 Task: Find the shortest route from Santa Barbara to Channel Islands National Park.
Action: Mouse moved to (193, 69)
Screenshot: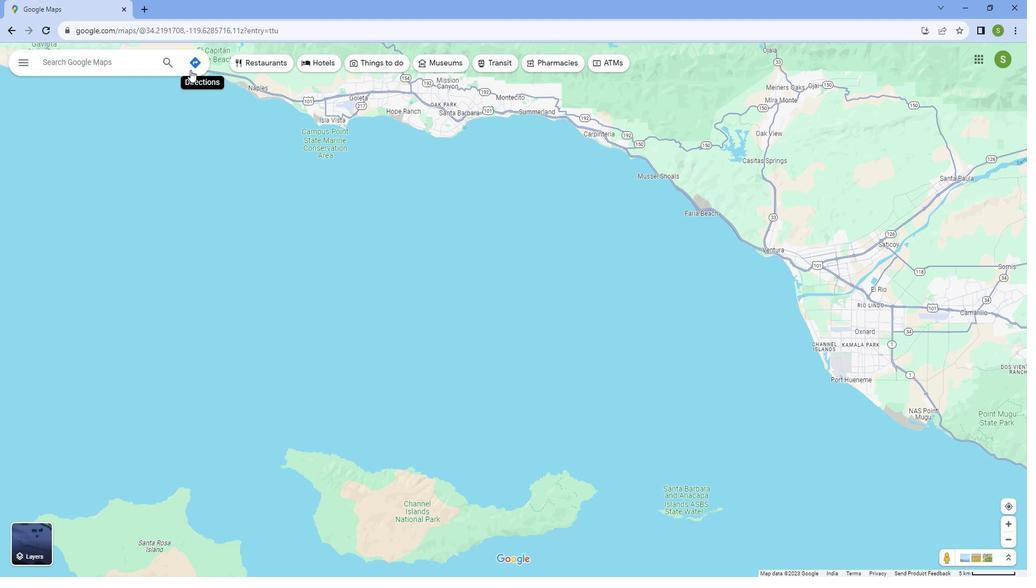 
Action: Mouse pressed left at (193, 69)
Screenshot: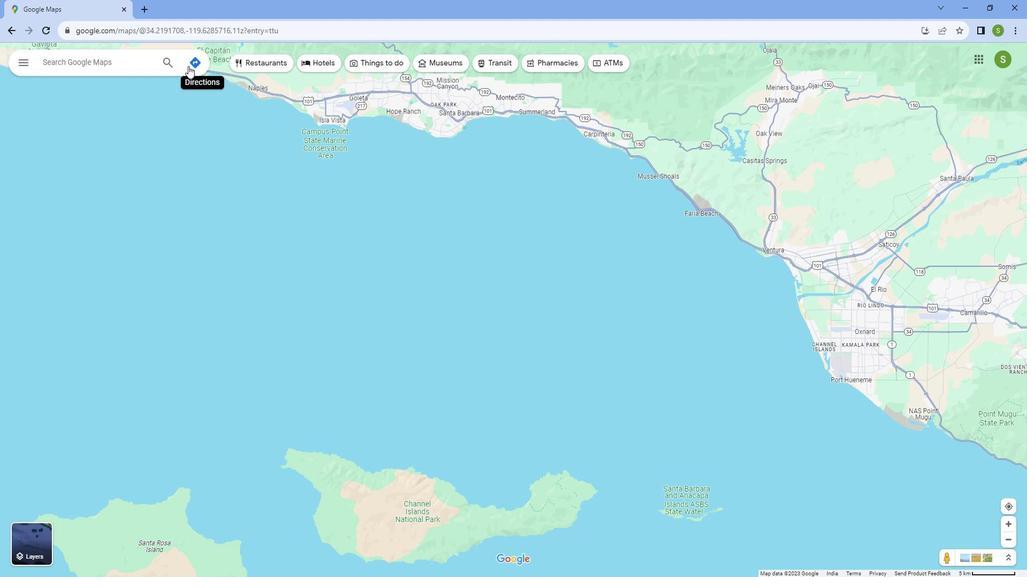 
Action: Mouse moved to (120, 91)
Screenshot: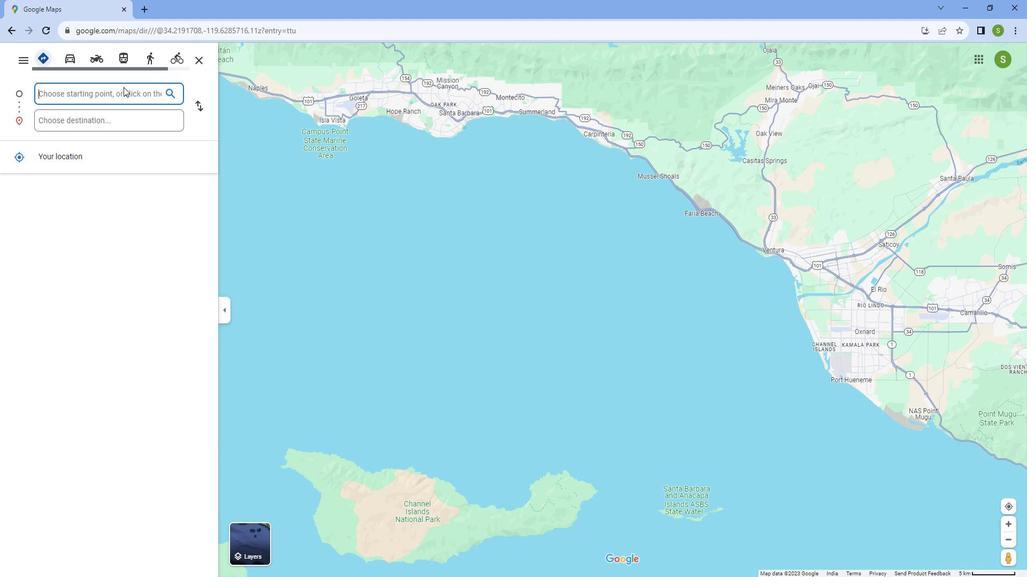 
Action: Mouse pressed left at (120, 91)
Screenshot: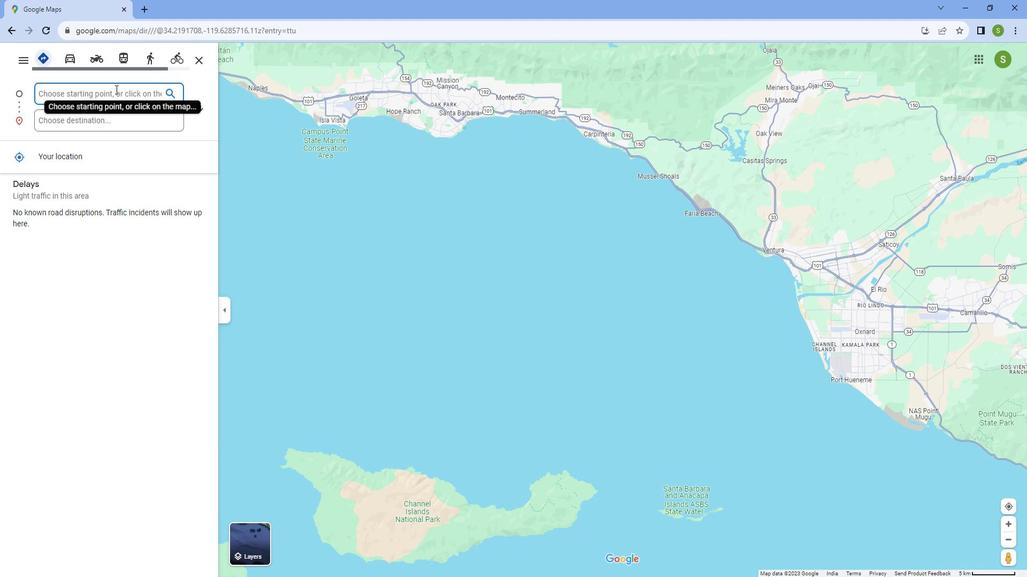 
Action: Mouse moved to (125, 90)
Screenshot: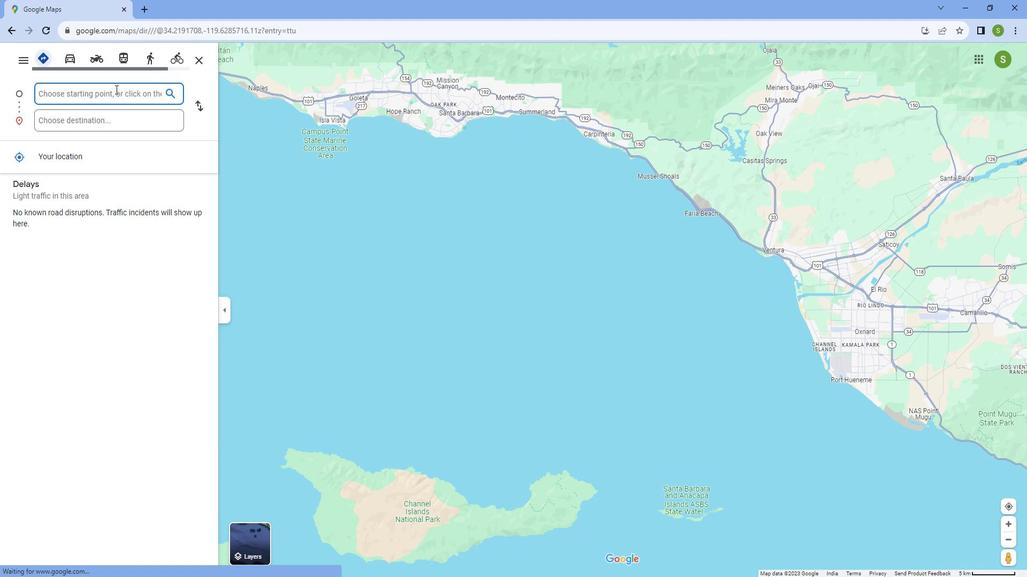 
Action: Key pressed <Key.caps_lock>S<Key.caps_lock>anat<Key.space><Key.backspace><Key.backspace><Key.backspace>ta<Key.space><Key.caps_lock>B<Key.caps_lock>arbare<Key.backspace>a
Screenshot: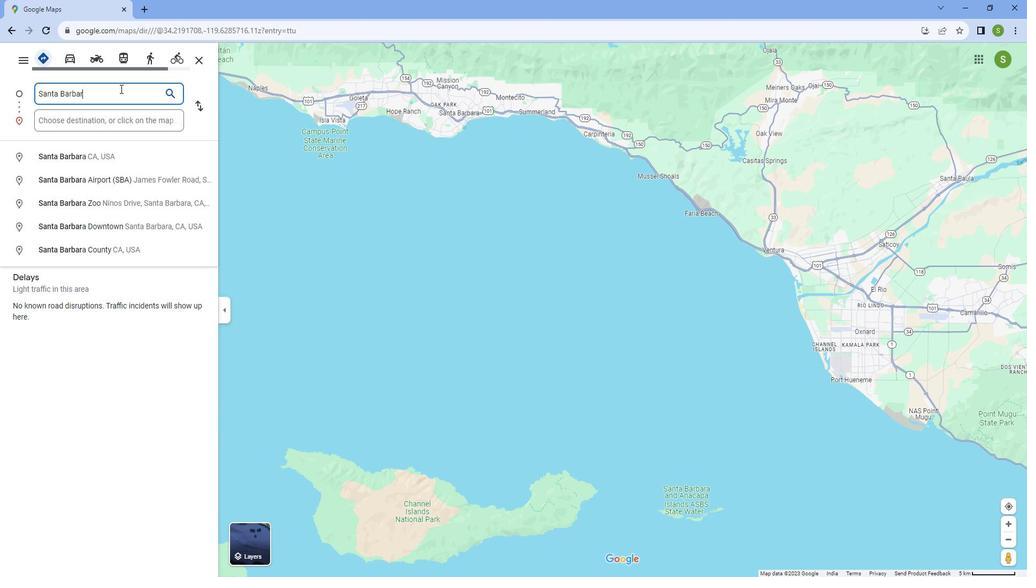
Action: Mouse moved to (112, 154)
Screenshot: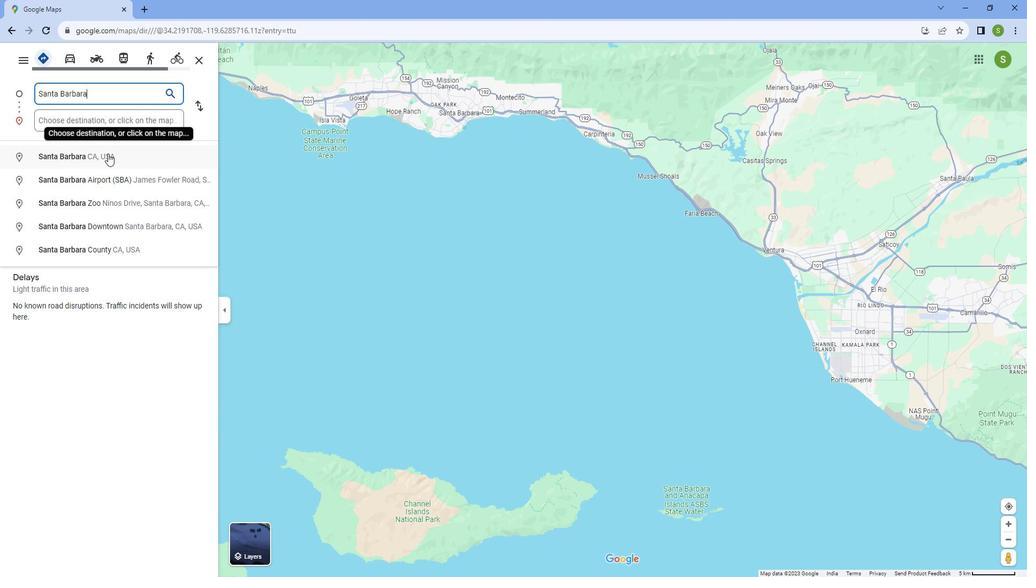
Action: Mouse pressed left at (112, 154)
Screenshot: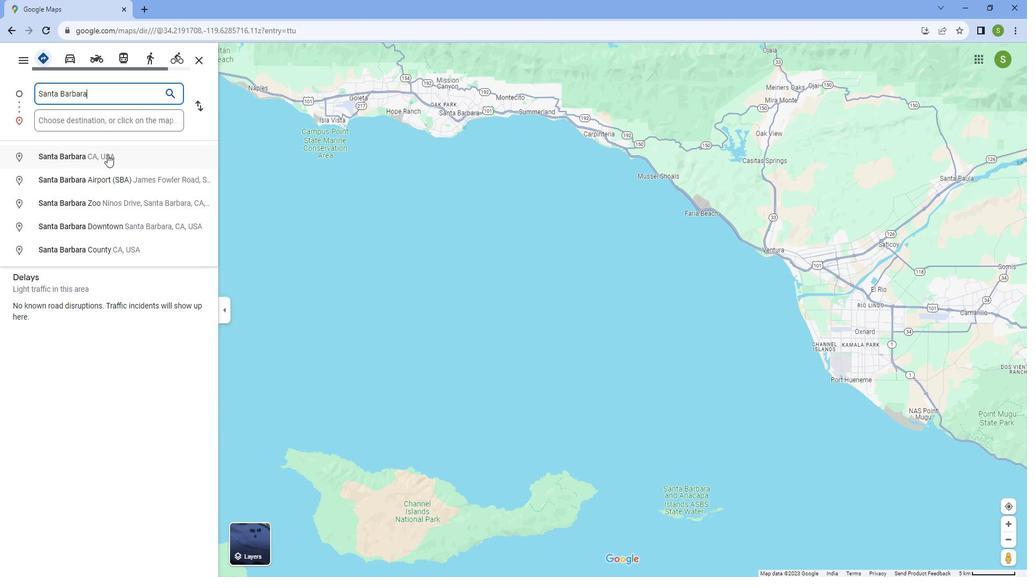 
Action: Mouse moved to (109, 124)
Screenshot: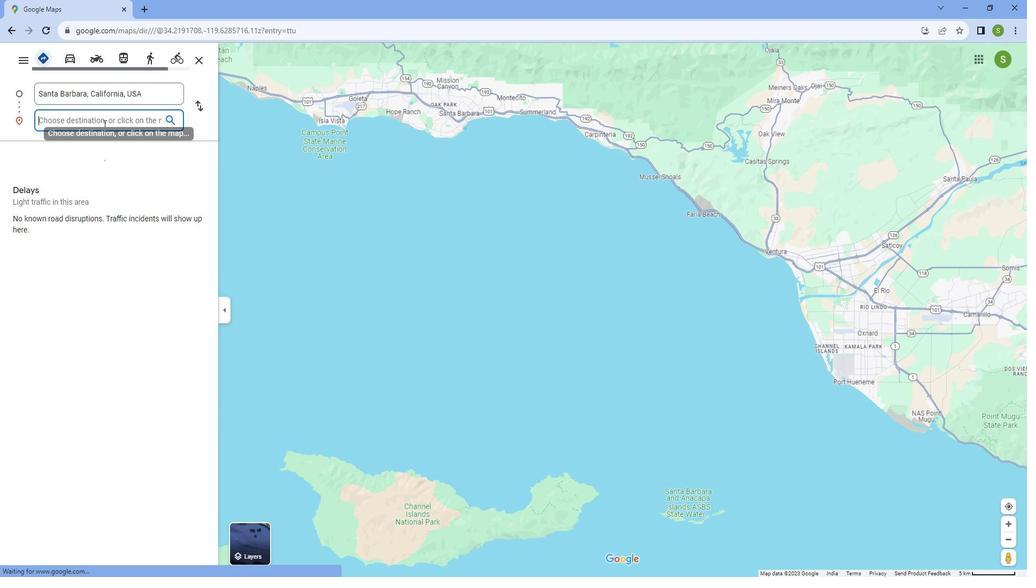 
Action: Mouse pressed left at (109, 124)
Screenshot: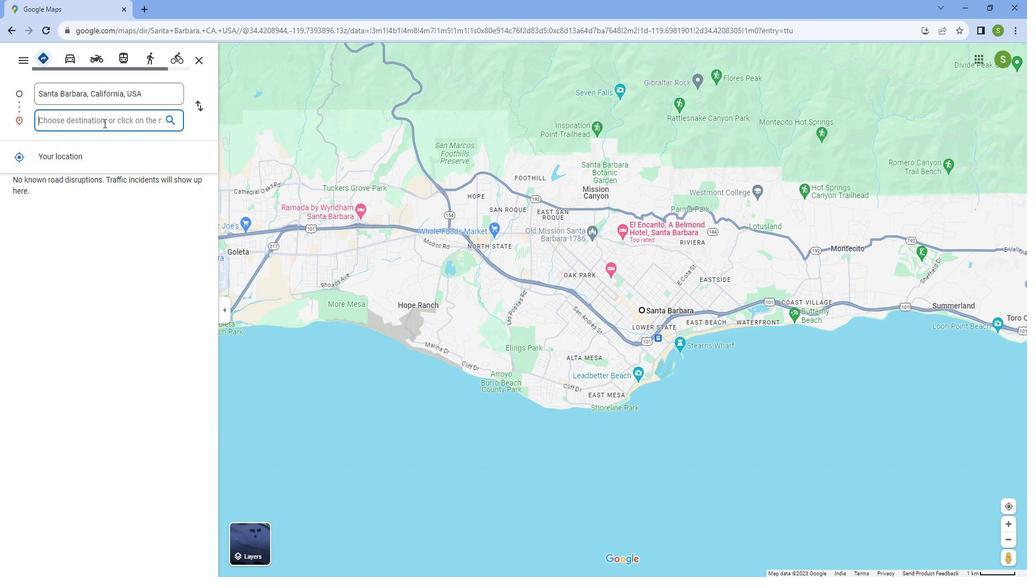 
Action: Key pressed <Key.caps_lock>C<Key.caps_lock>hannel<Key.space><Key.caps_lock>I<Key.caps_lock>slands<Key.space><Key.caps_lock>N<Key.caps_lock>ational<Key.space><Key.caps_lock>P<Key.caps_lock>ark
Screenshot: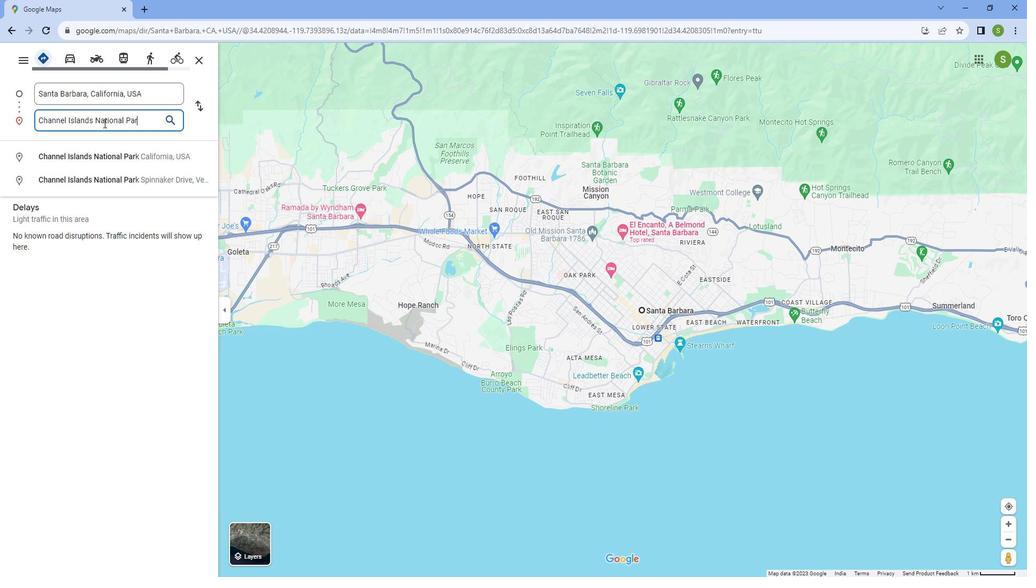 
Action: Mouse moved to (119, 149)
Screenshot: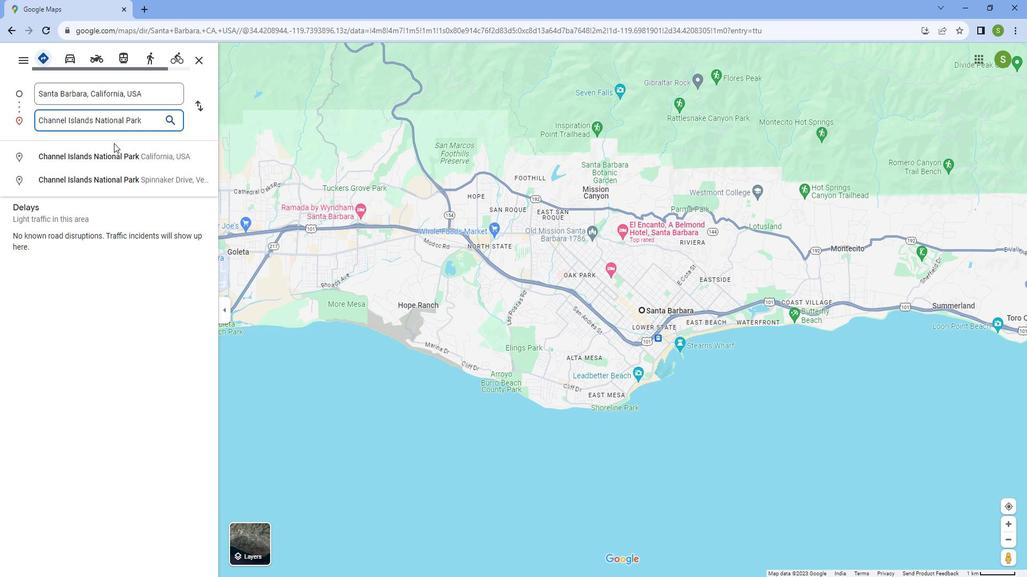 
Action: Mouse pressed left at (119, 149)
Screenshot: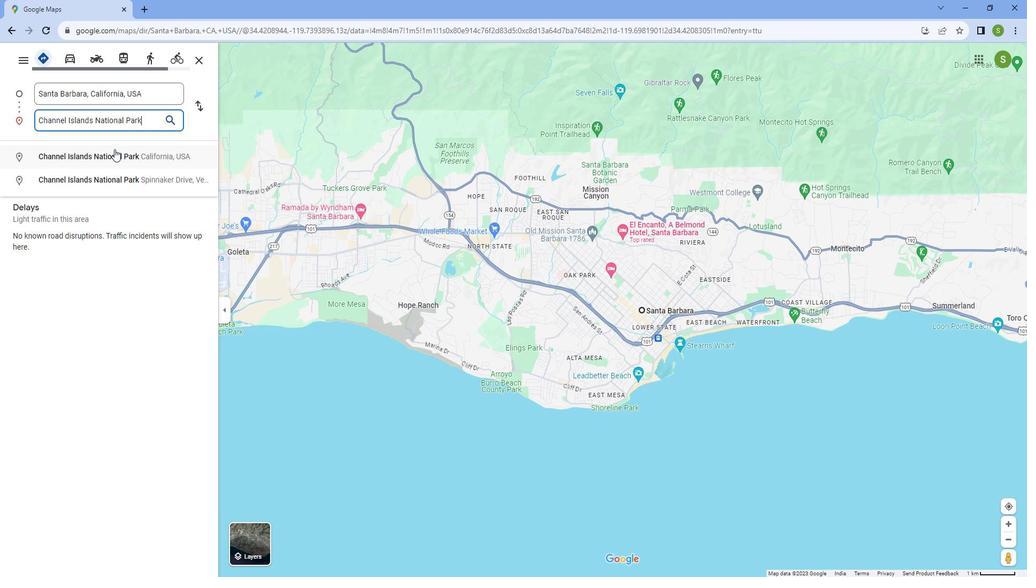 
Action: Mouse moved to (73, 76)
Screenshot: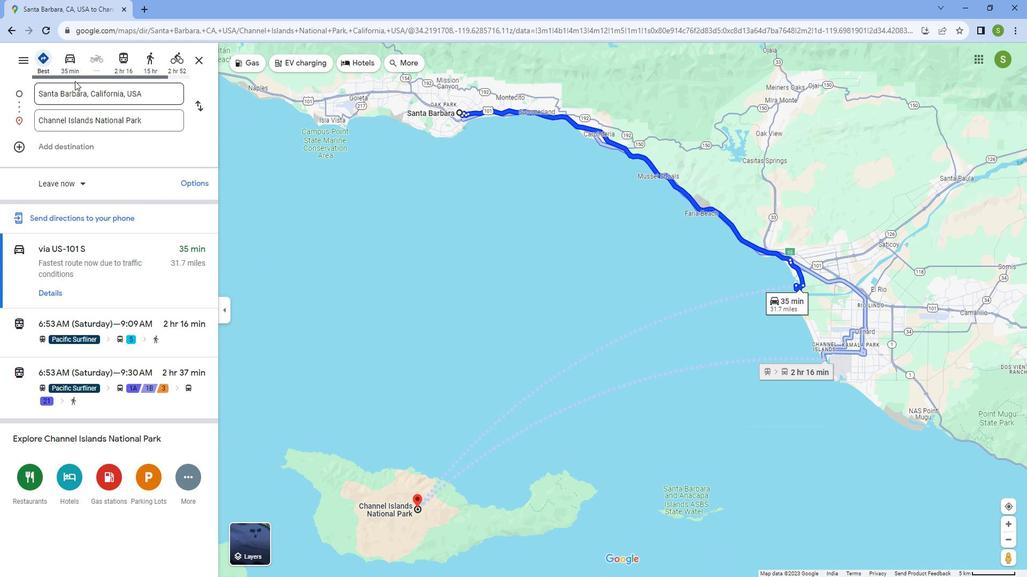 
Action: Mouse pressed left at (73, 76)
Screenshot: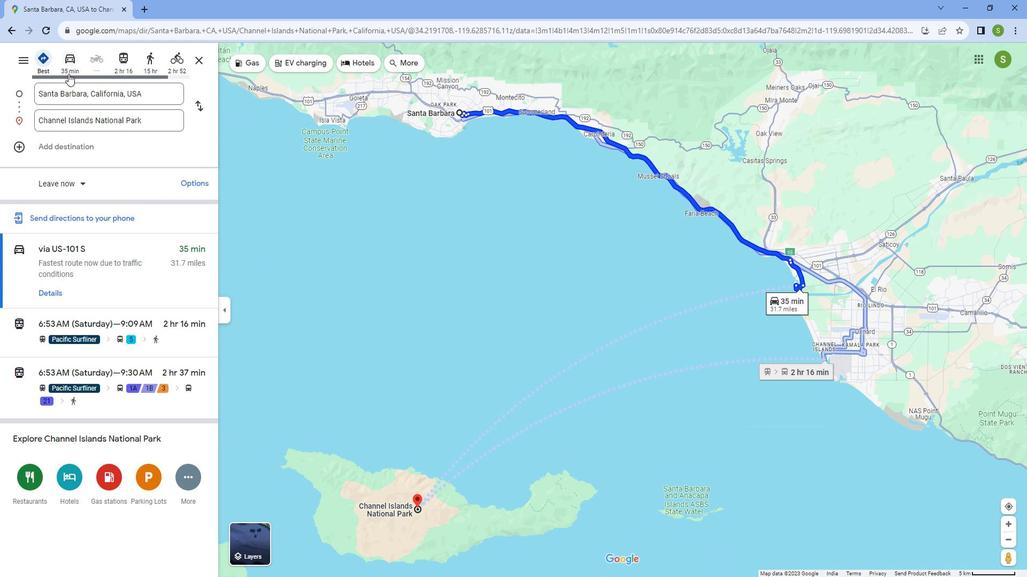 
Action: Mouse moved to (47, 289)
Screenshot: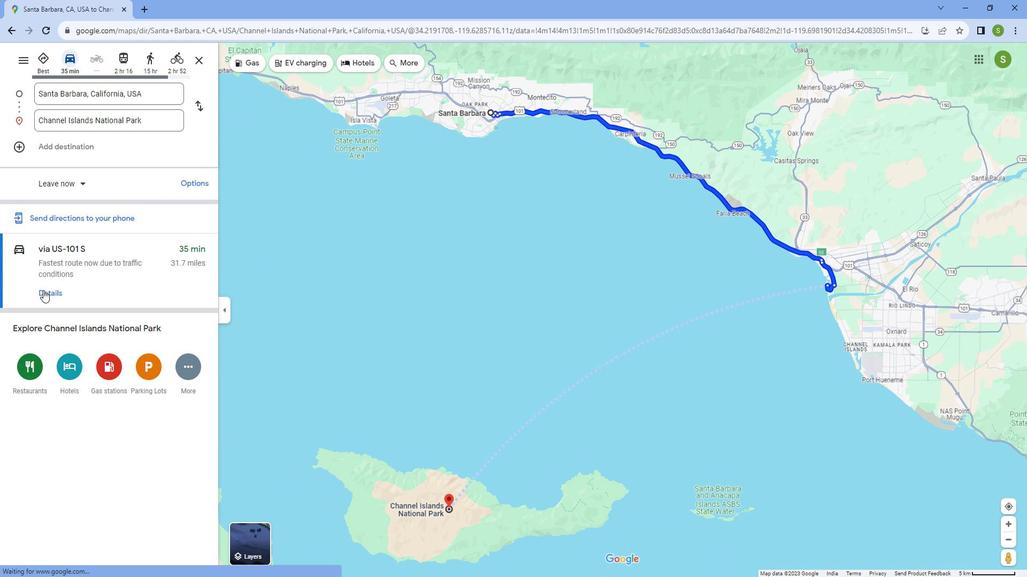 
Action: Mouse pressed left at (47, 289)
Screenshot: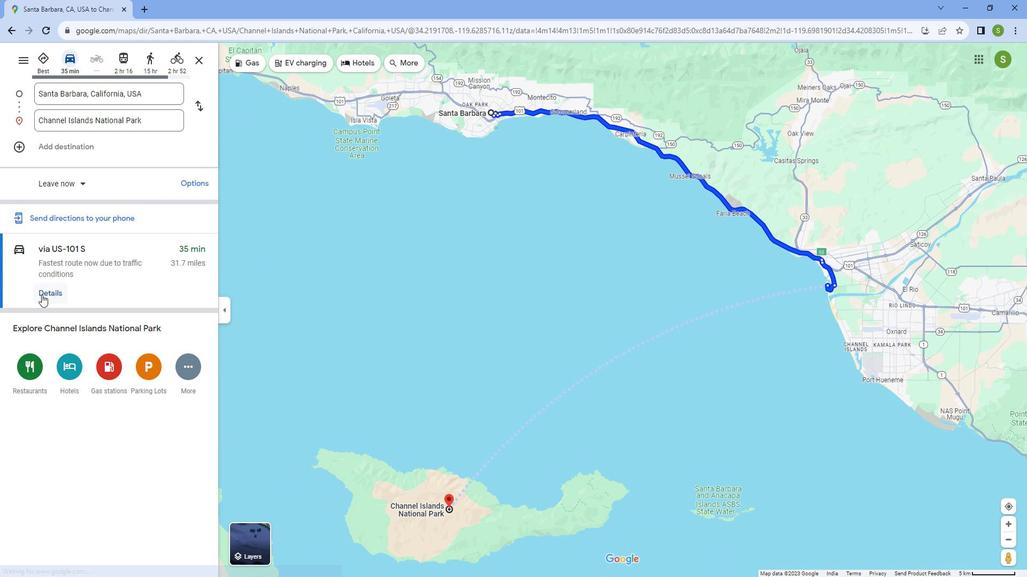 
Action: Mouse moved to (805, 231)
Screenshot: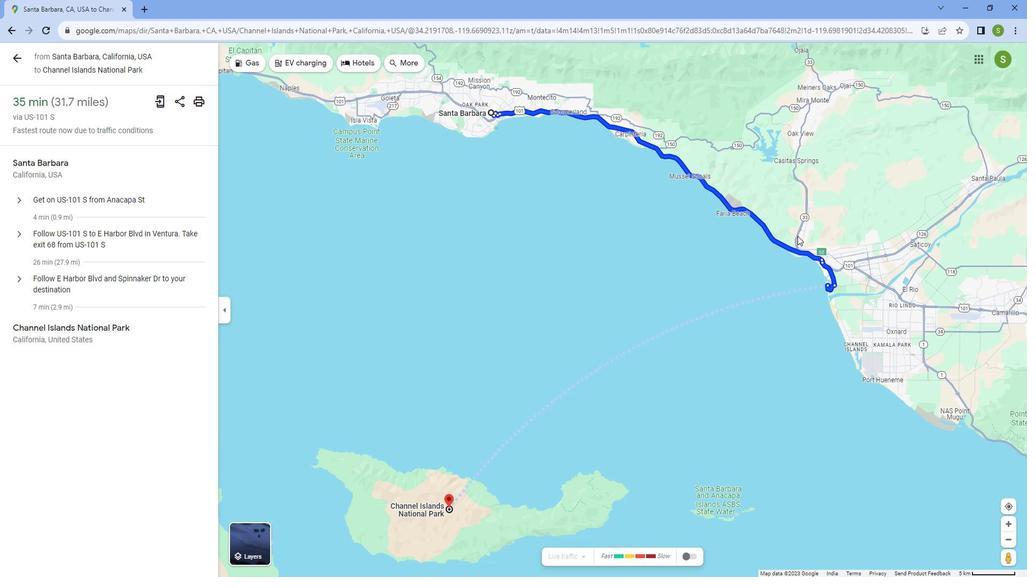 
Action: Mouse scrolled (805, 232) with delta (0, 0)
Screenshot: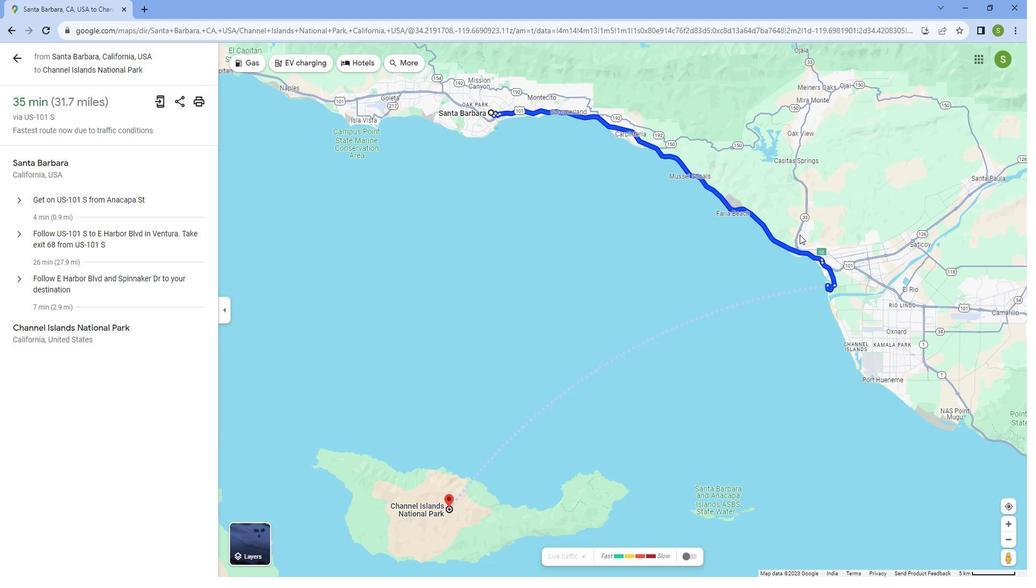 
Action: Mouse scrolled (805, 232) with delta (0, 0)
Screenshot: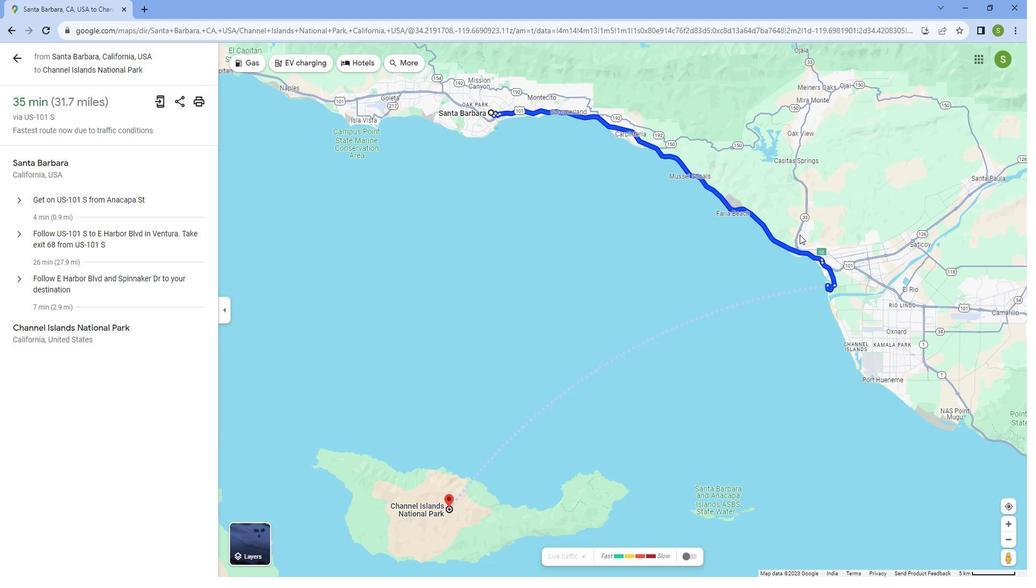 
Action: Mouse scrolled (805, 232) with delta (0, 0)
Screenshot: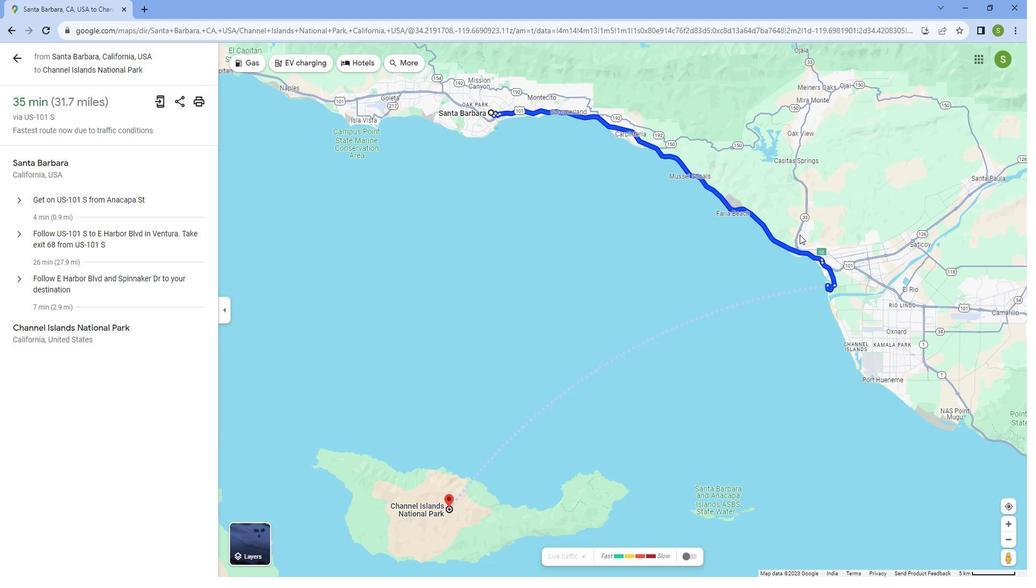 
Action: Mouse scrolled (805, 232) with delta (0, 0)
Screenshot: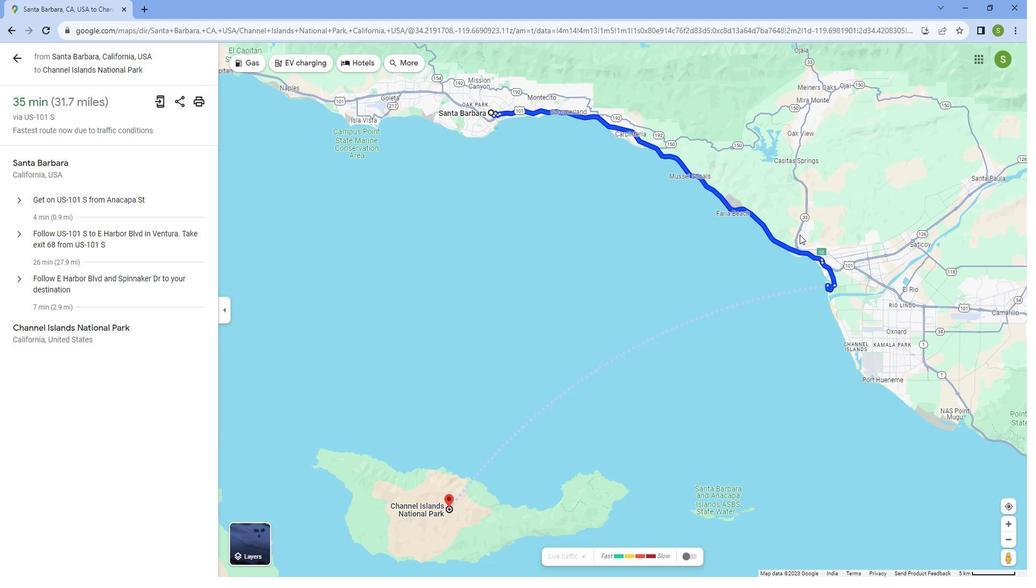
Action: Mouse scrolled (805, 232) with delta (0, 0)
Screenshot: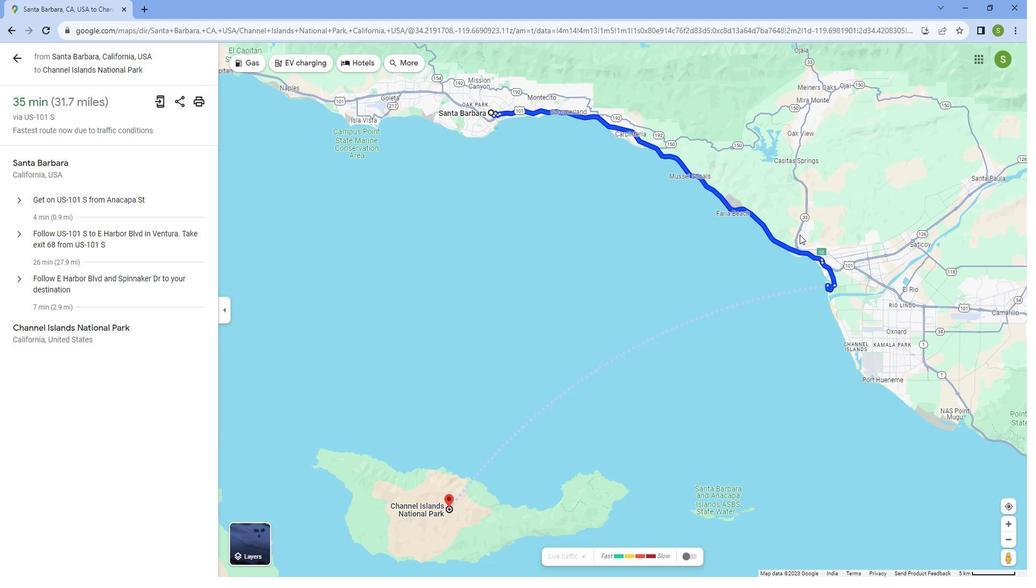 
Action: Mouse scrolled (805, 232) with delta (0, 0)
Screenshot: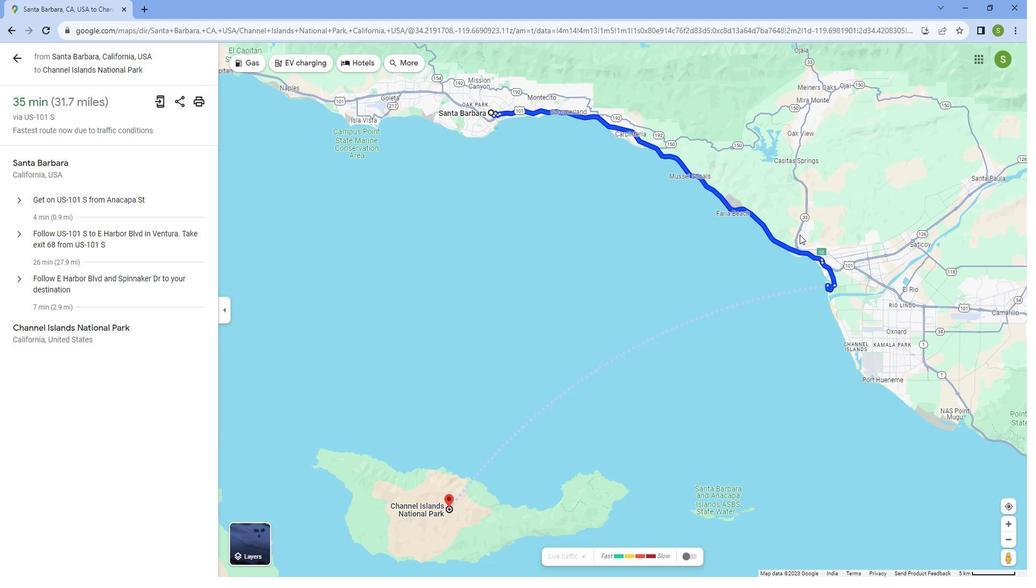 
Action: Mouse scrolled (805, 232) with delta (0, 0)
Screenshot: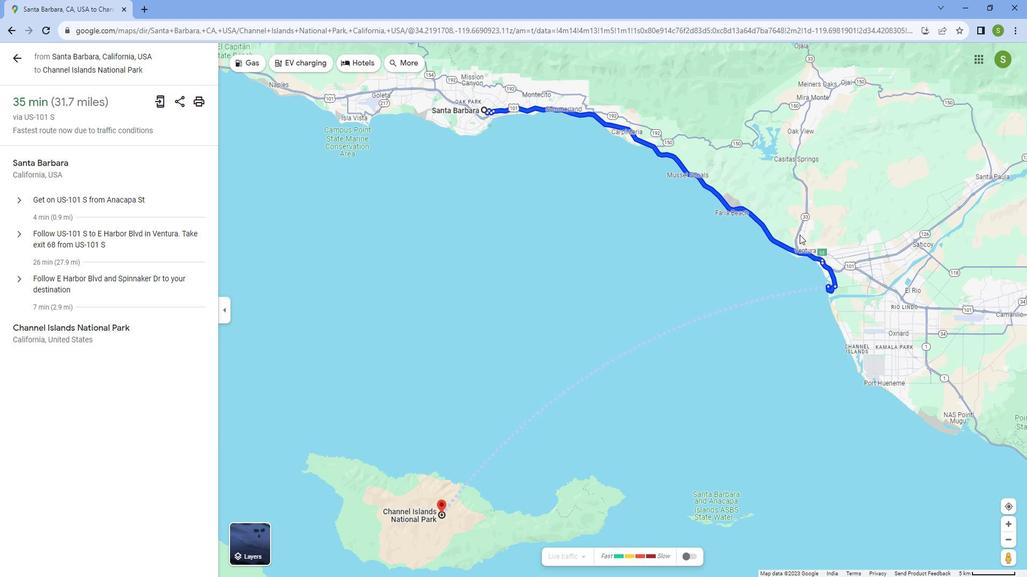 
Action: Mouse scrolled (805, 231) with delta (0, 0)
Screenshot: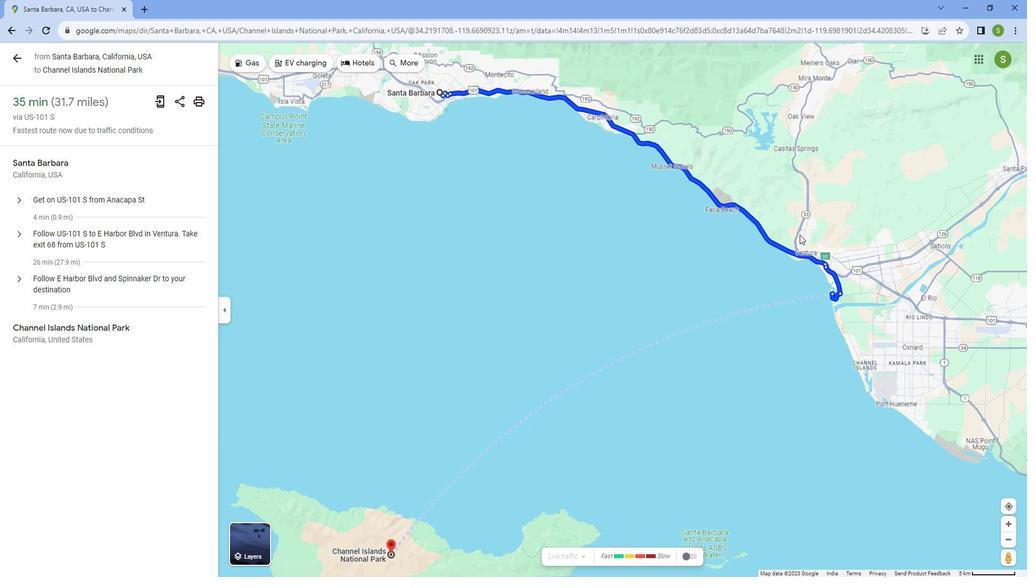 
Action: Mouse scrolled (805, 232) with delta (0, 0)
Screenshot: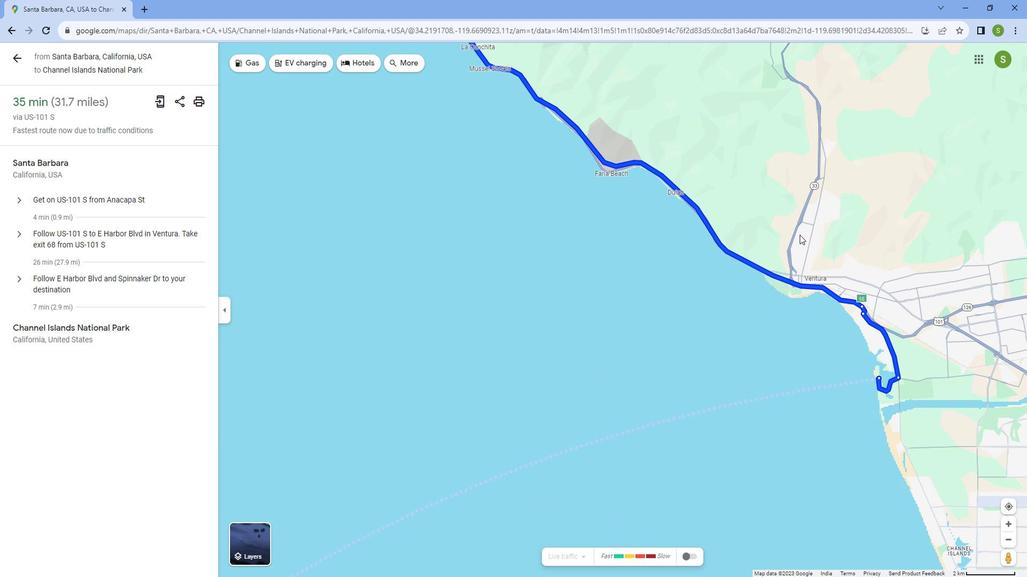 
Action: Mouse scrolled (805, 232) with delta (0, 0)
Screenshot: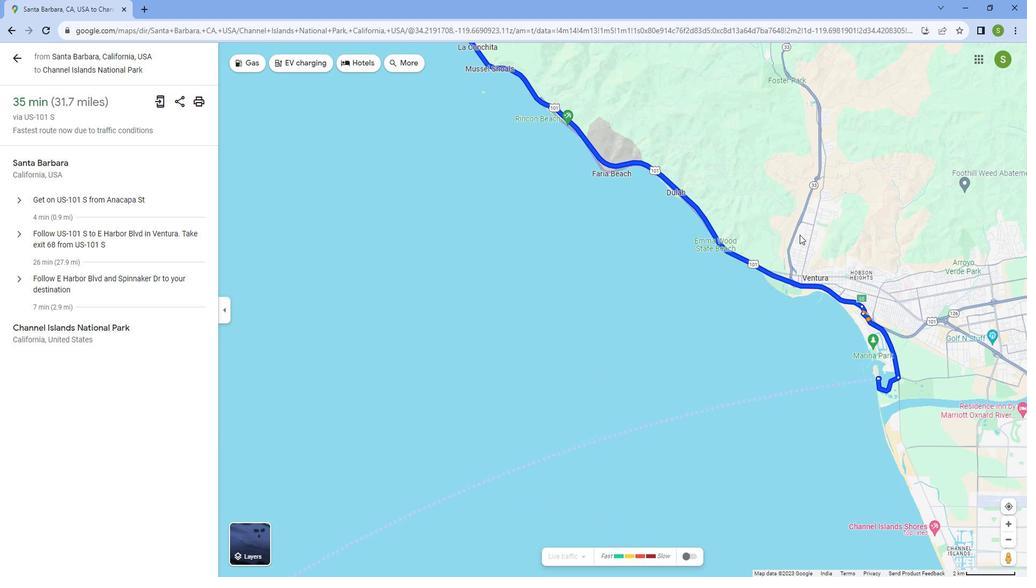 
Action: Mouse scrolled (805, 232) with delta (0, 0)
Screenshot: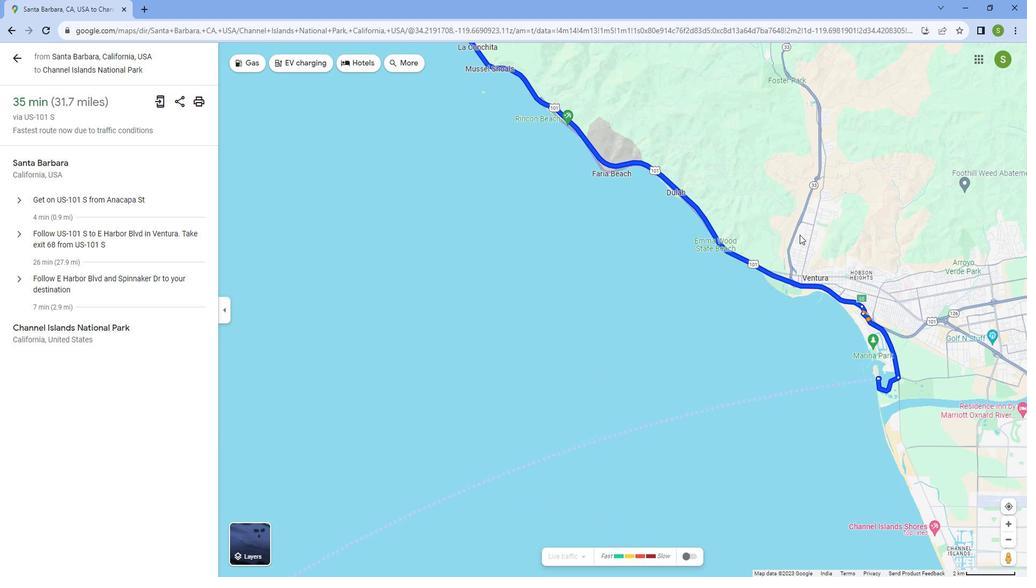 
Action: Mouse scrolled (805, 232) with delta (0, 0)
Screenshot: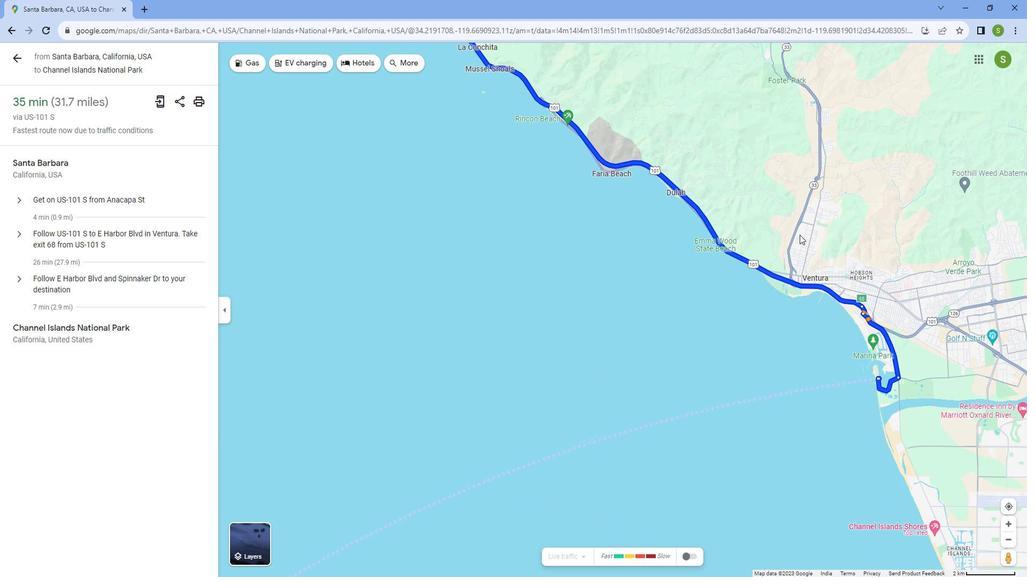 
Action: Mouse scrolled (805, 232) with delta (0, 0)
Screenshot: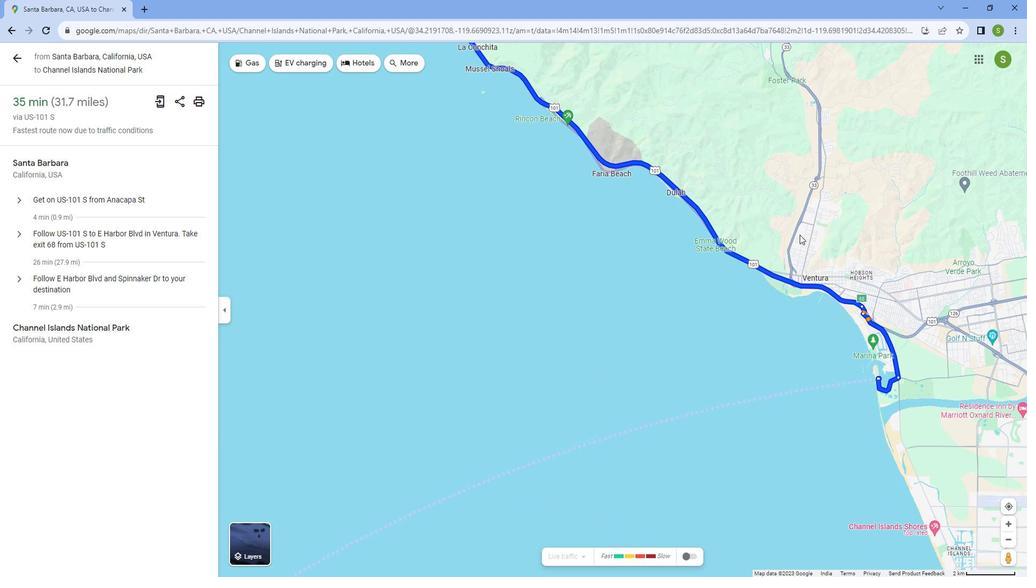 
Action: Mouse scrolled (805, 231) with delta (0, 0)
Screenshot: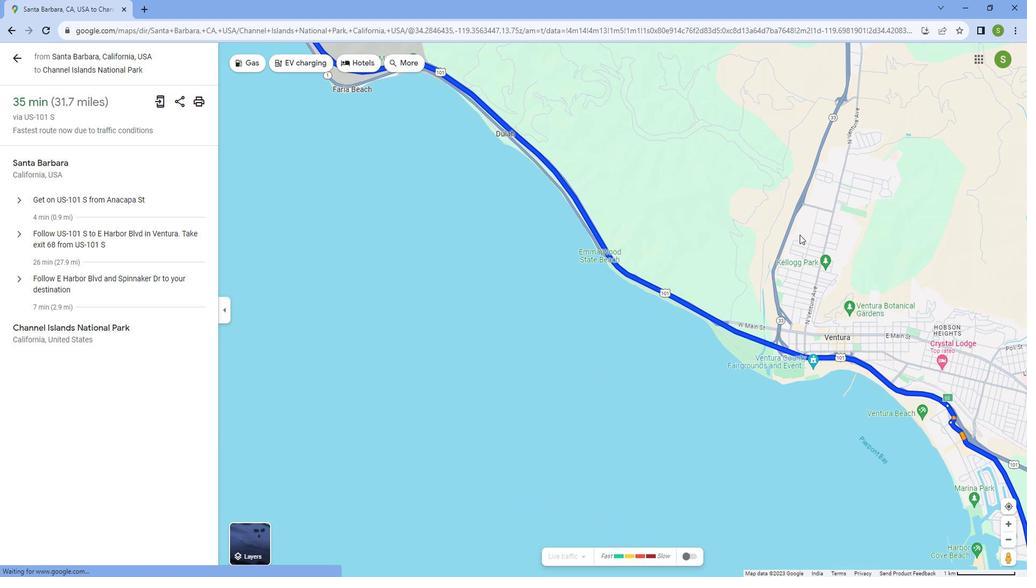 
Action: Mouse scrolled (805, 231) with delta (0, 0)
Screenshot: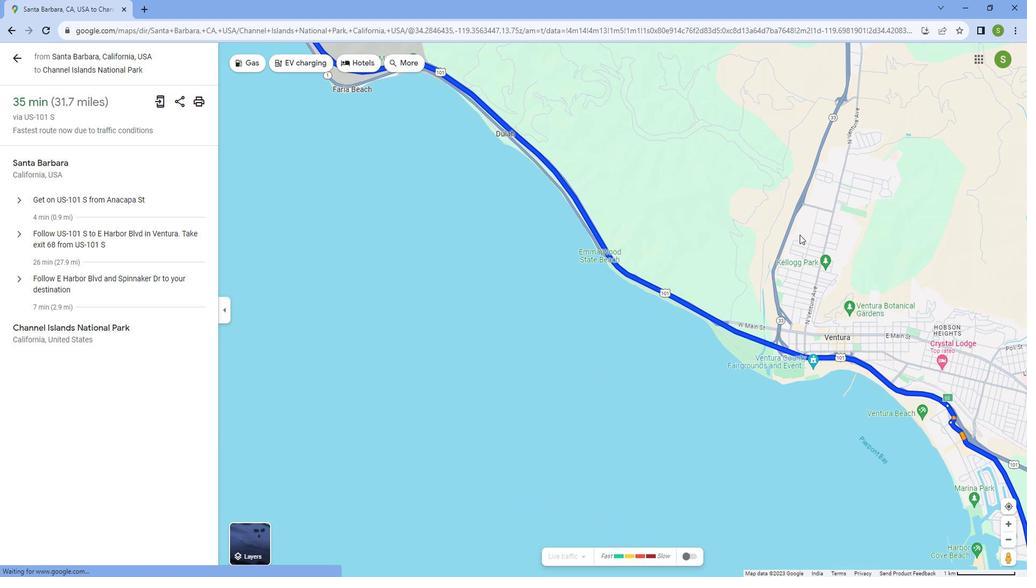 
Action: Mouse scrolled (805, 231) with delta (0, 0)
Screenshot: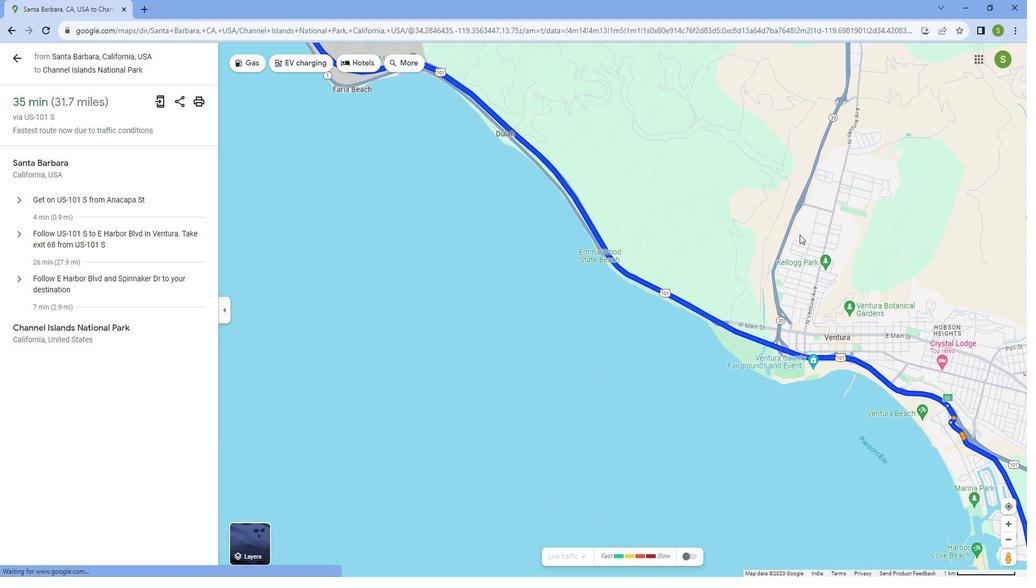 
Action: Mouse scrolled (805, 231) with delta (0, 0)
Screenshot: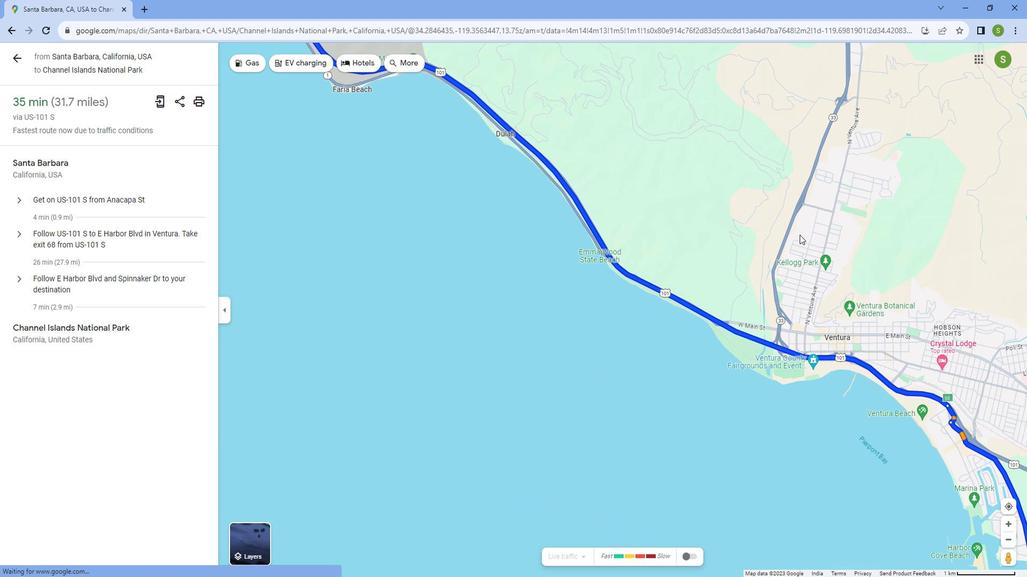 
Action: Mouse scrolled (805, 232) with delta (0, 0)
Screenshot: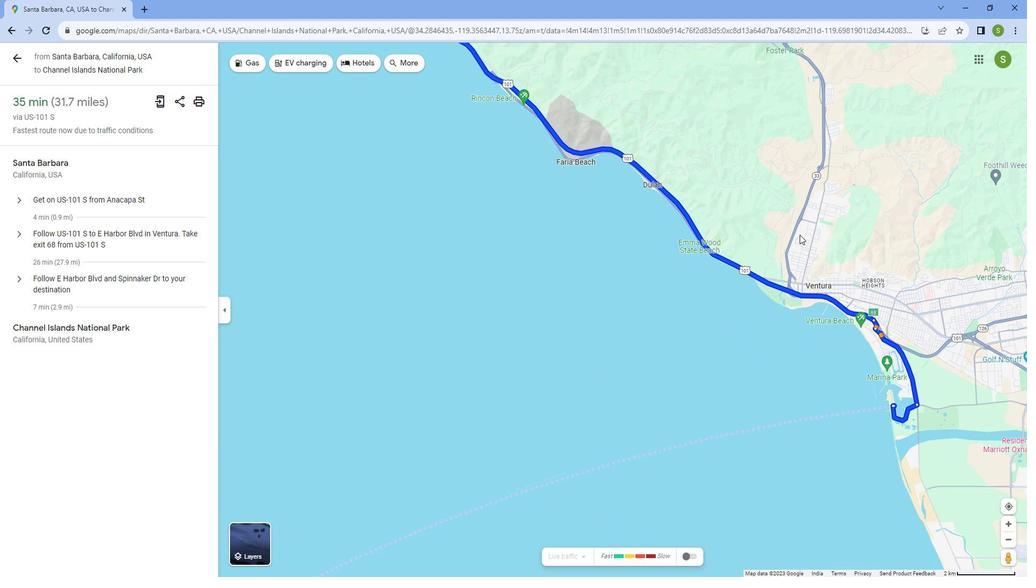
Action: Mouse scrolled (805, 231) with delta (0, 0)
Screenshot: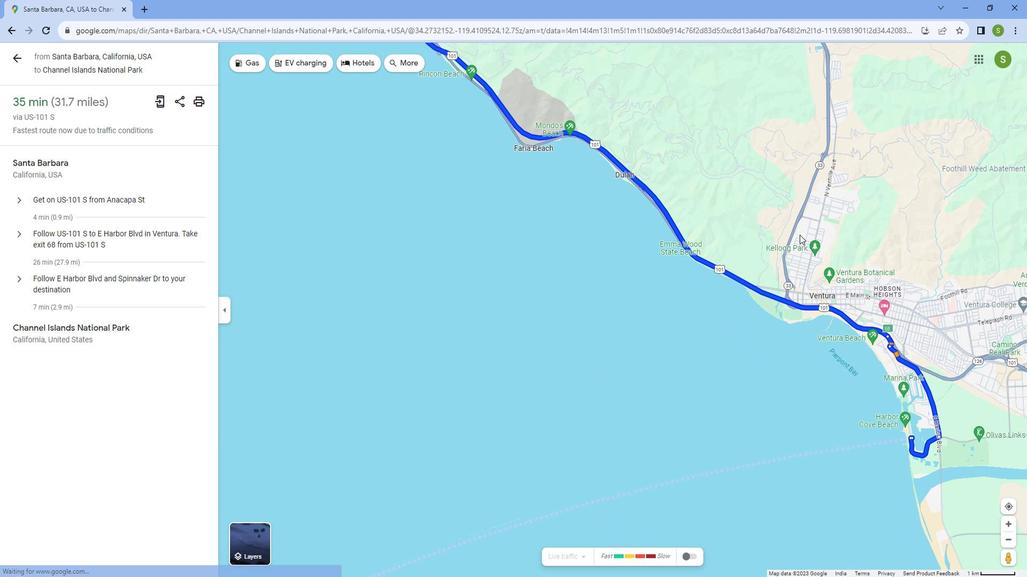 
Action: Mouse scrolled (805, 231) with delta (0, 0)
Screenshot: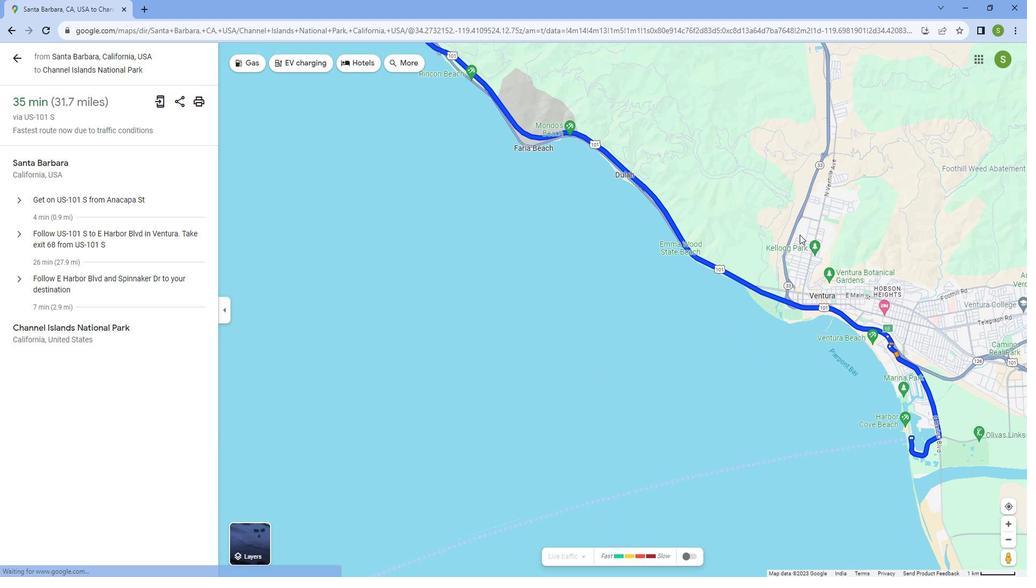 
Action: Mouse scrolled (805, 231) with delta (0, 0)
Screenshot: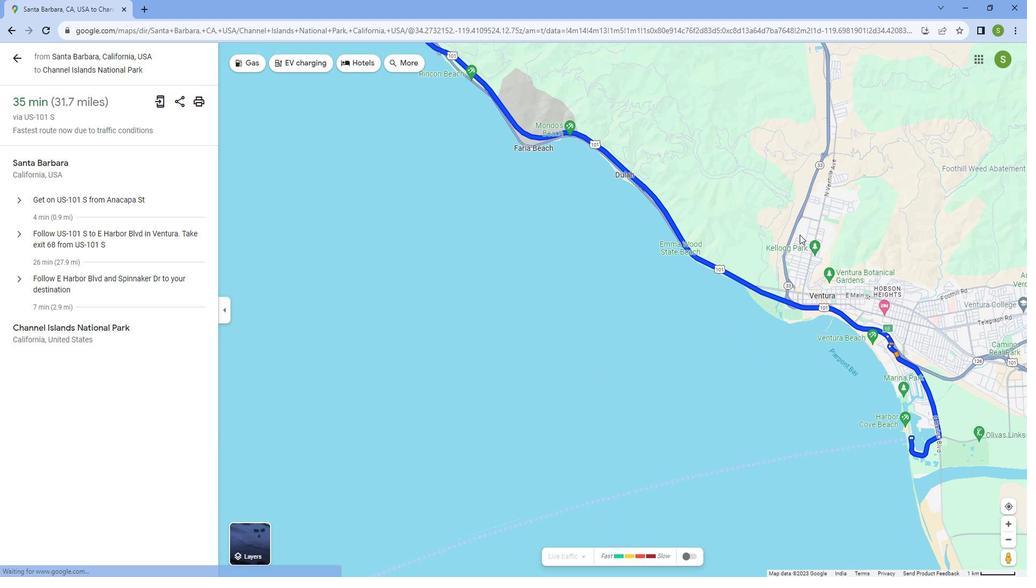 
Action: Mouse scrolled (805, 231) with delta (0, 0)
Screenshot: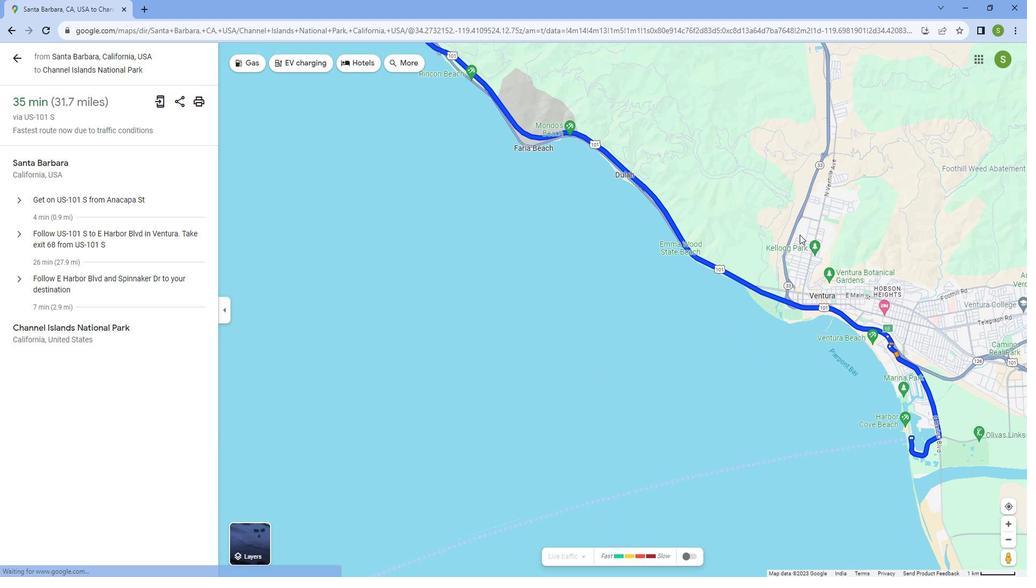 
Action: Mouse scrolled (805, 231) with delta (0, 0)
Screenshot: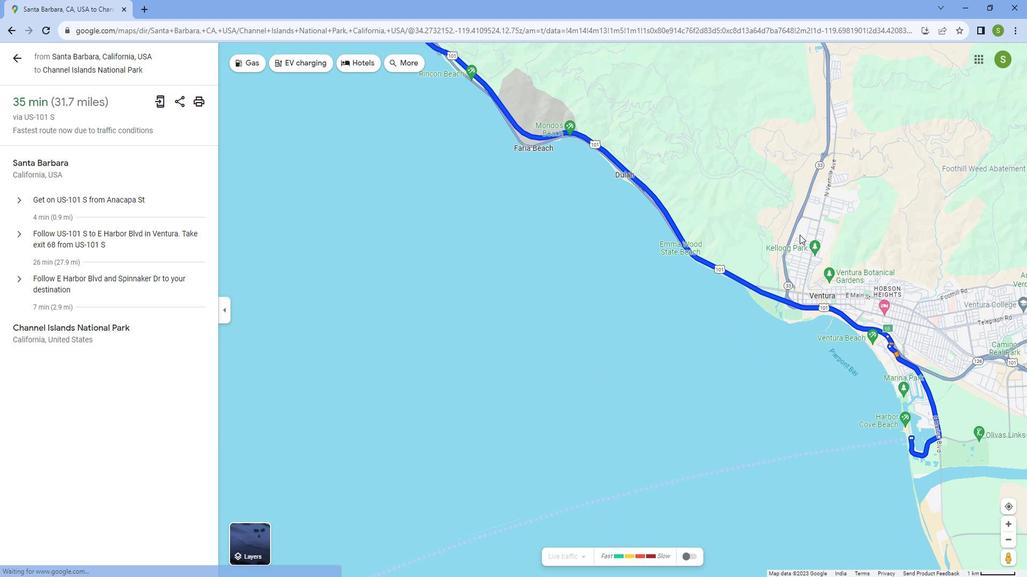 
Action: Mouse scrolled (805, 231) with delta (0, 0)
Screenshot: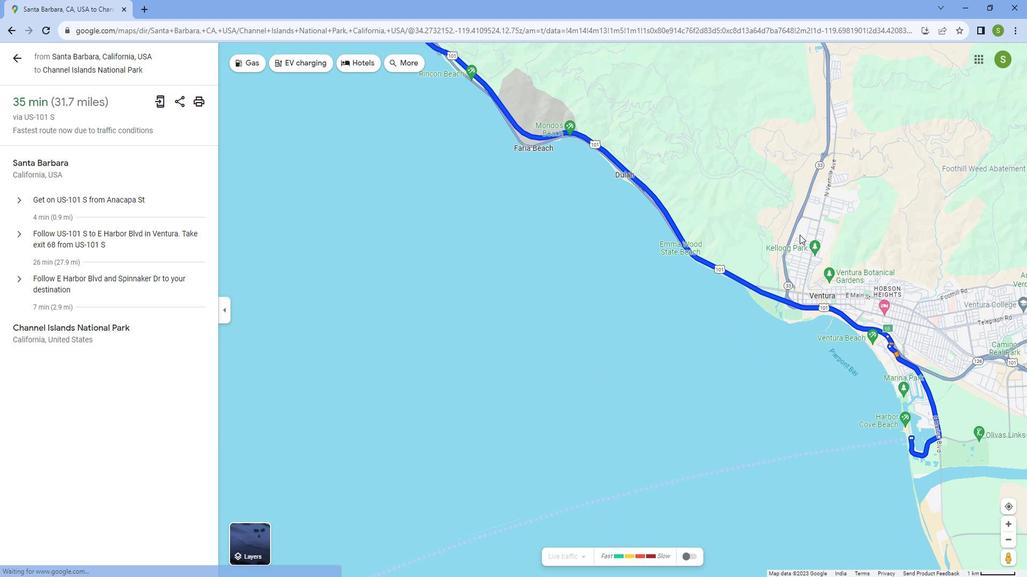 
Action: Mouse scrolled (805, 231) with delta (0, 0)
Screenshot: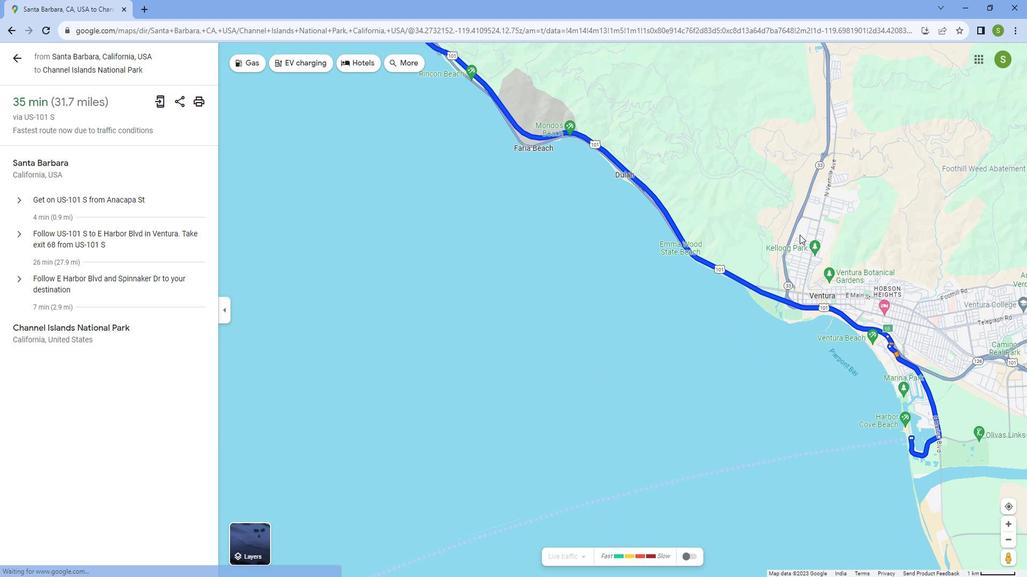 
Action: Mouse moved to (705, 190)
Screenshot: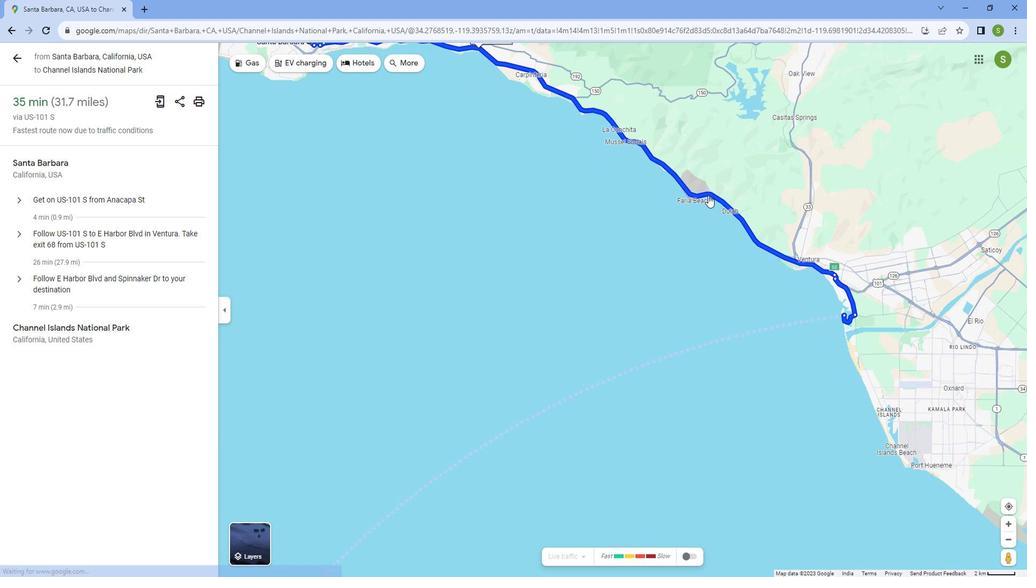 
Action: Mouse scrolled (705, 191) with delta (0, 0)
Screenshot: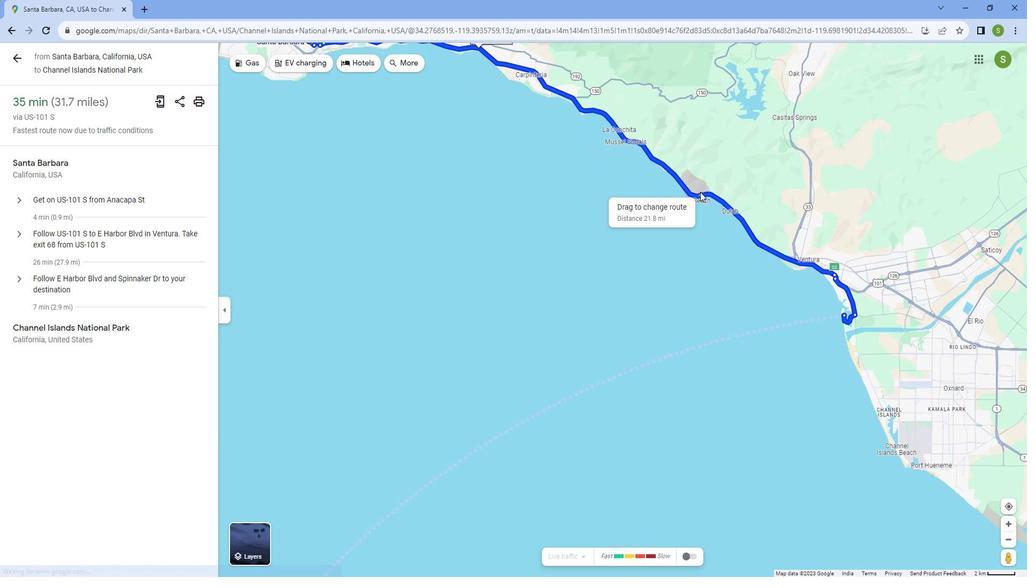 
Action: Mouse scrolled (705, 189) with delta (0, 0)
Screenshot: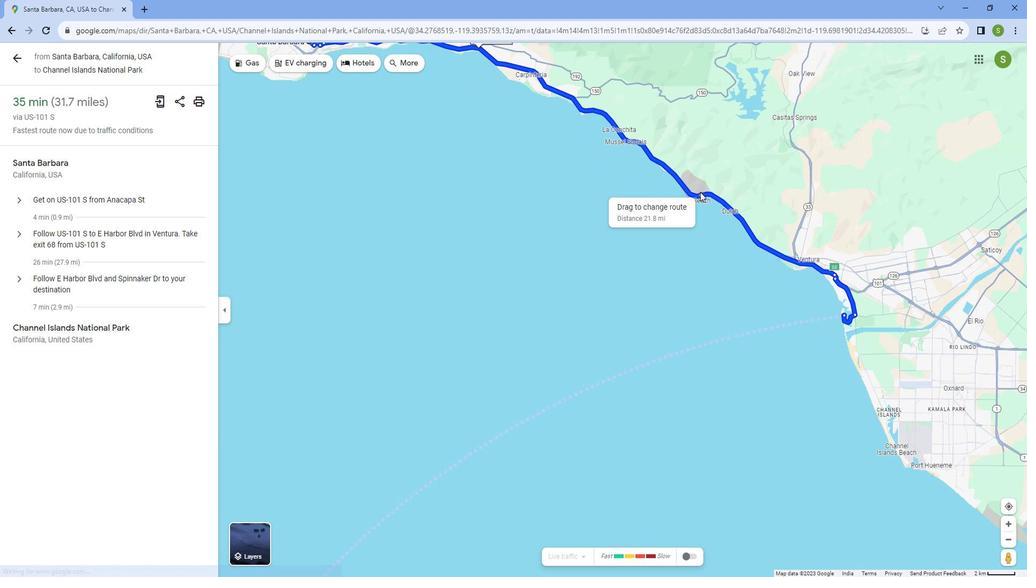 
Action: Mouse moved to (705, 190)
Screenshot: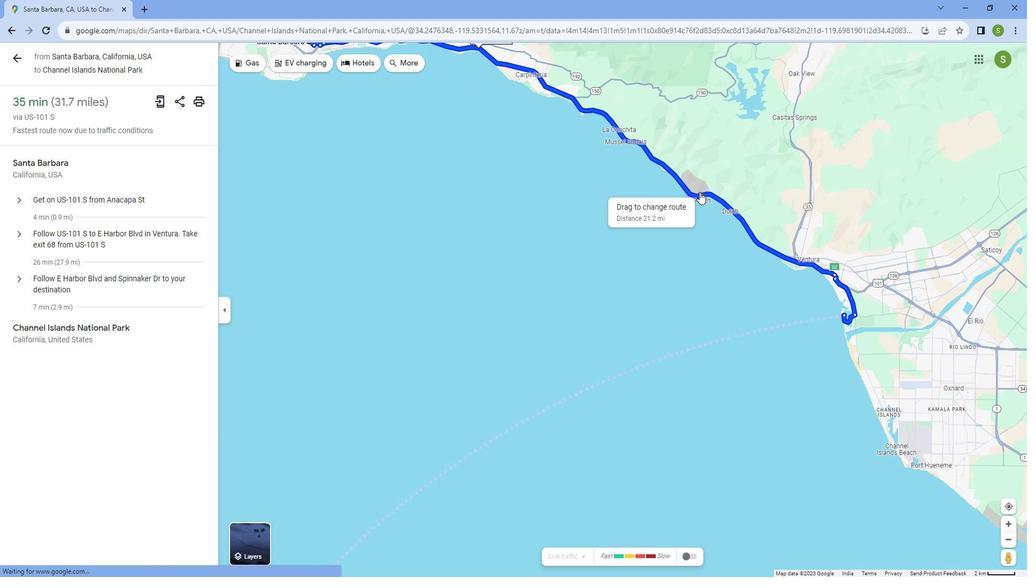 
Action: Mouse scrolled (705, 189) with delta (0, 0)
Screenshot: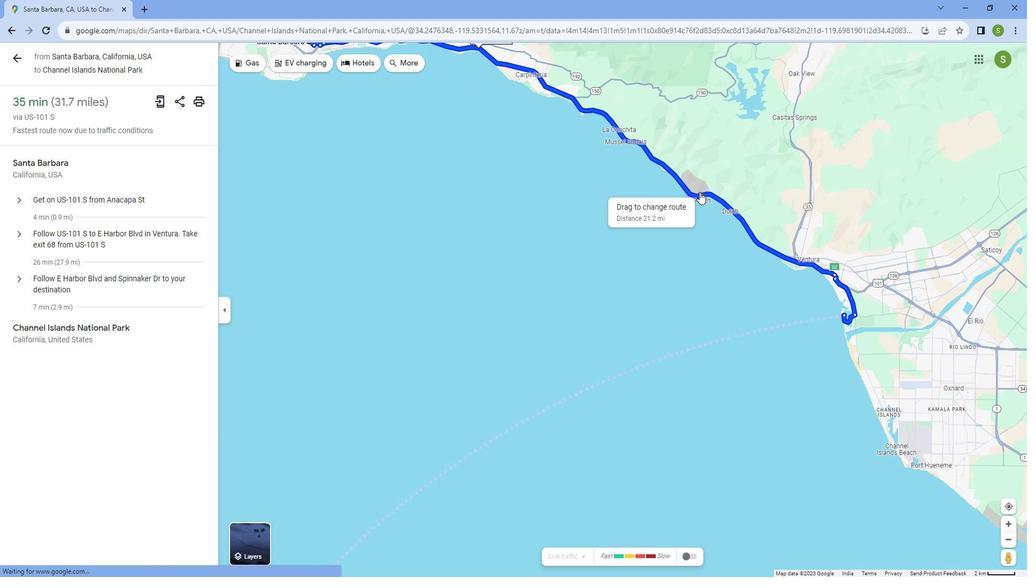 
Action: Mouse moved to (704, 190)
Screenshot: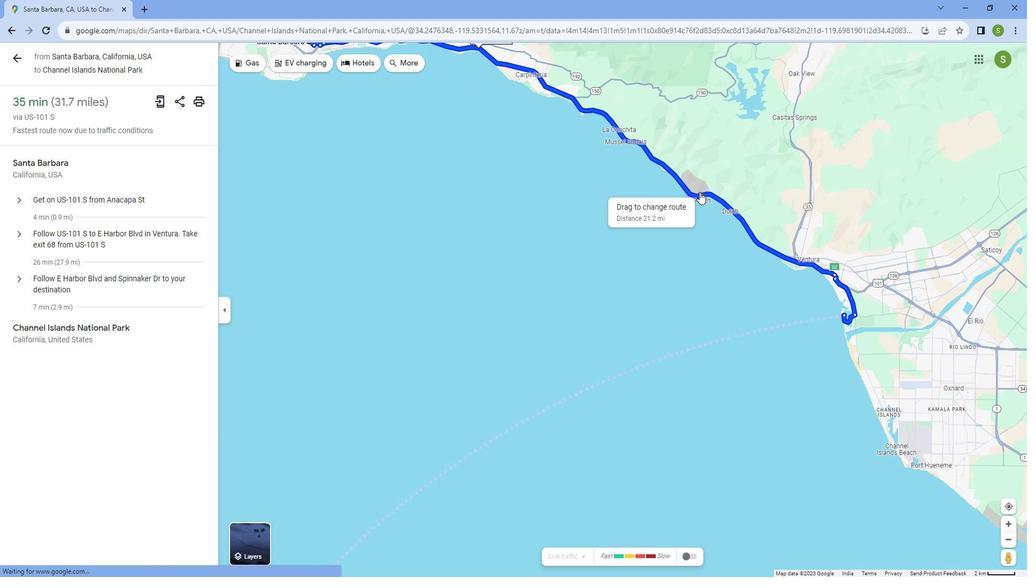 
Action: Mouse scrolled (704, 189) with delta (0, 0)
Screenshot: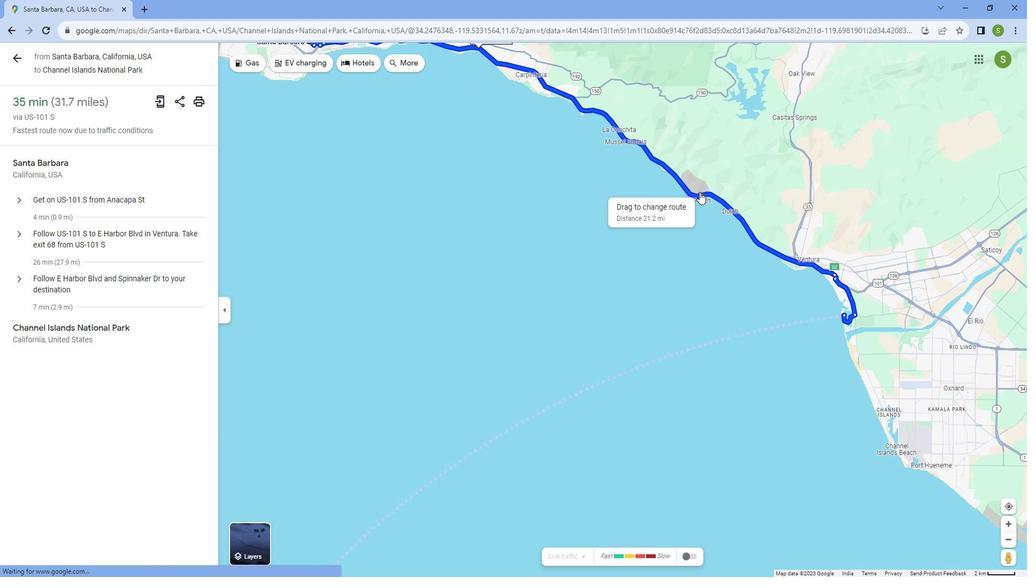 
Action: Mouse scrolled (704, 189) with delta (0, 0)
Screenshot: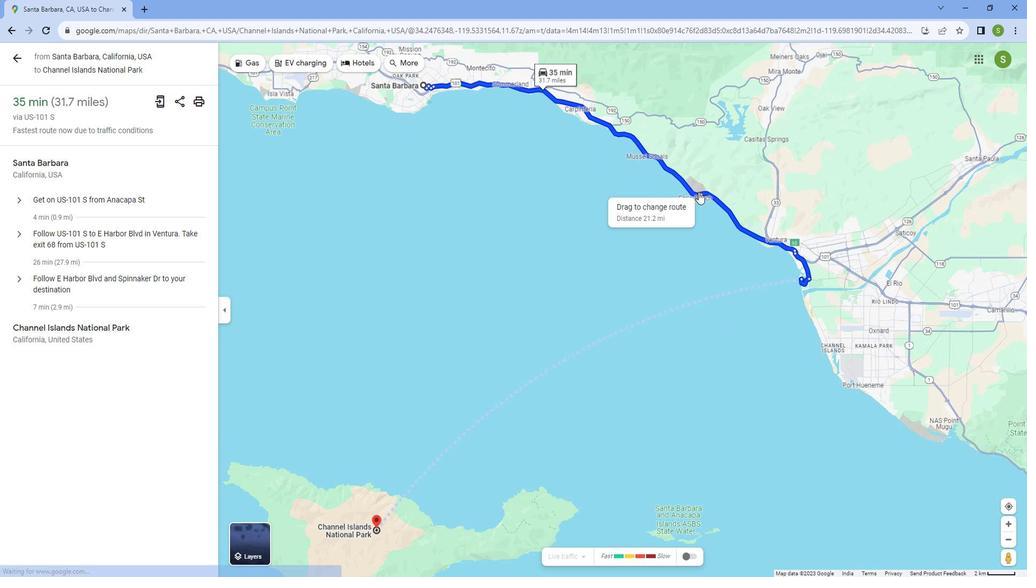 
Action: Mouse scrolled (704, 189) with delta (0, 0)
Screenshot: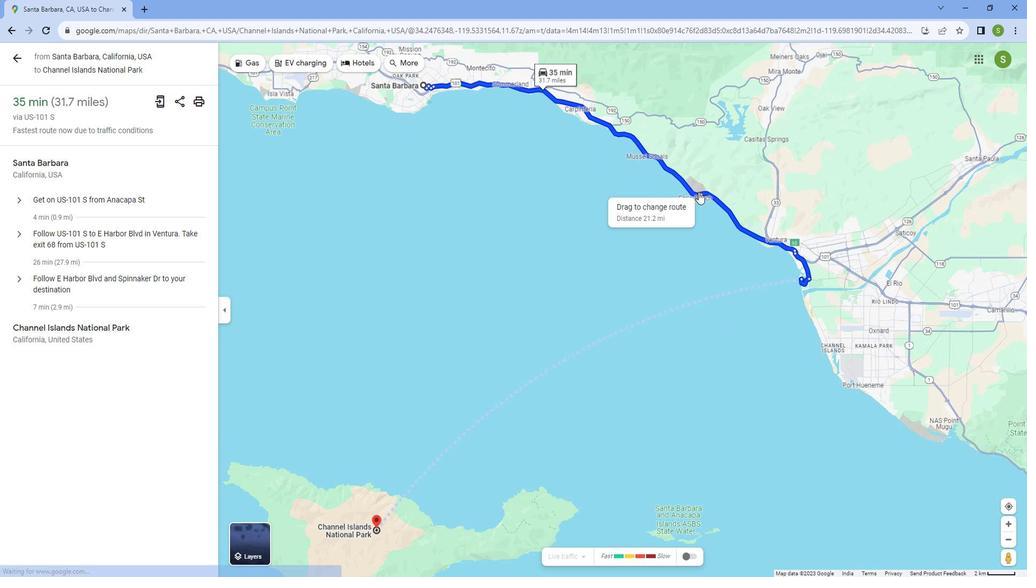 
Action: Mouse scrolled (704, 189) with delta (0, 0)
Screenshot: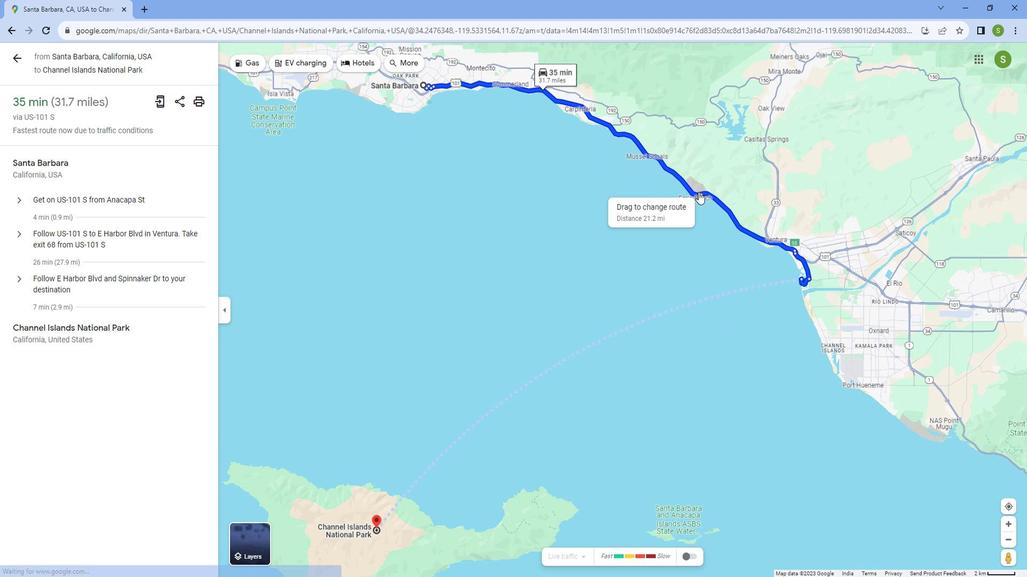 
Action: Mouse scrolled (704, 189) with delta (0, 0)
Screenshot: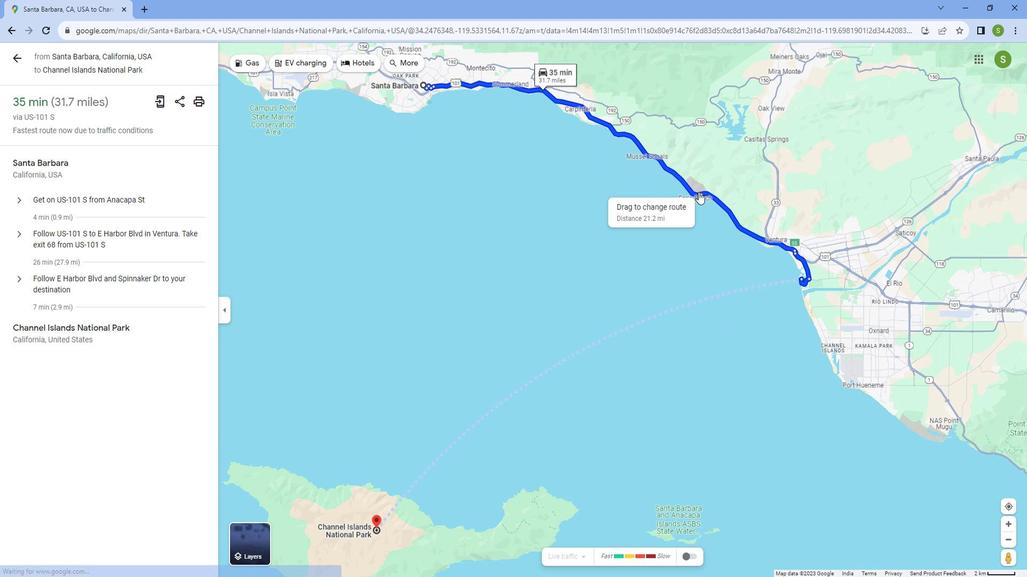 
Action: Mouse moved to (519, 97)
Screenshot: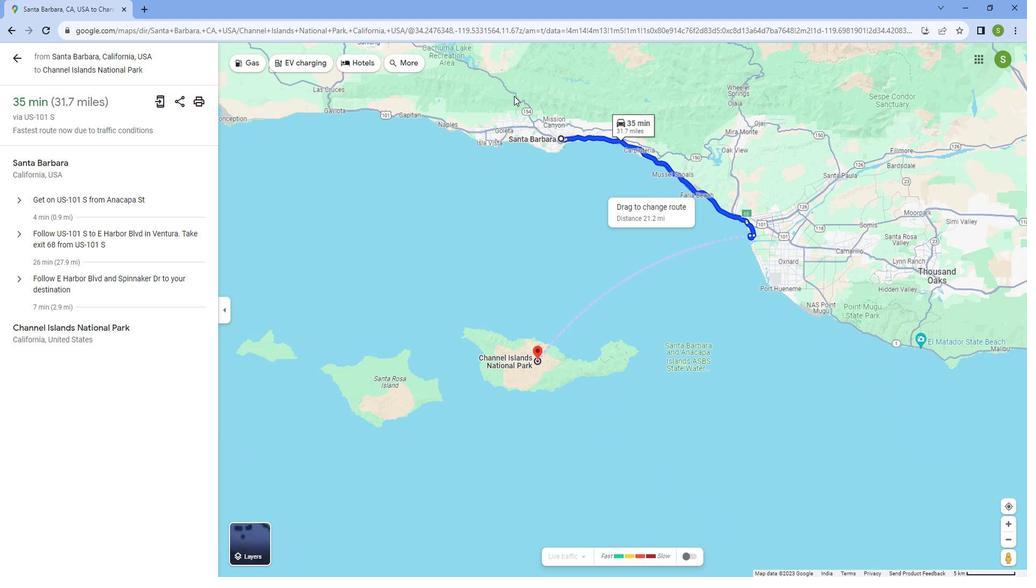 
Action: Mouse scrolled (519, 98) with delta (0, 0)
Screenshot: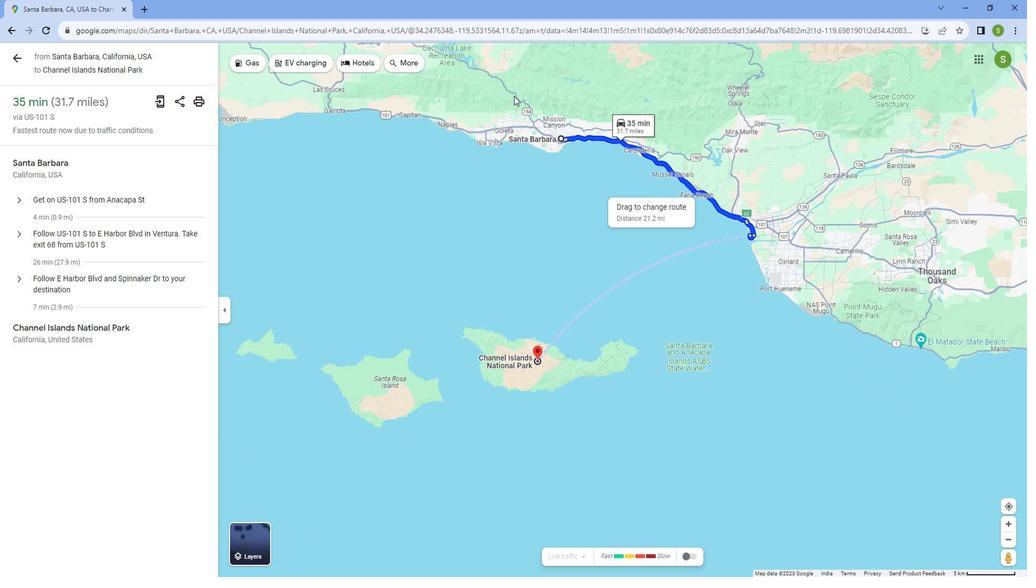 
Action: Mouse moved to (519, 97)
Screenshot: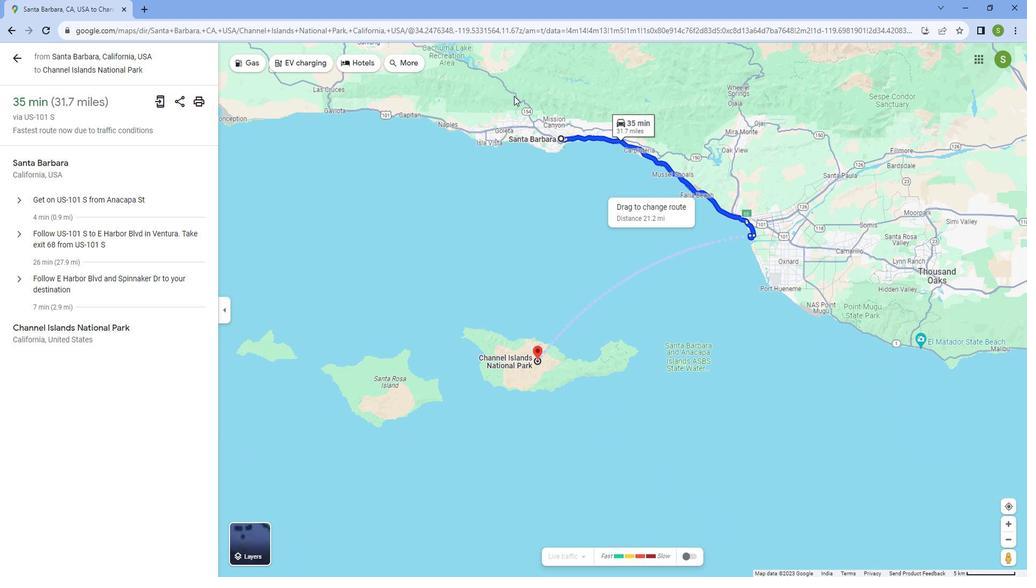 
Action: Mouse scrolled (519, 98) with delta (0, 0)
Screenshot: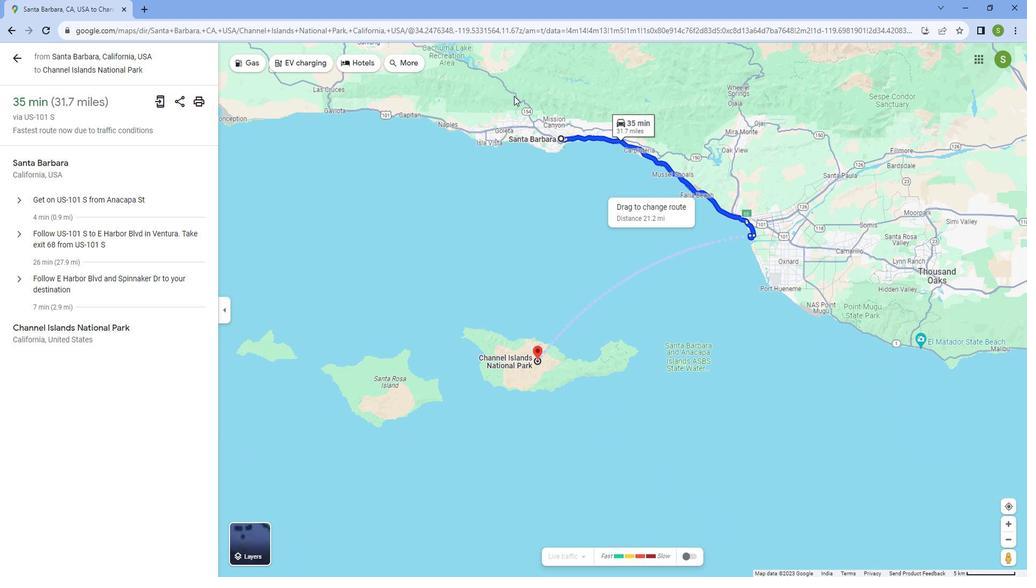 
Action: Mouse scrolled (519, 98) with delta (0, 0)
Screenshot: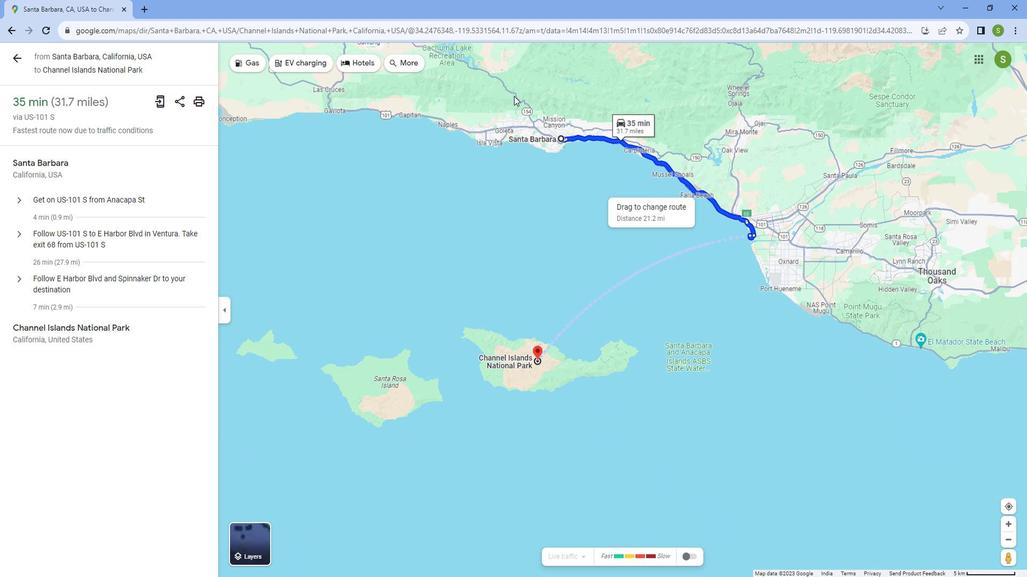 
Action: Mouse scrolled (519, 98) with delta (0, 0)
Screenshot: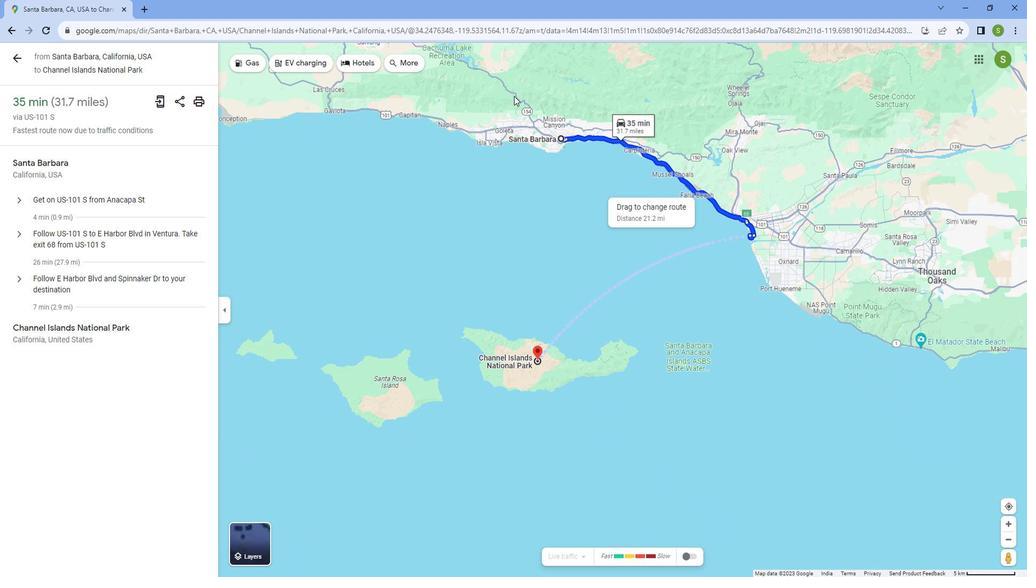 
Action: Mouse moved to (628, 135)
Screenshot: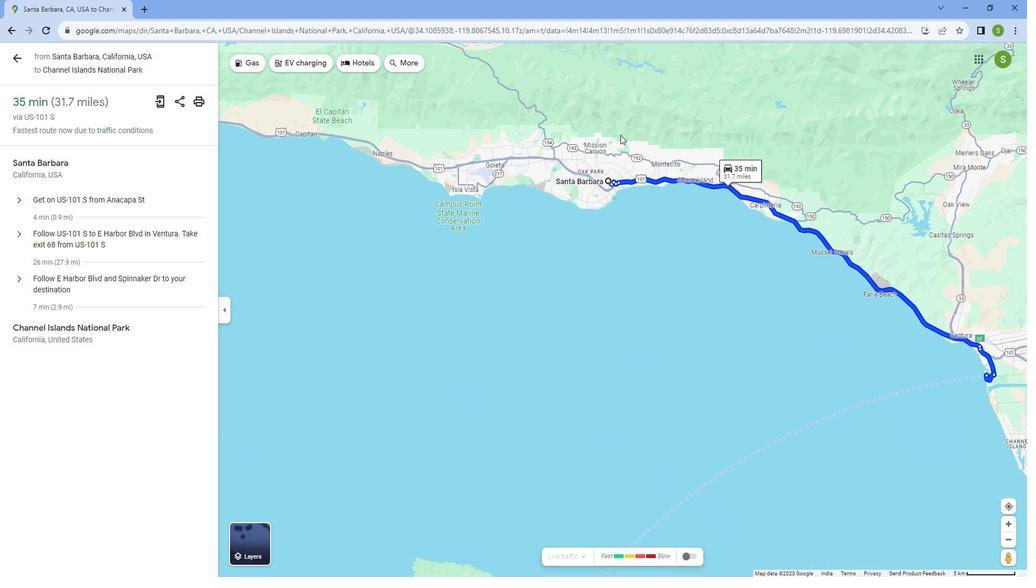 
Action: Mouse scrolled (628, 135) with delta (0, 0)
Screenshot: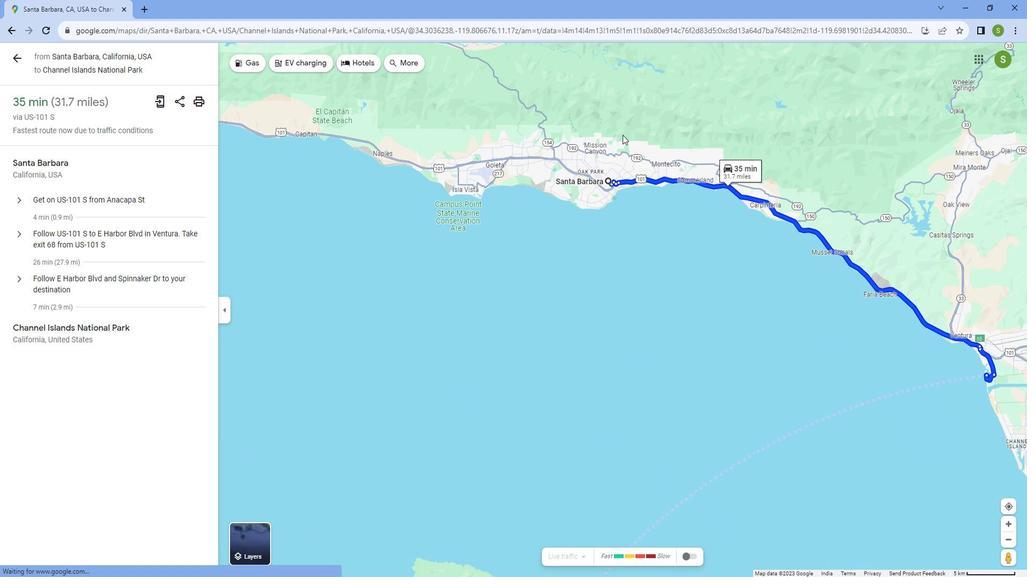 
Action: Mouse moved to (627, 135)
Screenshot: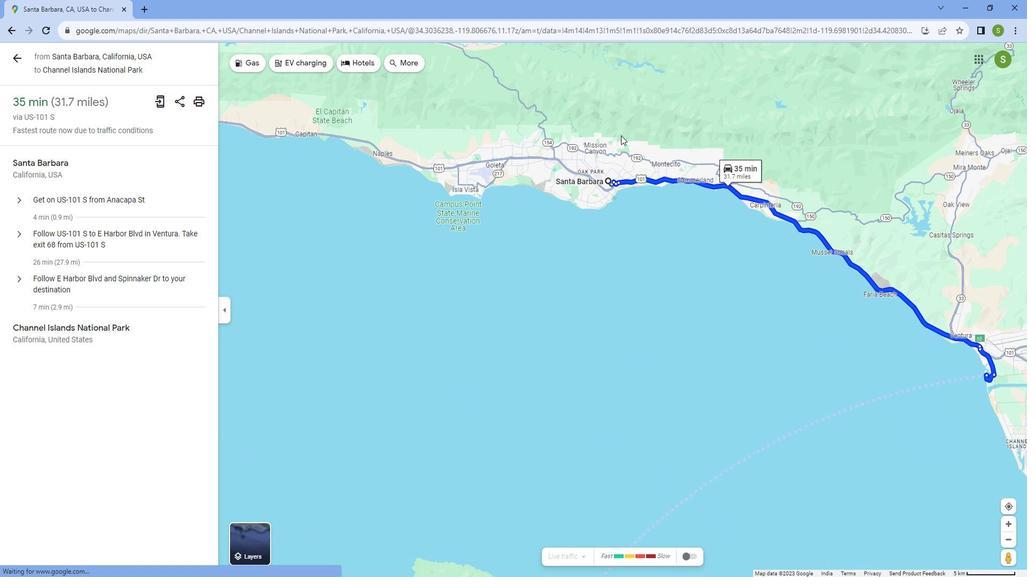 
Action: Mouse scrolled (627, 135) with delta (0, 0)
Screenshot: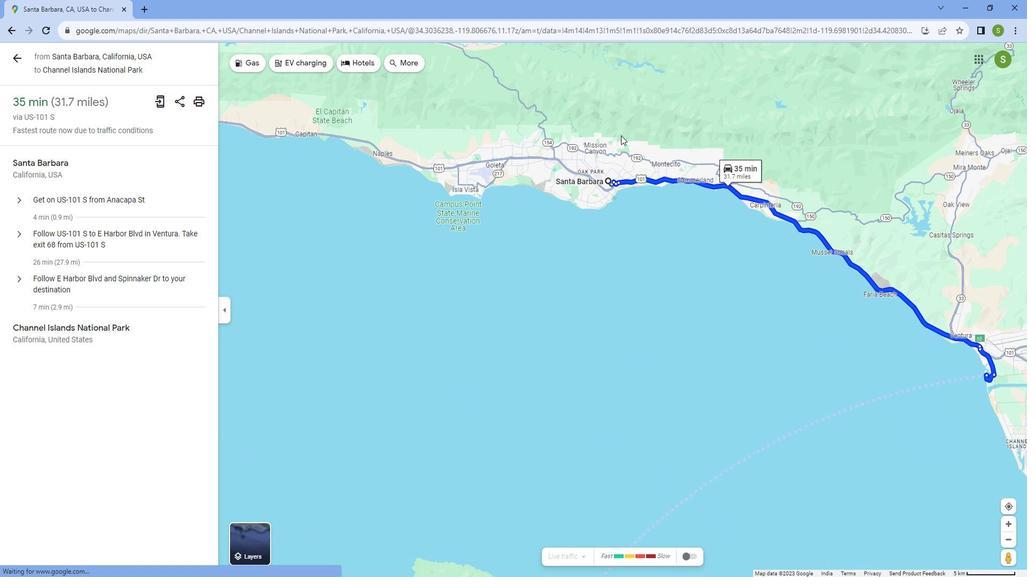 
Action: Mouse moved to (624, 137)
Screenshot: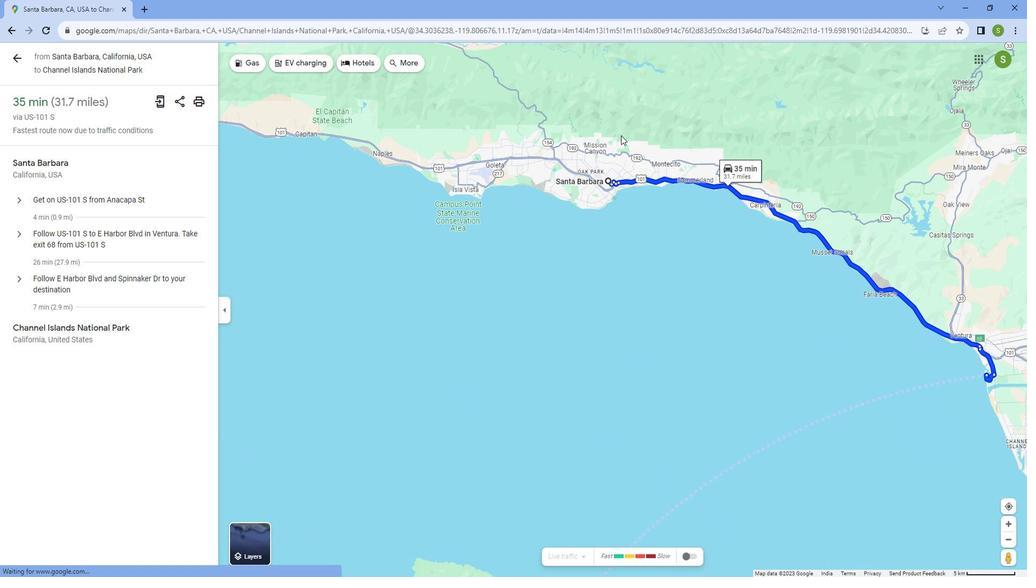 
Action: Mouse scrolled (624, 137) with delta (0, 0)
Screenshot: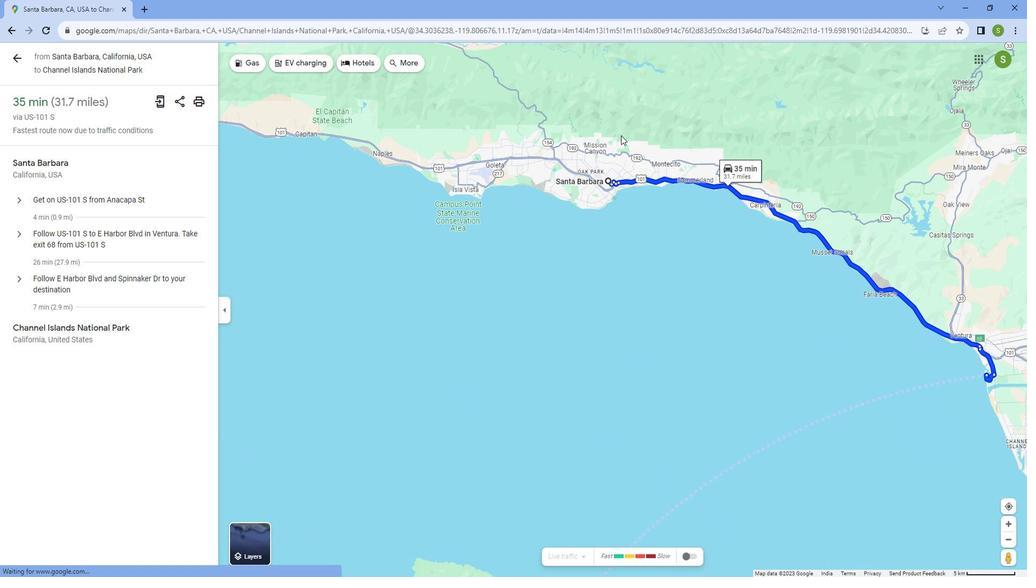 
Action: Mouse moved to (621, 137)
Screenshot: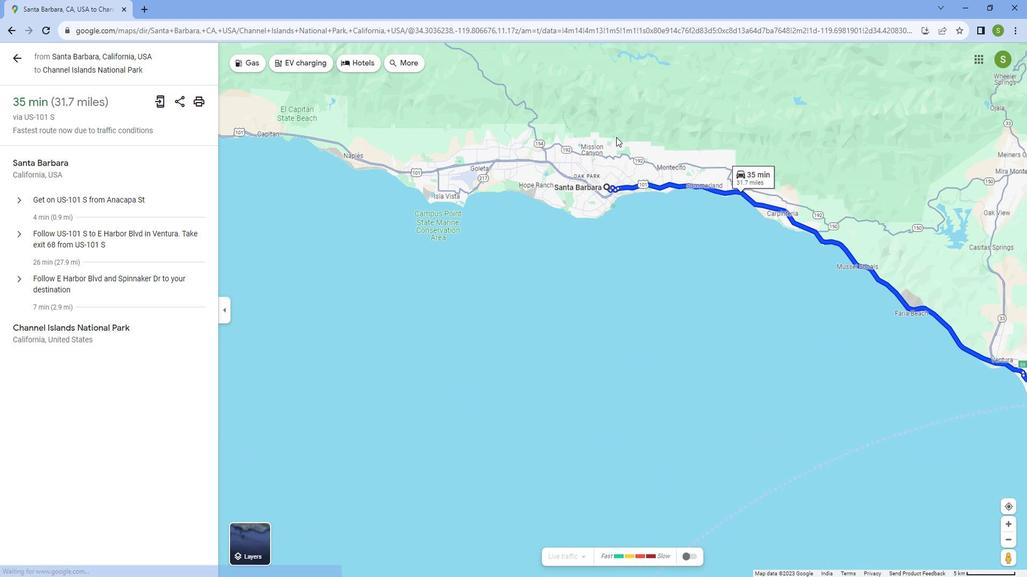 
Action: Mouse scrolled (621, 137) with delta (0, 0)
Screenshot: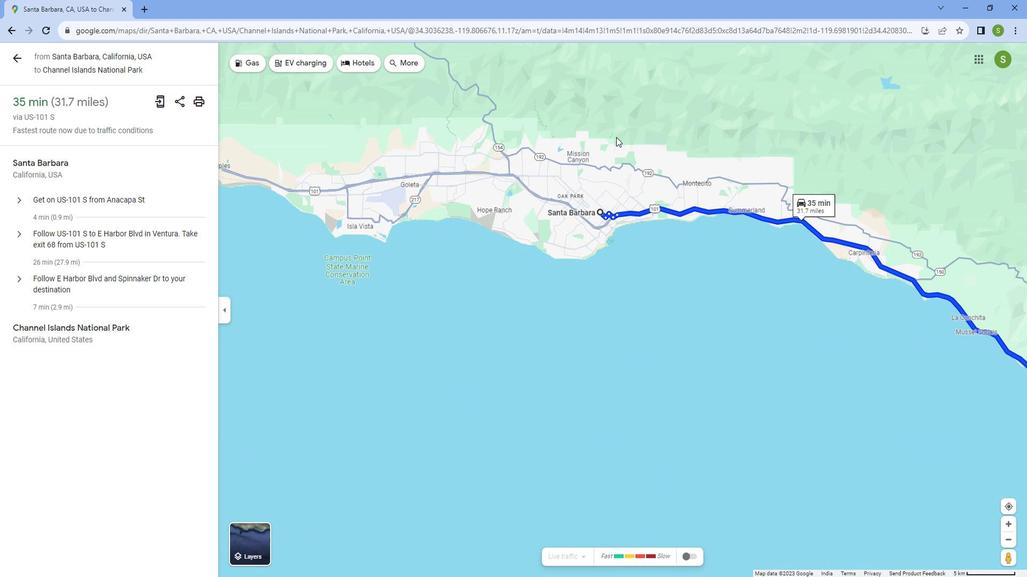
Action: Mouse scrolled (621, 137) with delta (0, 0)
Screenshot: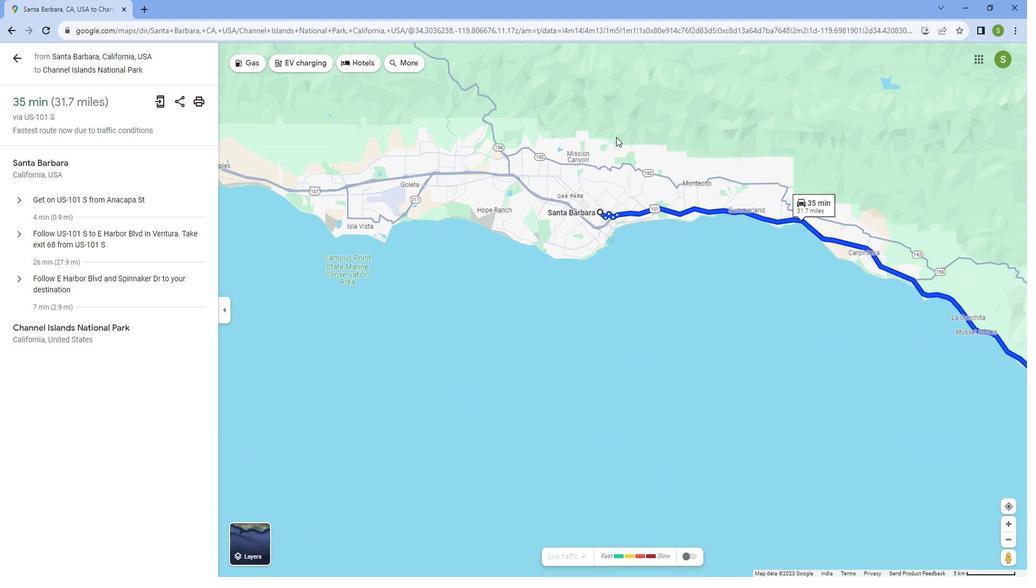 
Action: Mouse scrolled (621, 137) with delta (0, 0)
Screenshot: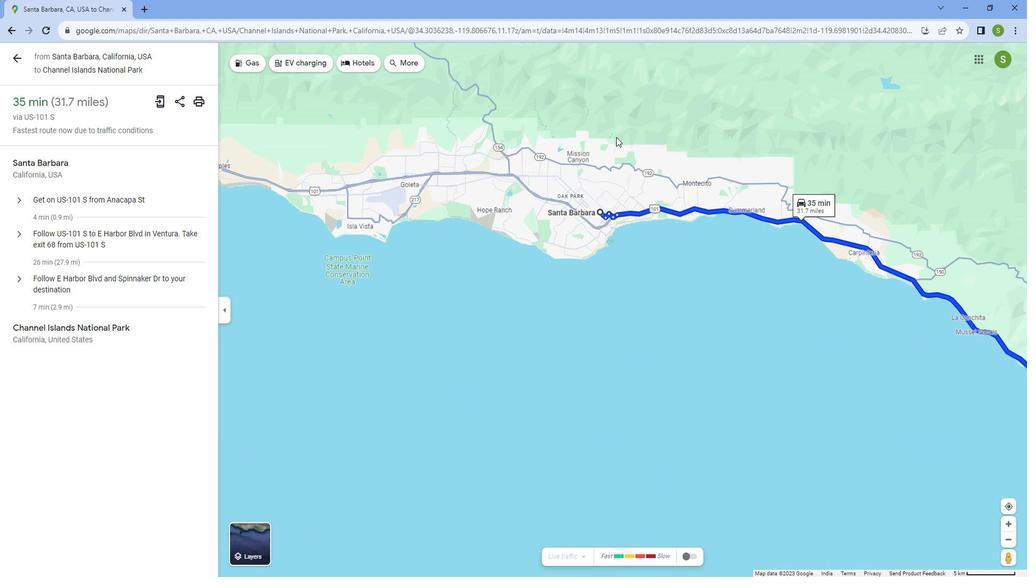 
Action: Mouse scrolled (621, 137) with delta (0, 0)
Screenshot: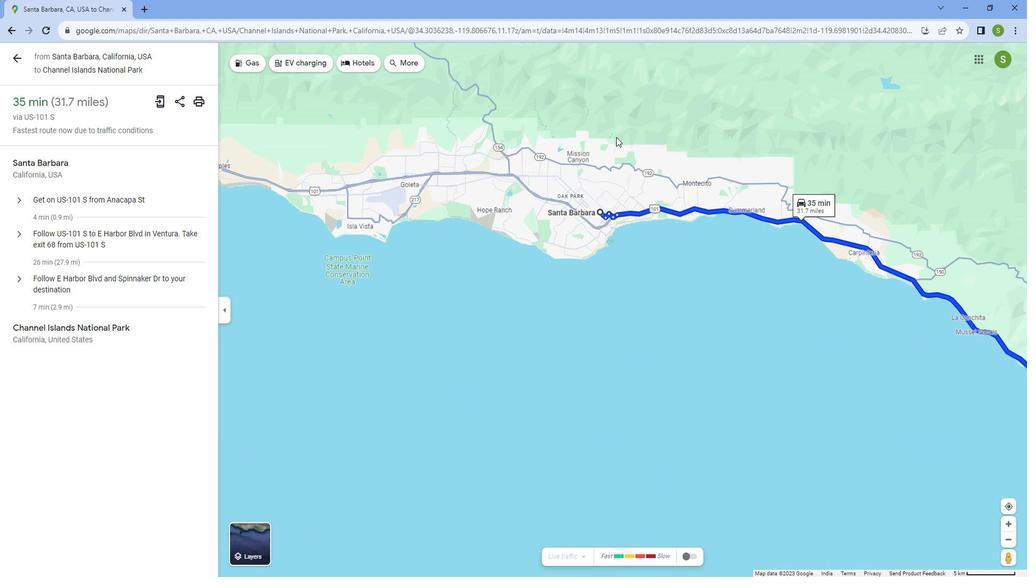 
Action: Mouse scrolled (621, 137) with delta (0, 0)
Screenshot: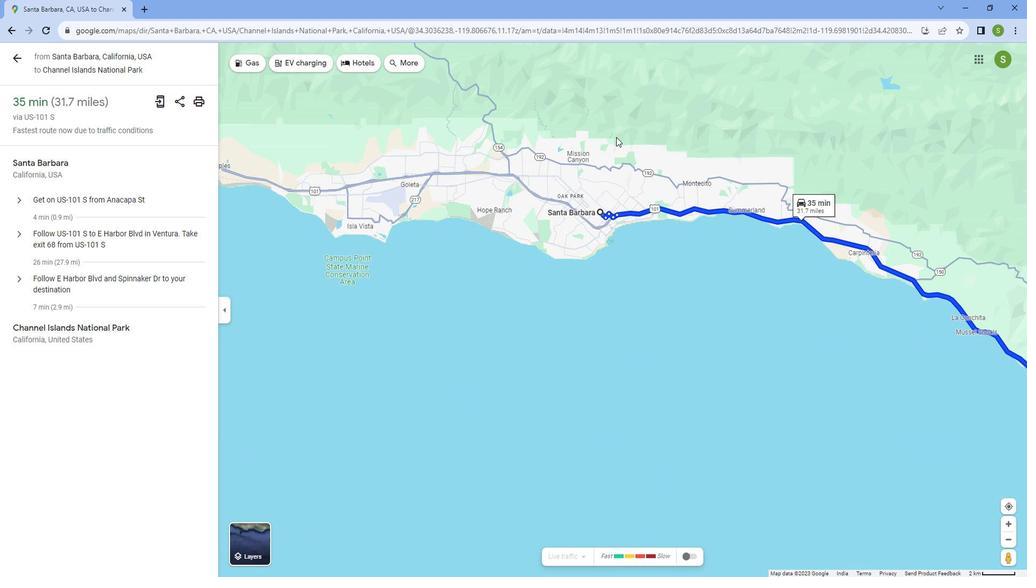 
Action: Mouse scrolled (621, 137) with delta (0, 0)
Screenshot: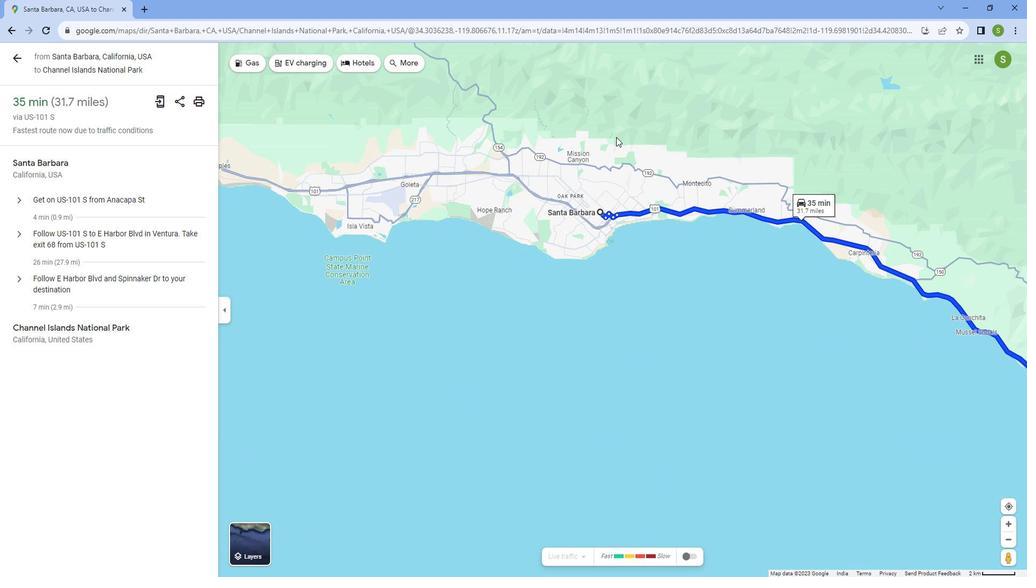 
Action: Mouse moved to (875, 253)
Screenshot: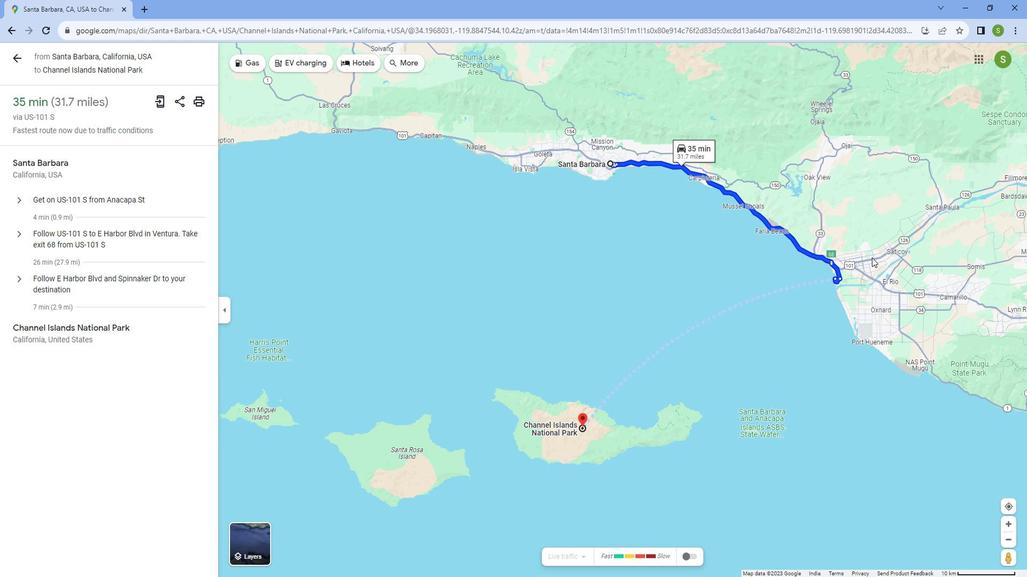 
Action: Mouse scrolled (875, 254) with delta (0, 0)
Screenshot: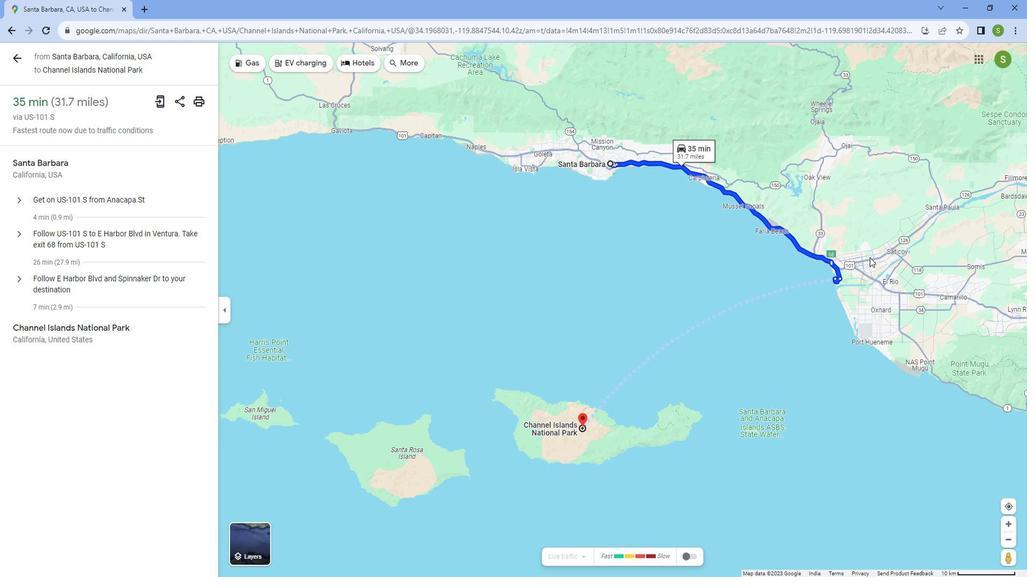
Action: Mouse scrolled (875, 254) with delta (0, 0)
Screenshot: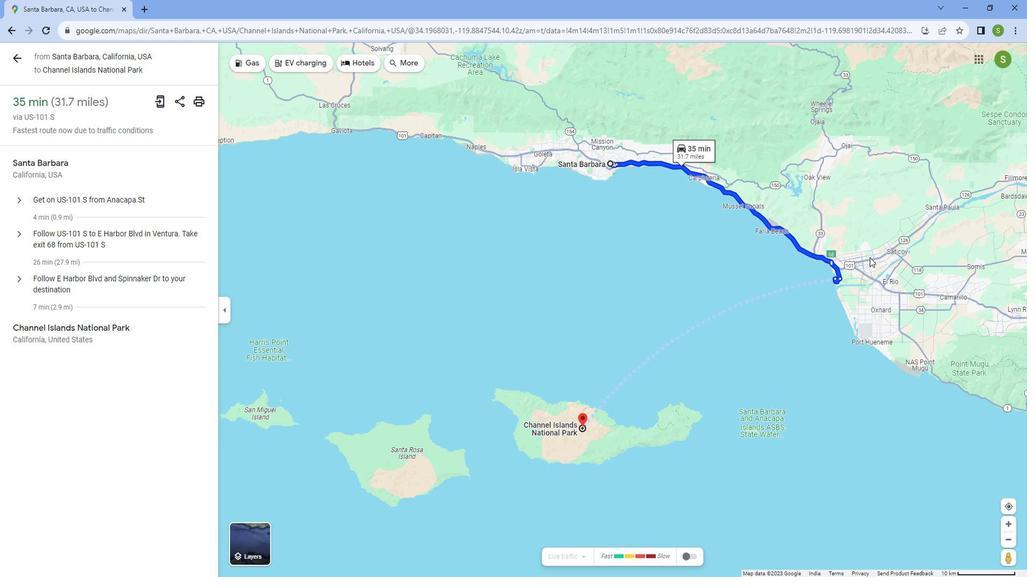 
Action: Mouse scrolled (875, 254) with delta (0, 0)
Screenshot: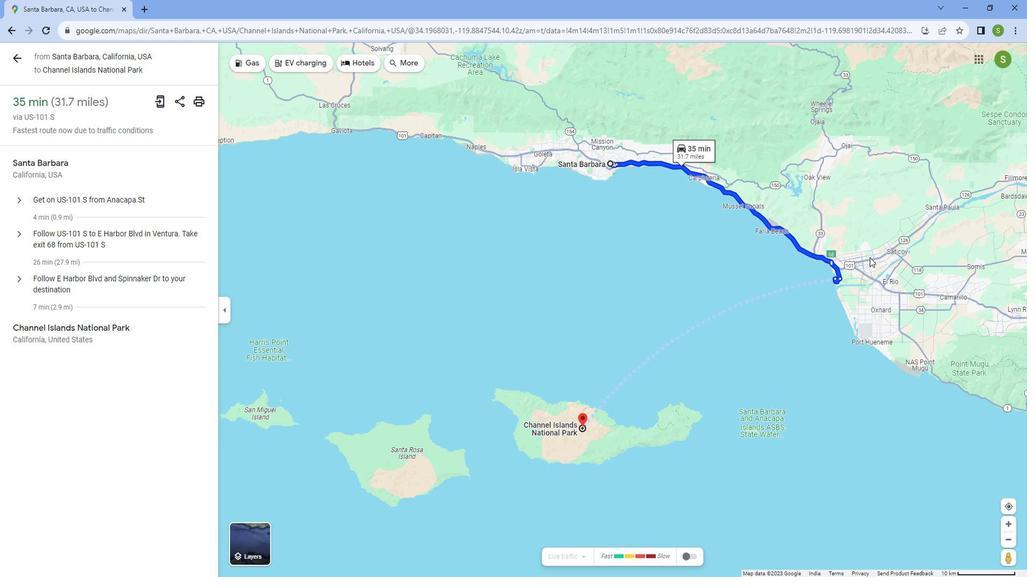 
Action: Mouse scrolled (875, 254) with delta (0, 0)
Screenshot: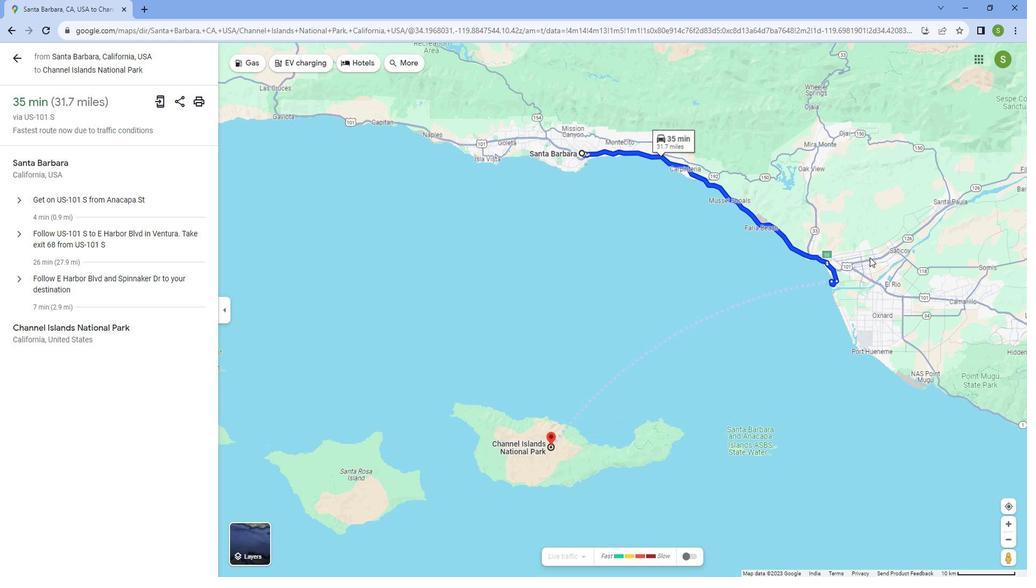 
Action: Mouse scrolled (875, 254) with delta (0, 0)
Screenshot: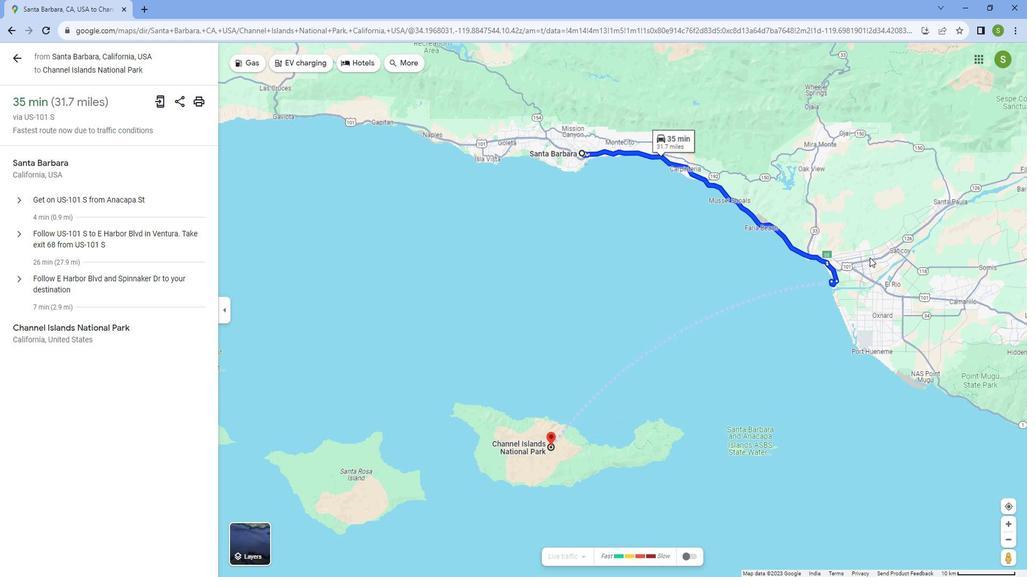 
Action: Mouse scrolled (875, 254) with delta (0, 0)
Screenshot: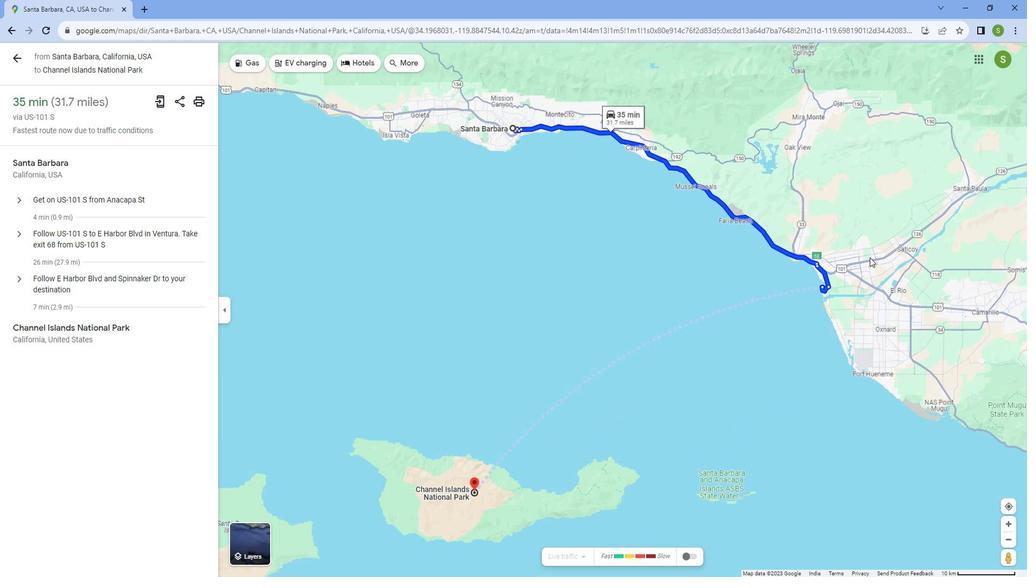
Action: Mouse moved to (874, 253)
Screenshot: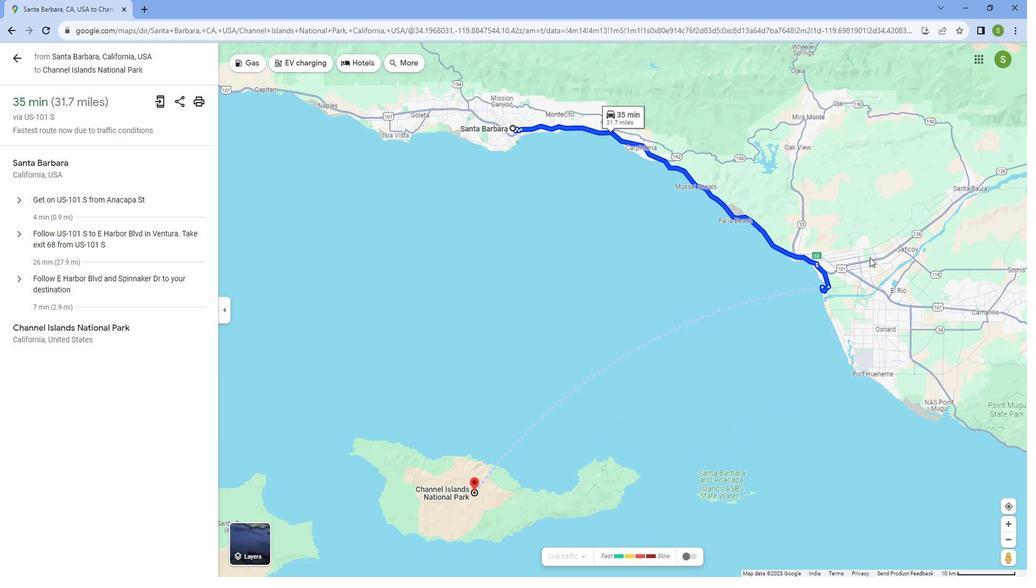 
Action: Mouse scrolled (874, 254) with delta (0, 0)
Screenshot: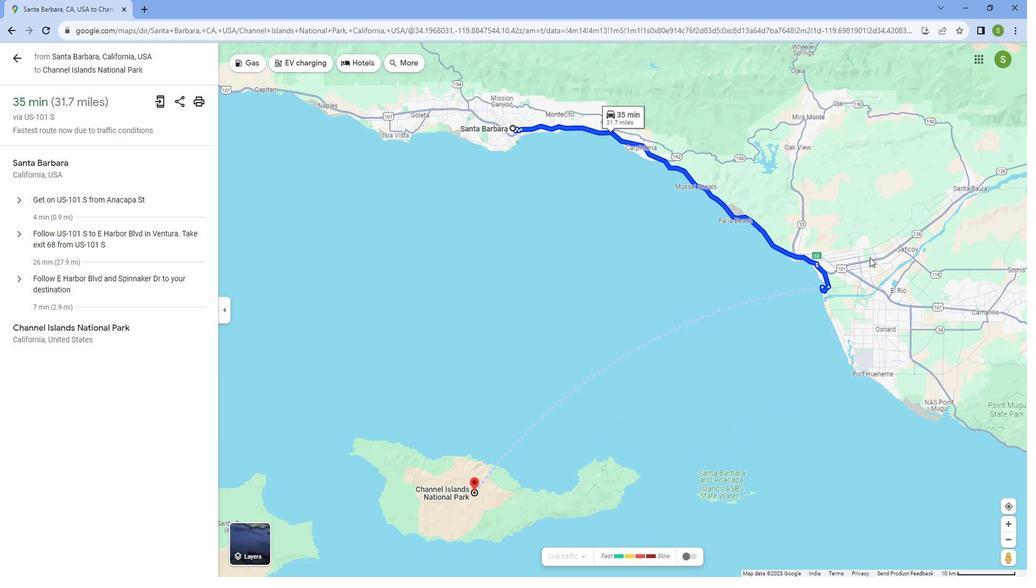 
Action: Mouse moved to (864, 255)
Screenshot: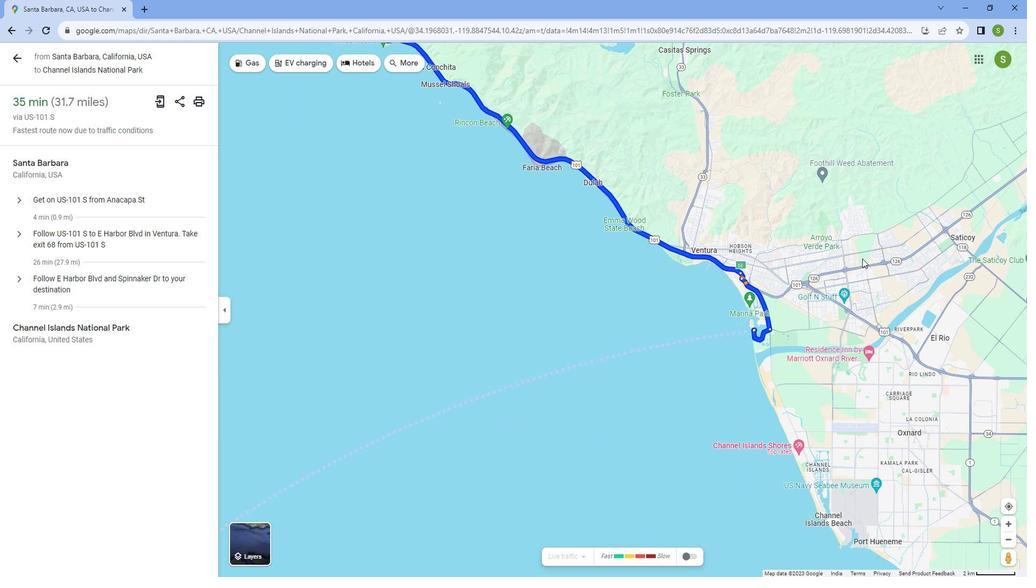 
Action: Mouse scrolled (864, 255) with delta (0, 0)
Screenshot: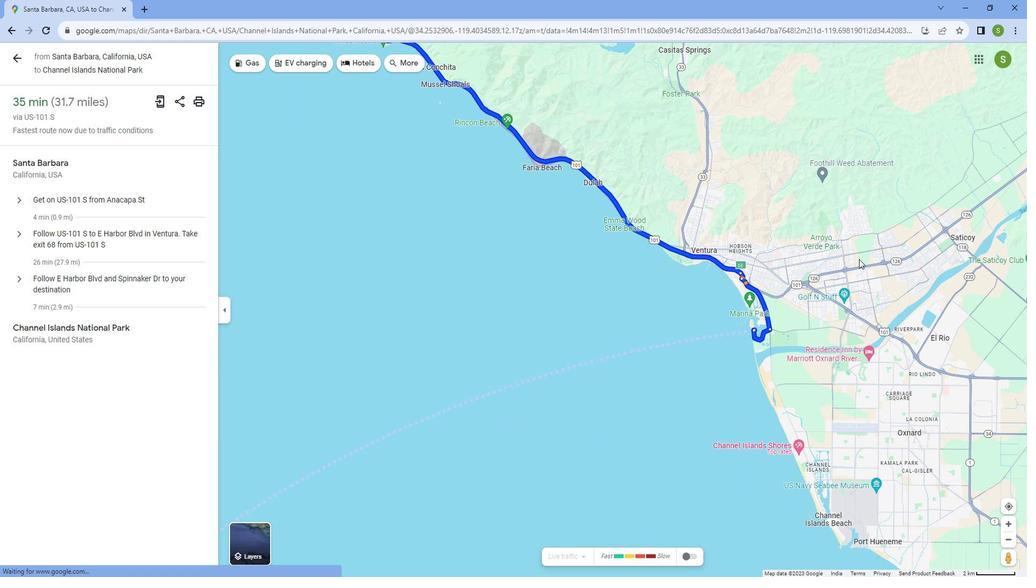
Action: Mouse scrolled (864, 255) with delta (0, 0)
Screenshot: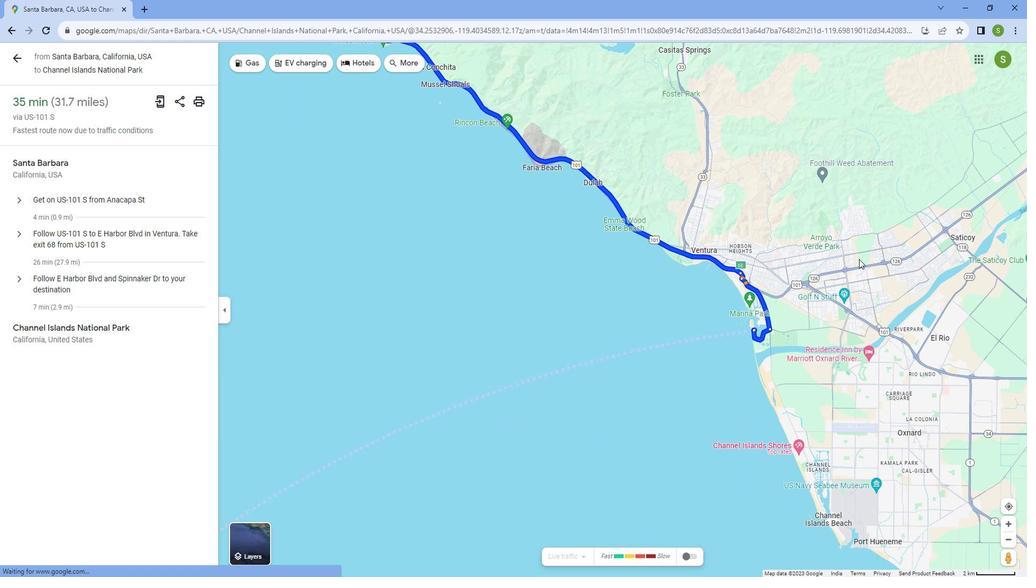 
Action: Mouse moved to (863, 255)
Screenshot: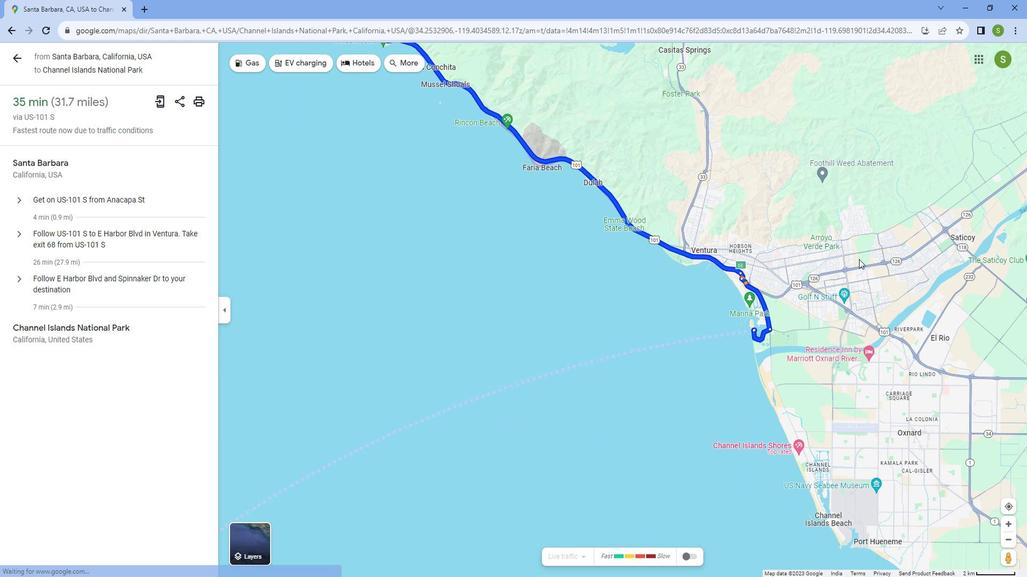 
Action: Mouse scrolled (863, 256) with delta (0, 0)
Screenshot: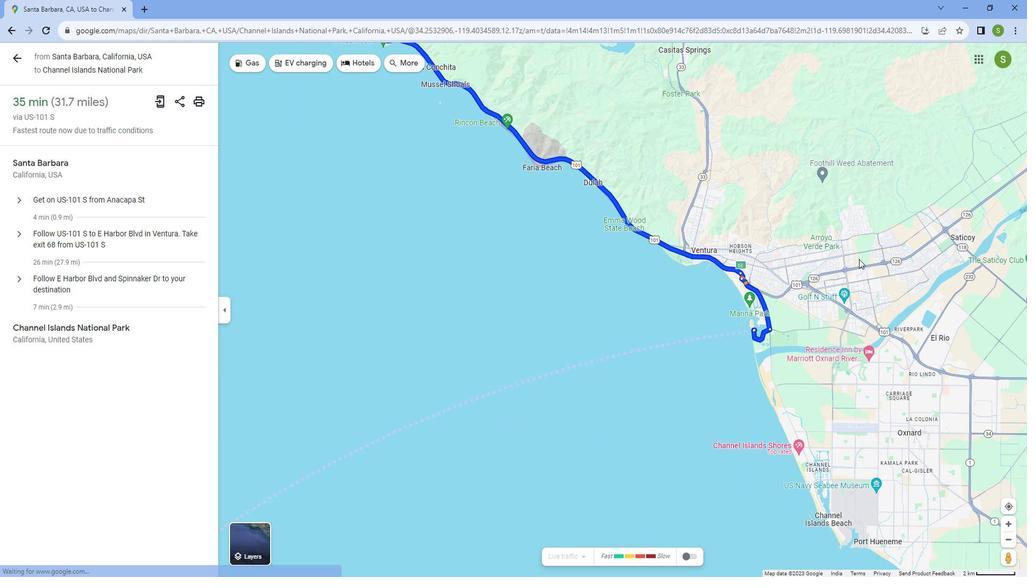 
Action: Mouse scrolled (863, 256) with delta (0, 0)
Screenshot: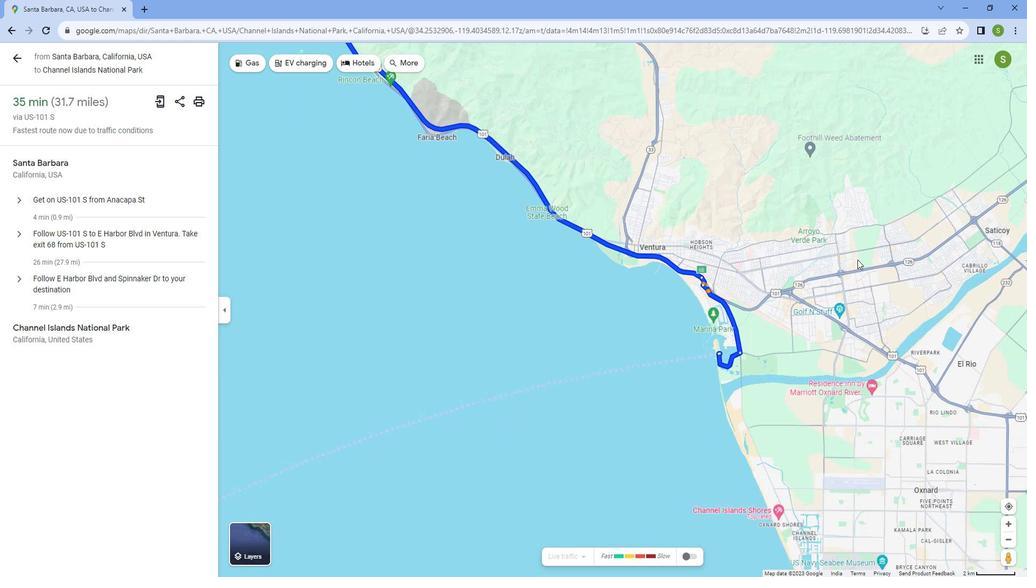 
Action: Mouse scrolled (863, 255) with delta (0, 0)
Screenshot: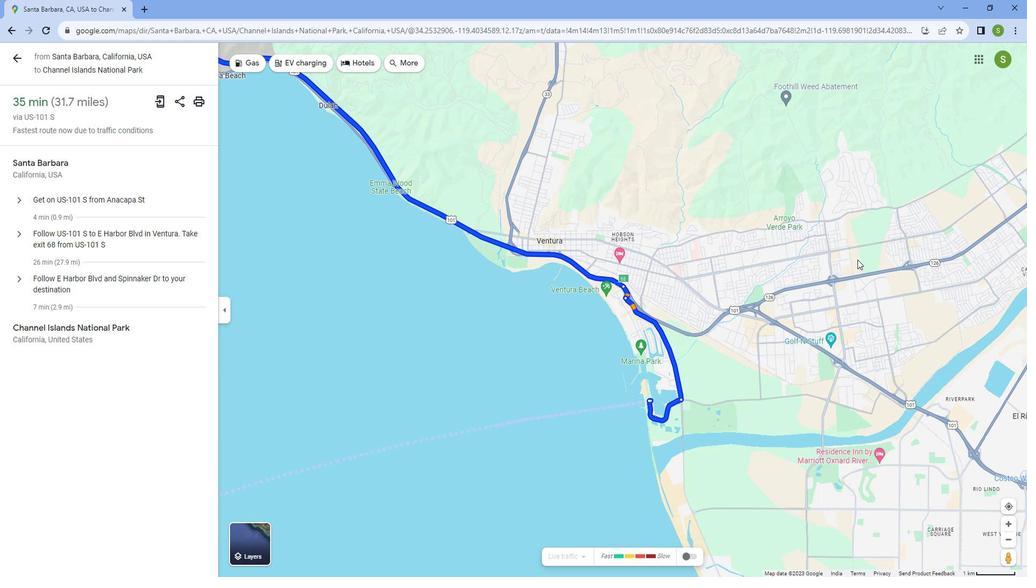 
Action: Mouse moved to (837, 260)
Screenshot: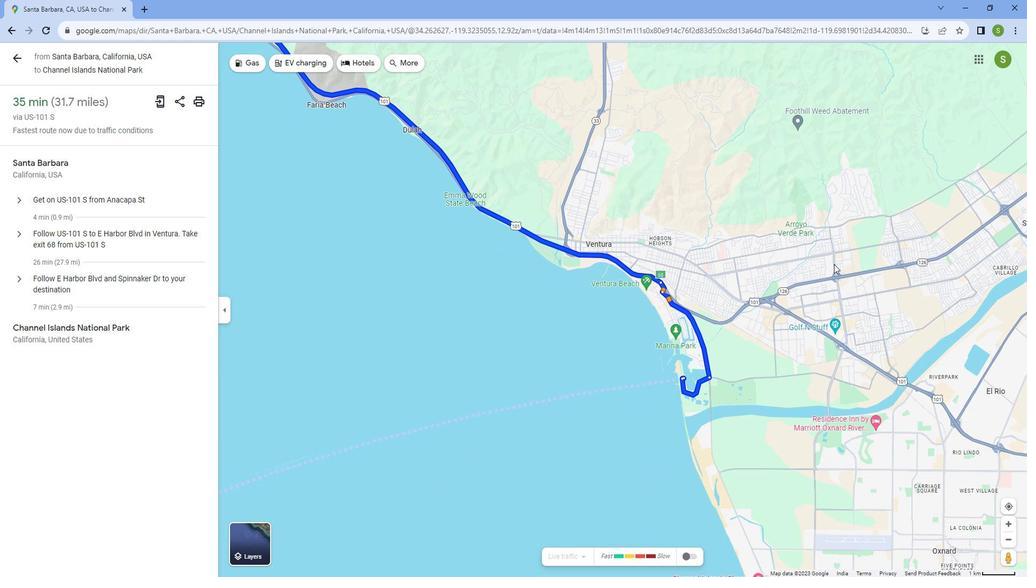 
Action: Mouse scrolled (837, 260) with delta (0, 0)
Screenshot: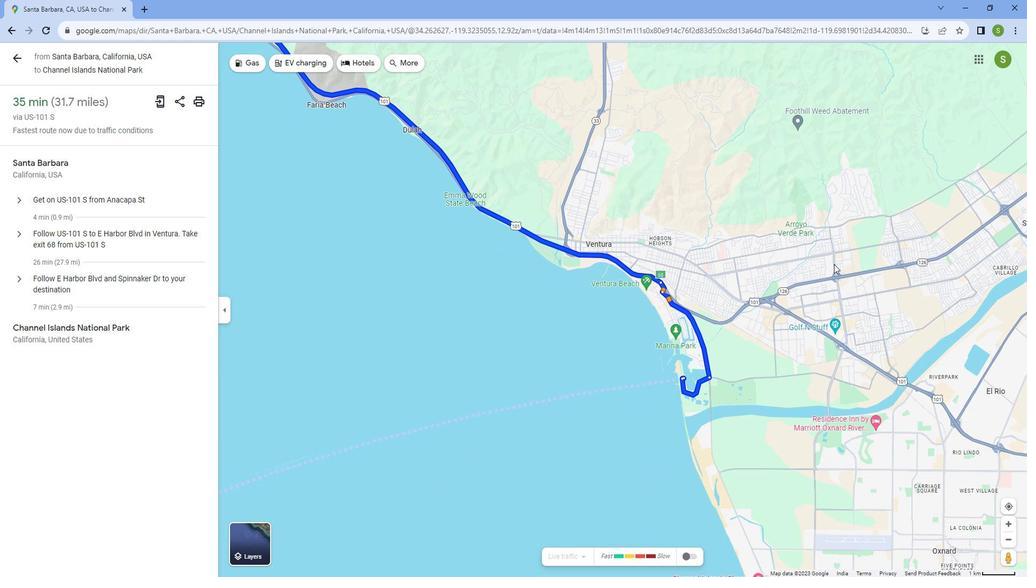 
Action: Mouse moved to (835, 260)
Screenshot: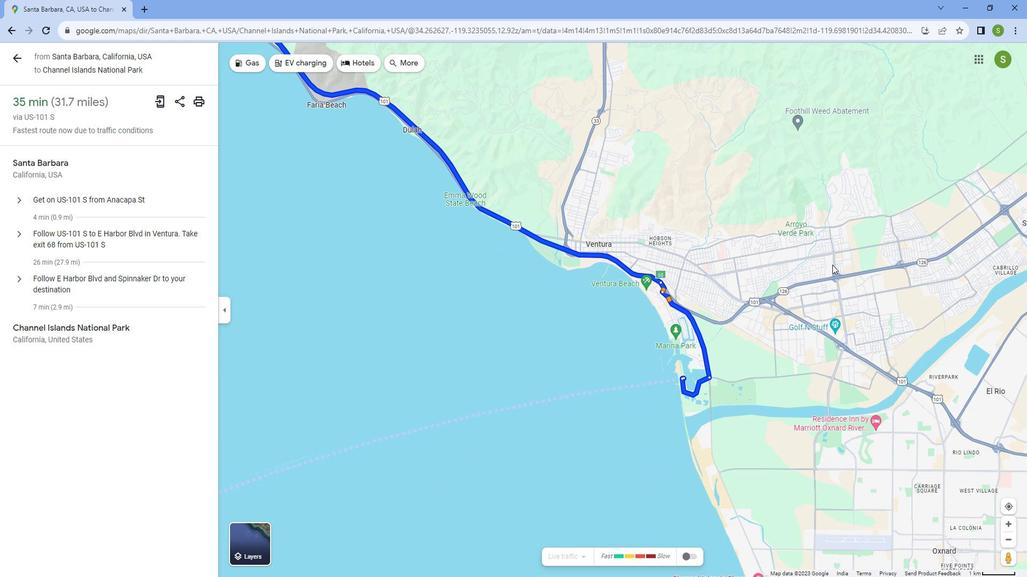 
Action: Mouse scrolled (835, 260) with delta (0, 0)
Screenshot: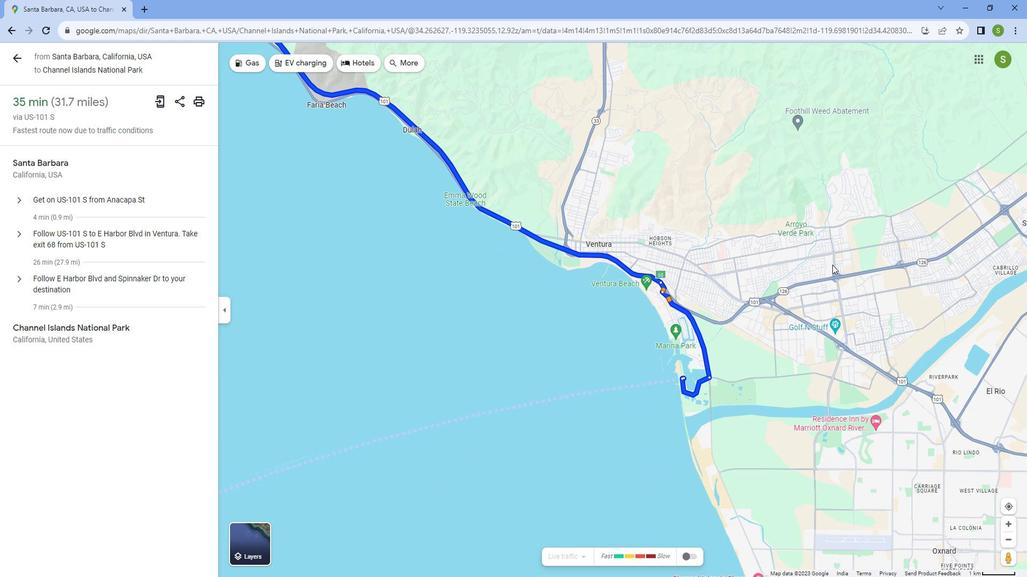 
Action: Mouse moved to (834, 260)
Screenshot: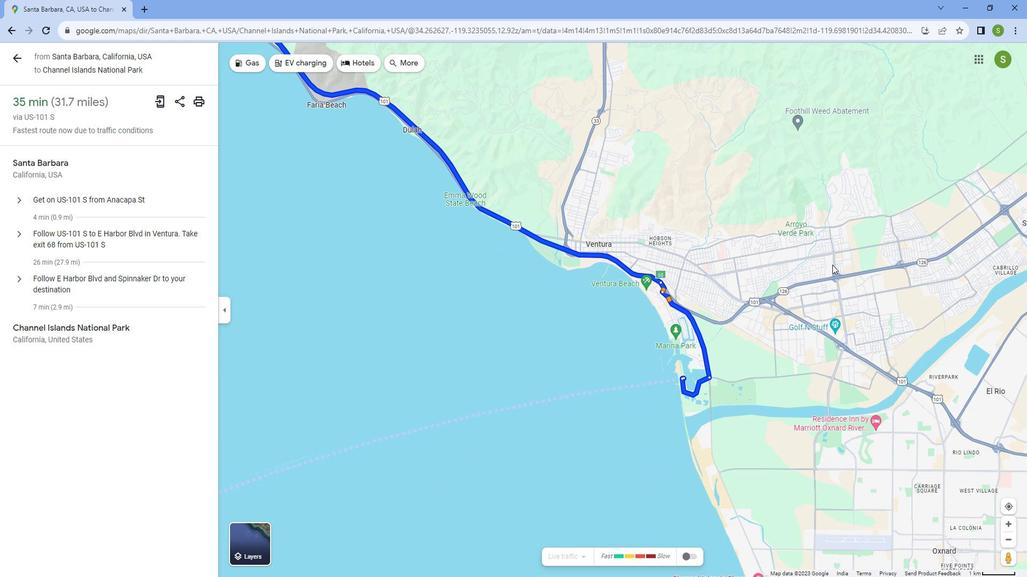 
Action: Mouse scrolled (834, 260) with delta (0, 0)
Screenshot: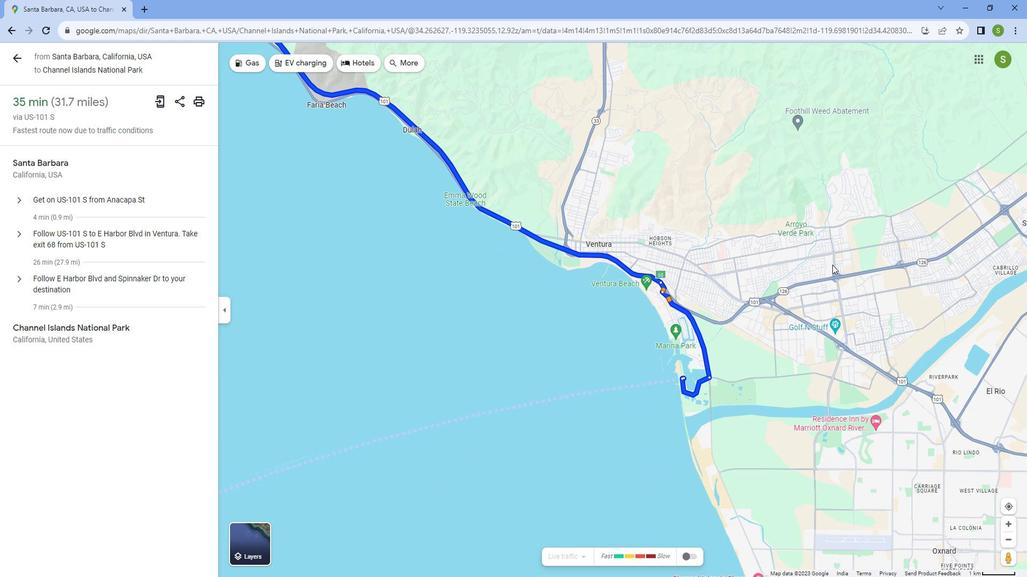 
Action: Mouse moved to (832, 260)
Screenshot: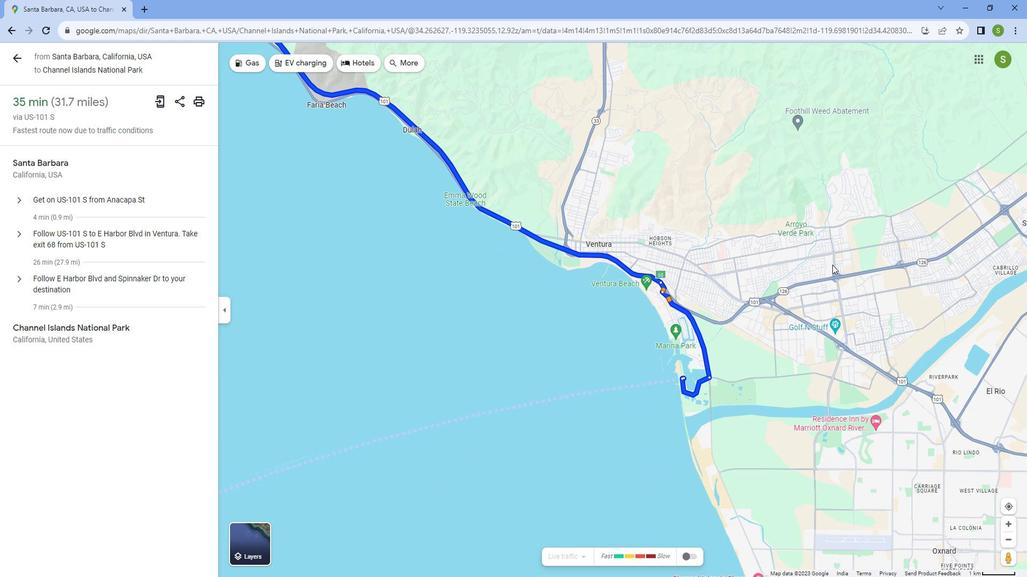
Action: Mouse scrolled (832, 260) with delta (0, 0)
Screenshot: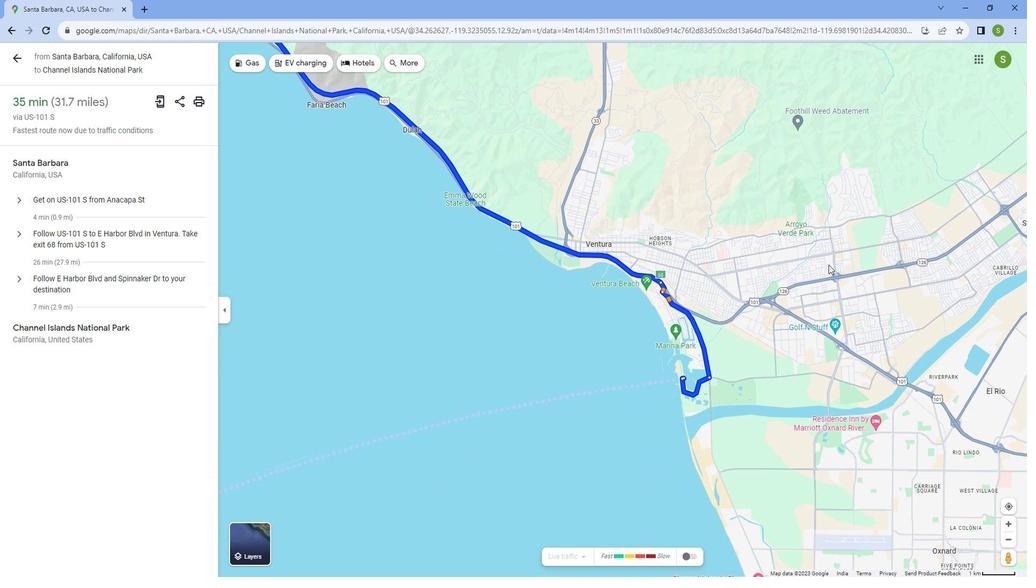 
Action: Mouse moved to (830, 261)
Screenshot: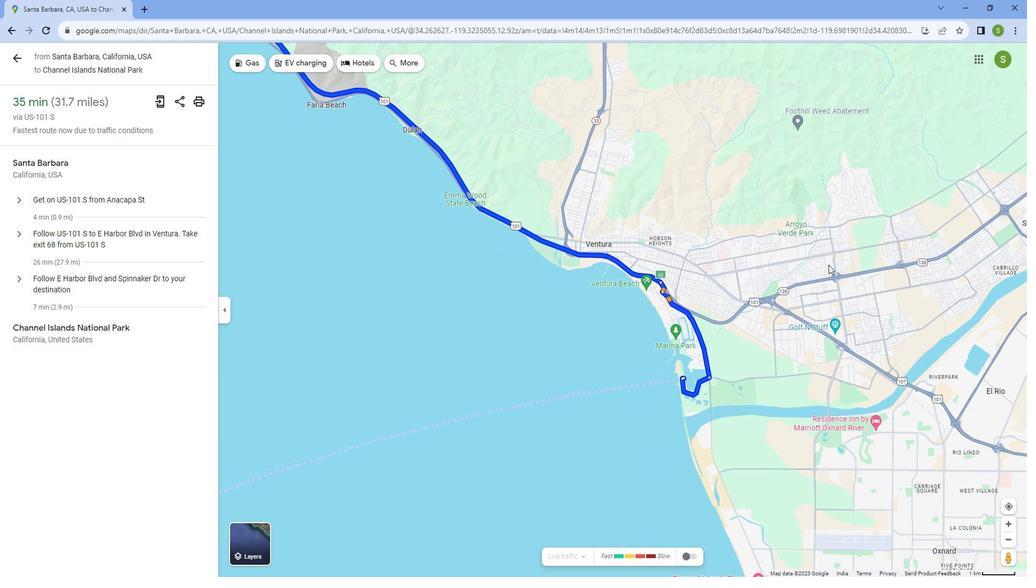 
Action: Mouse scrolled (830, 260) with delta (0, 0)
Screenshot: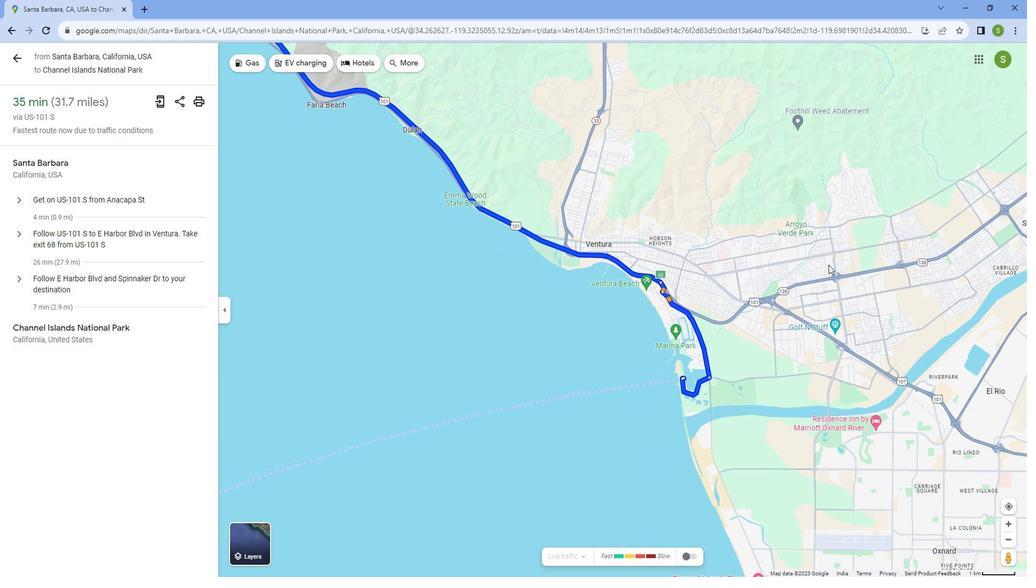 
Action: Mouse moved to (828, 261)
Screenshot: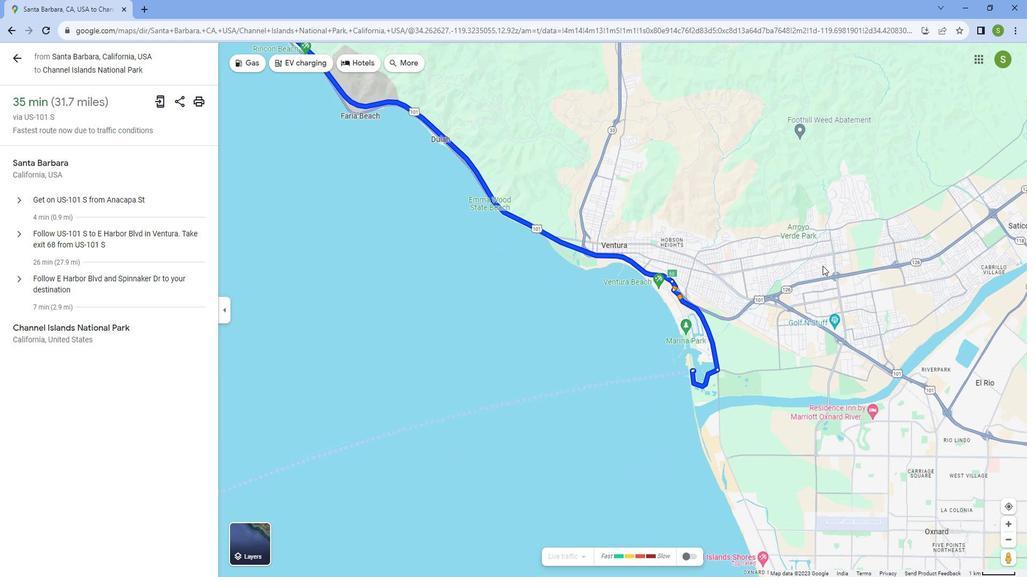 
Action: Mouse scrolled (828, 261) with delta (0, 0)
Screenshot: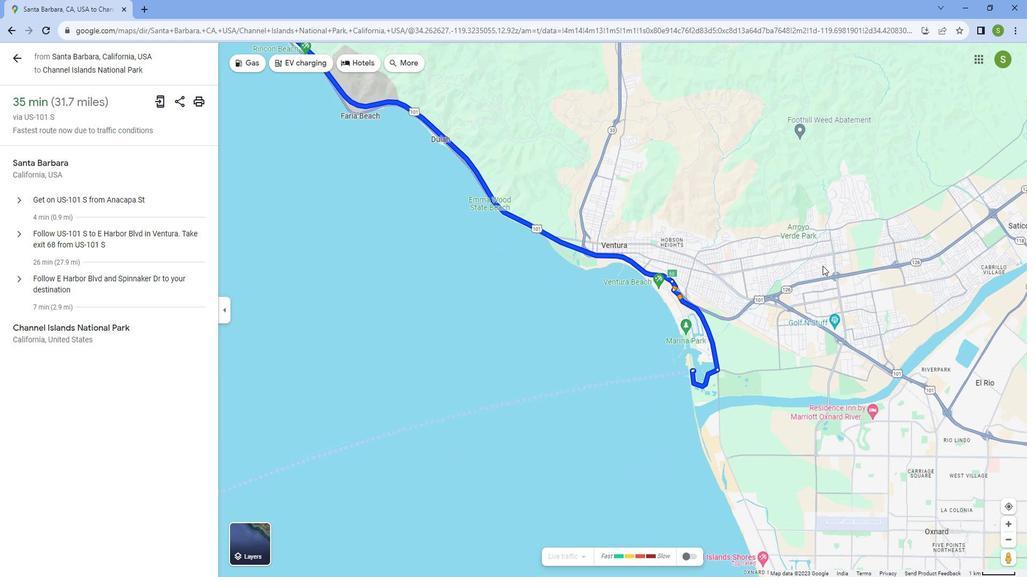 
Action: Mouse scrolled (828, 261) with delta (0, 0)
Screenshot: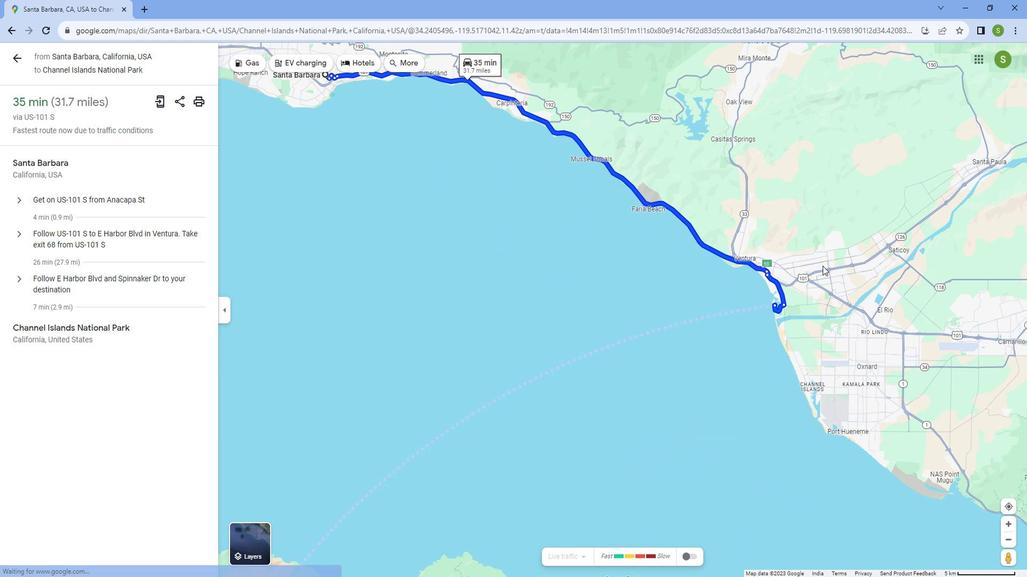 
Action: Mouse scrolled (828, 261) with delta (0, 0)
Screenshot: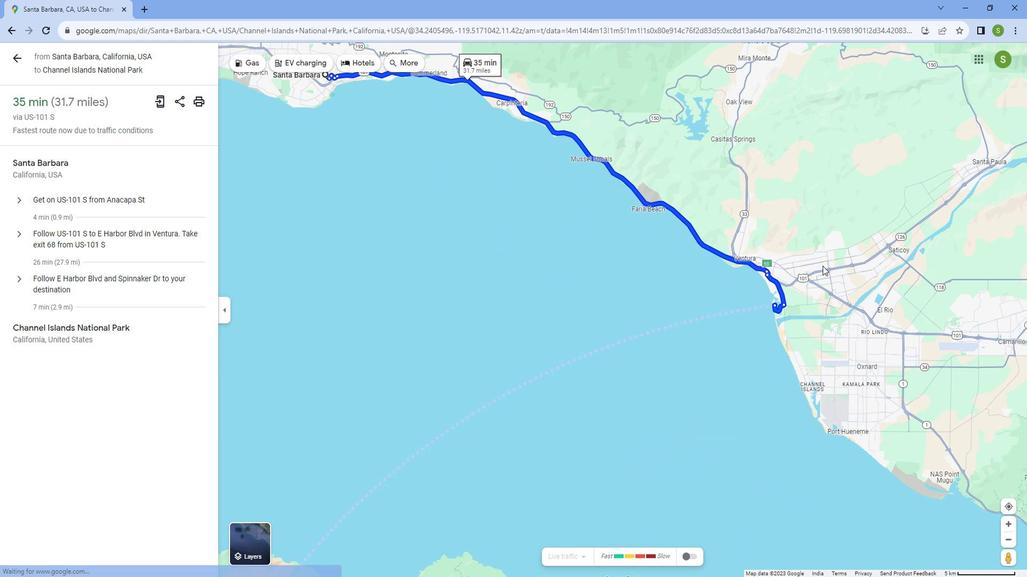 
Action: Mouse scrolled (828, 261) with delta (0, 0)
Screenshot: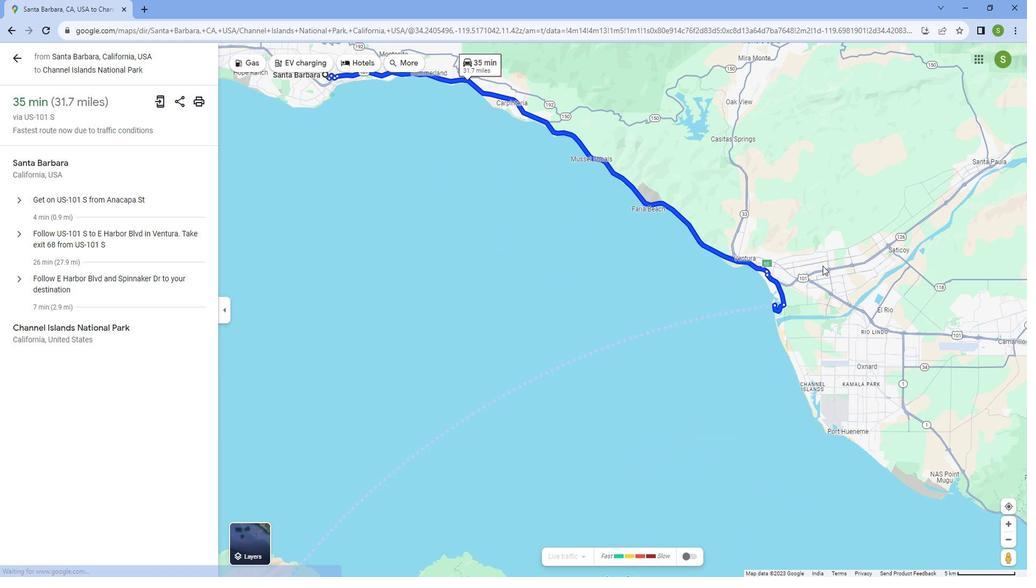 
Action: Mouse scrolled (828, 261) with delta (0, 0)
Screenshot: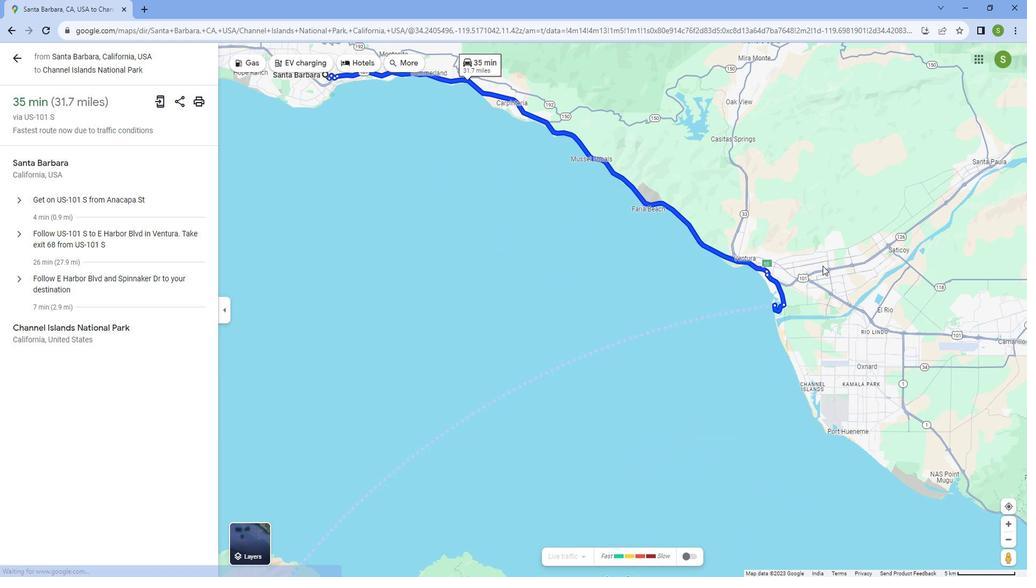 
Action: Mouse scrolled (828, 261) with delta (0, 0)
Screenshot: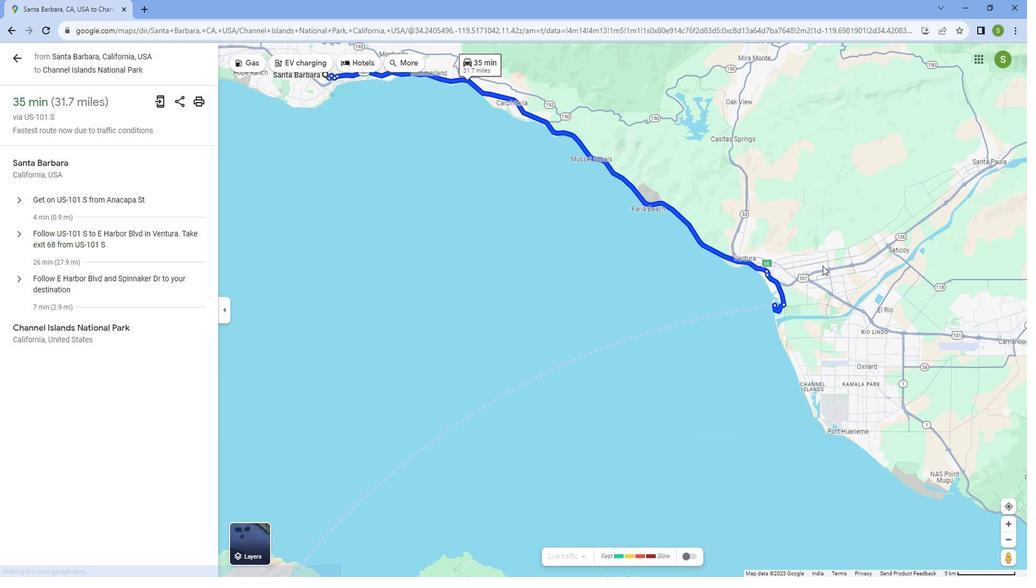 
Action: Mouse moved to (766, 194)
Screenshot: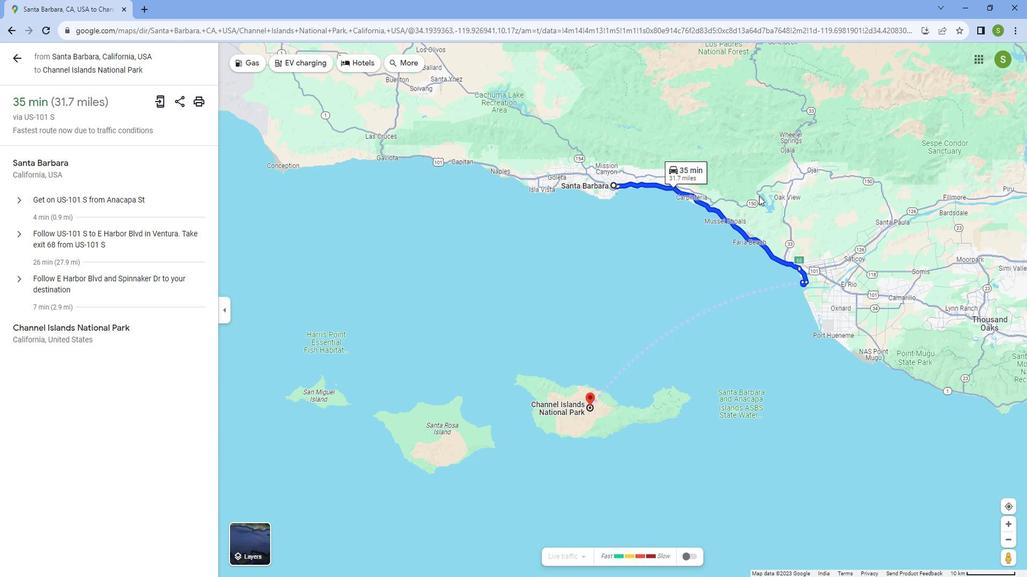 
Action: Mouse scrolled (766, 193) with delta (0, 0)
Screenshot: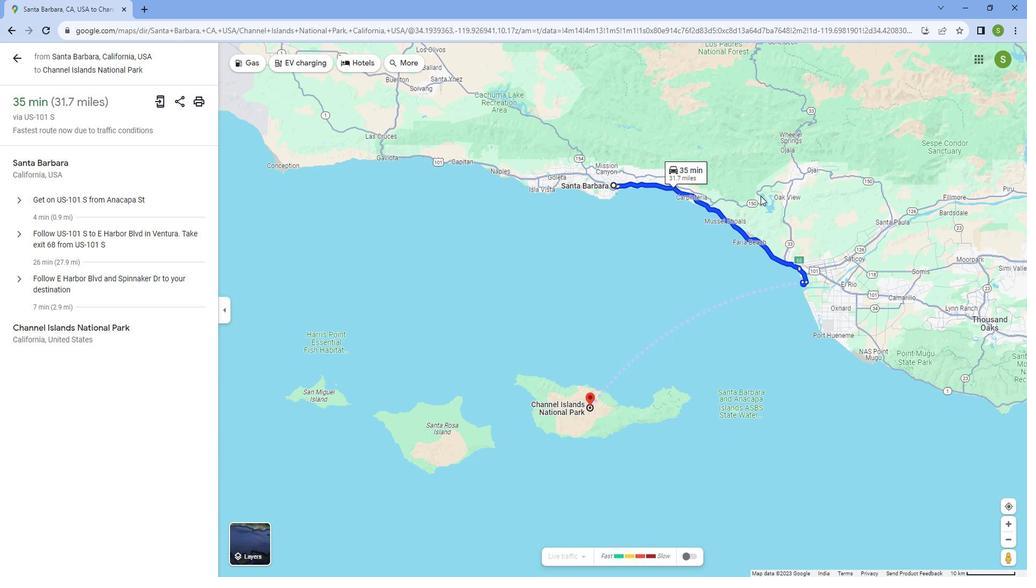 
Action: Mouse scrolled (766, 193) with delta (0, 0)
Screenshot: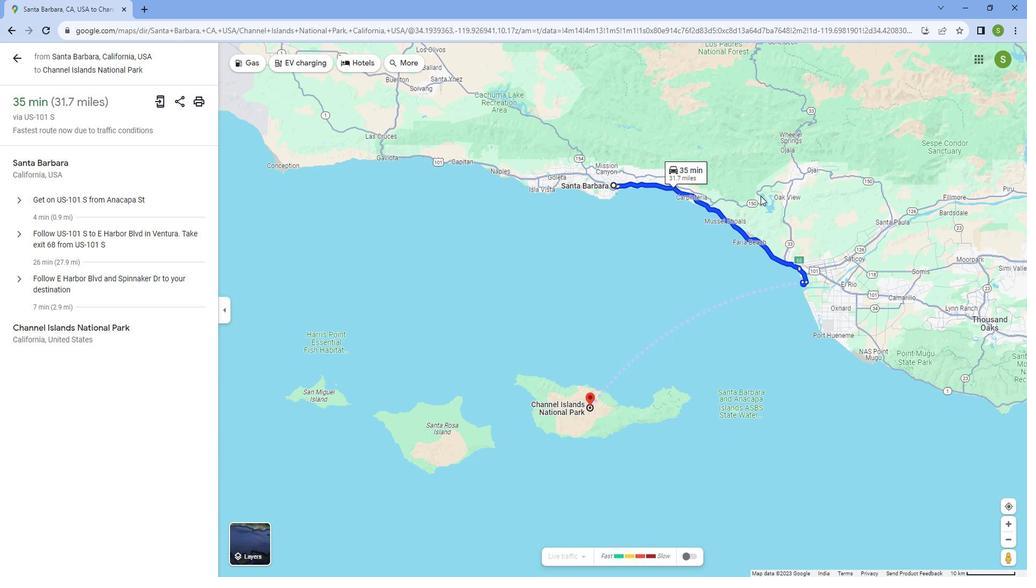 
Action: Mouse scrolled (766, 193) with delta (0, 0)
Screenshot: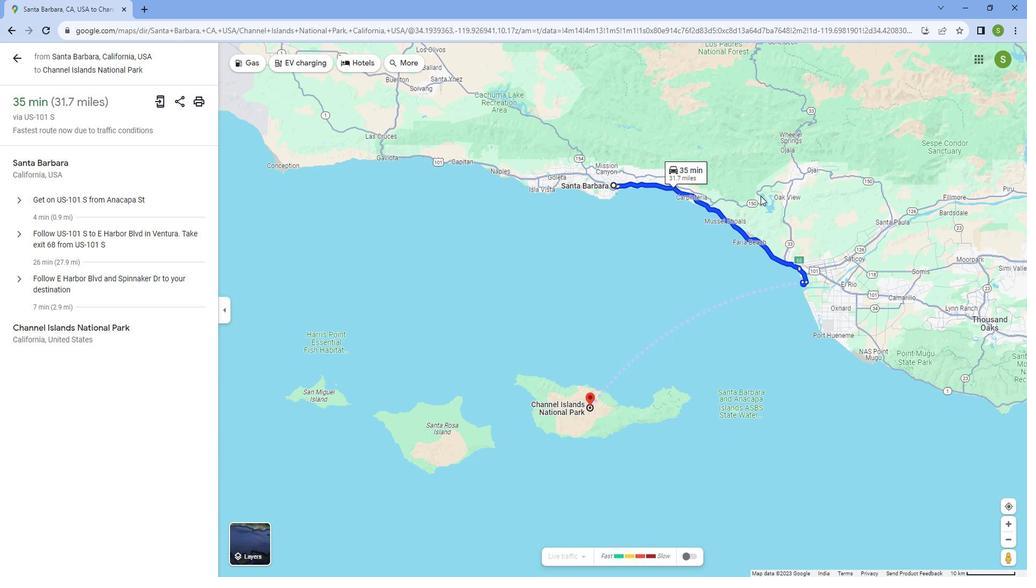 
Action: Mouse scrolled (766, 193) with delta (0, 0)
Screenshot: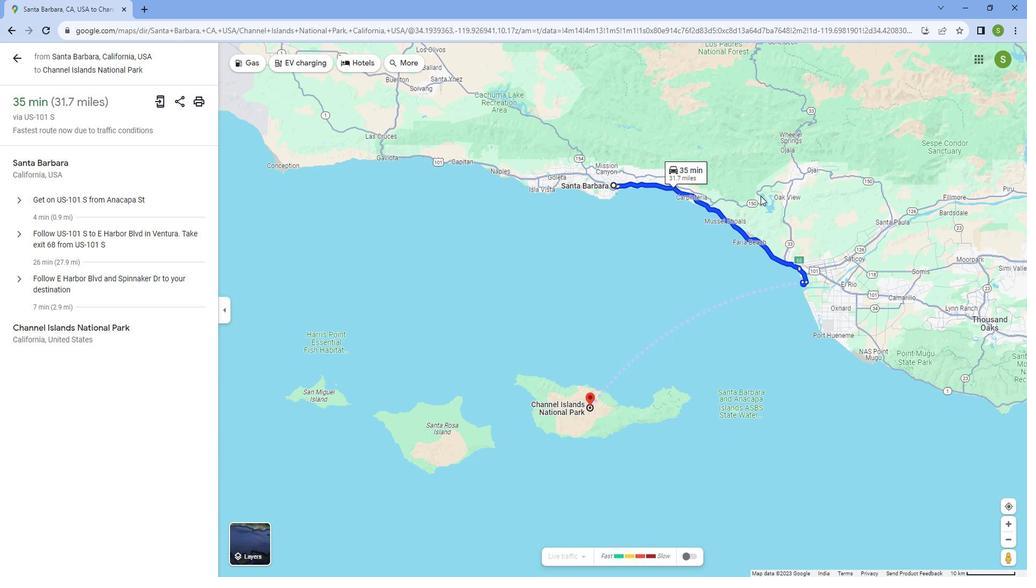 
Action: Mouse scrolled (766, 193) with delta (0, 0)
Screenshot: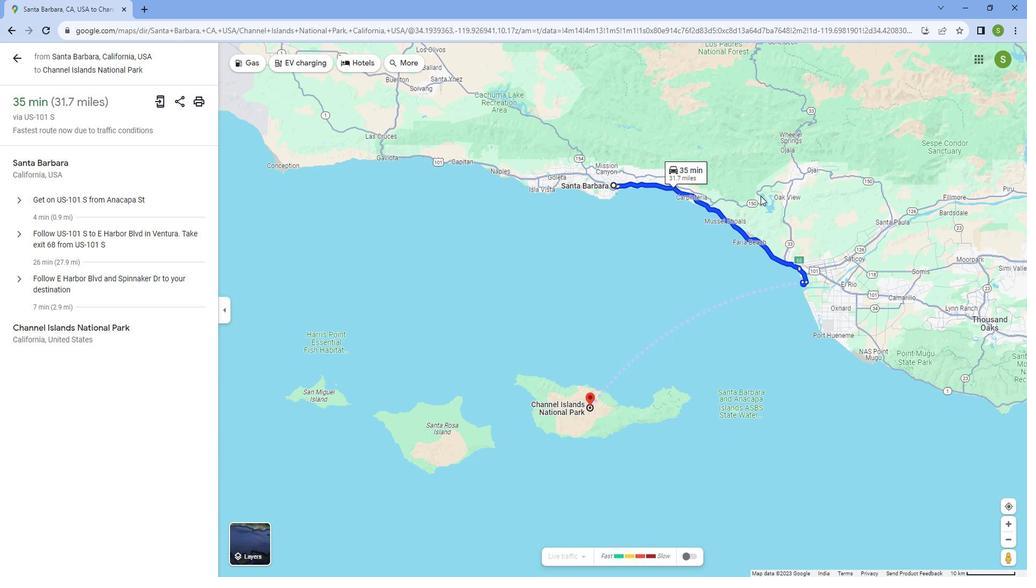 
Action: Mouse scrolled (766, 194) with delta (0, 0)
Screenshot: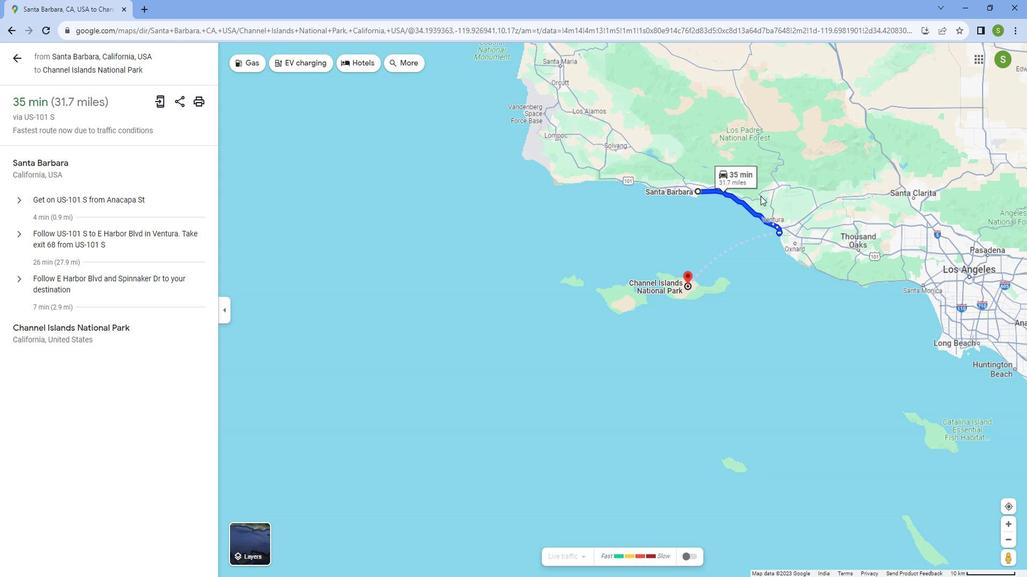 
Action: Mouse scrolled (766, 194) with delta (0, 0)
Screenshot: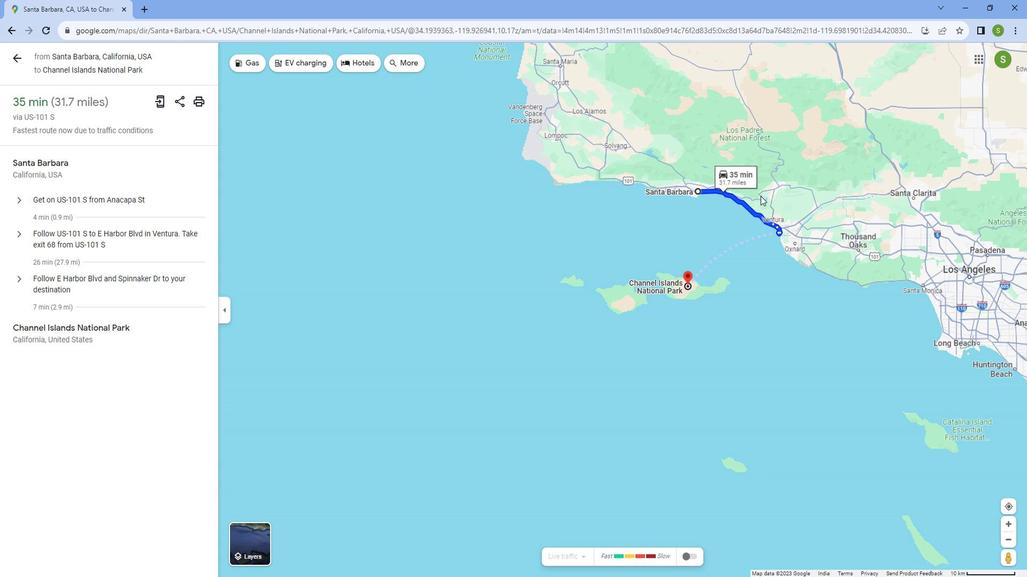 
Action: Mouse scrolled (766, 194) with delta (0, 0)
Screenshot: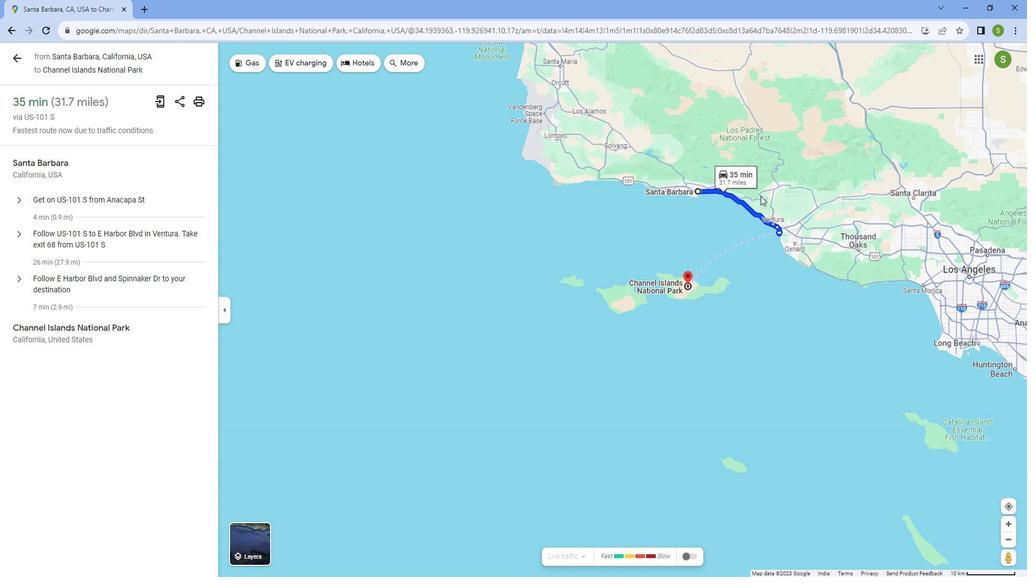 
Action: Mouse scrolled (766, 194) with delta (0, 0)
Screenshot: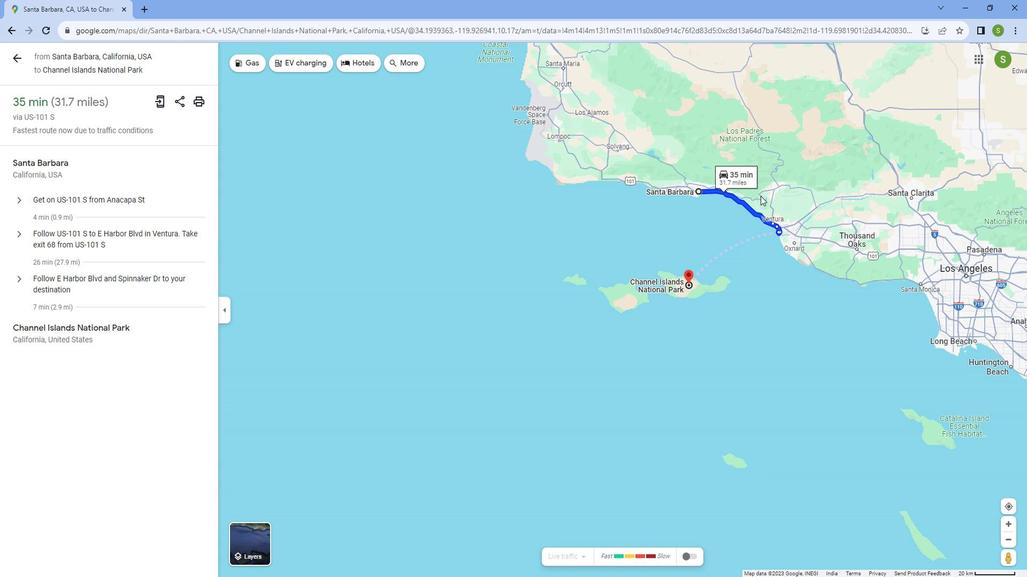 
Action: Mouse moved to (766, 194)
Screenshot: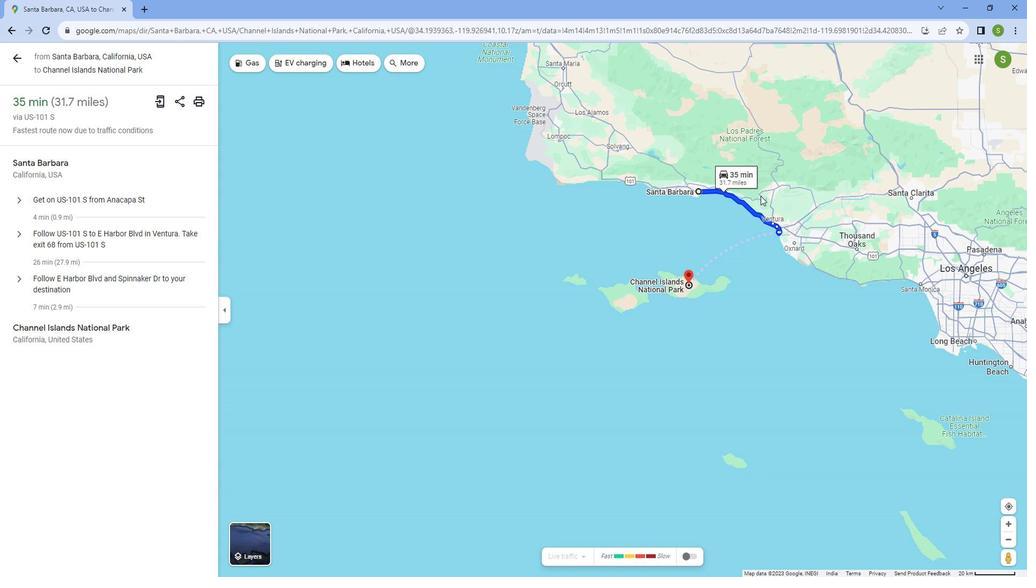 
Action: Mouse scrolled (766, 194) with delta (0, 0)
Screenshot: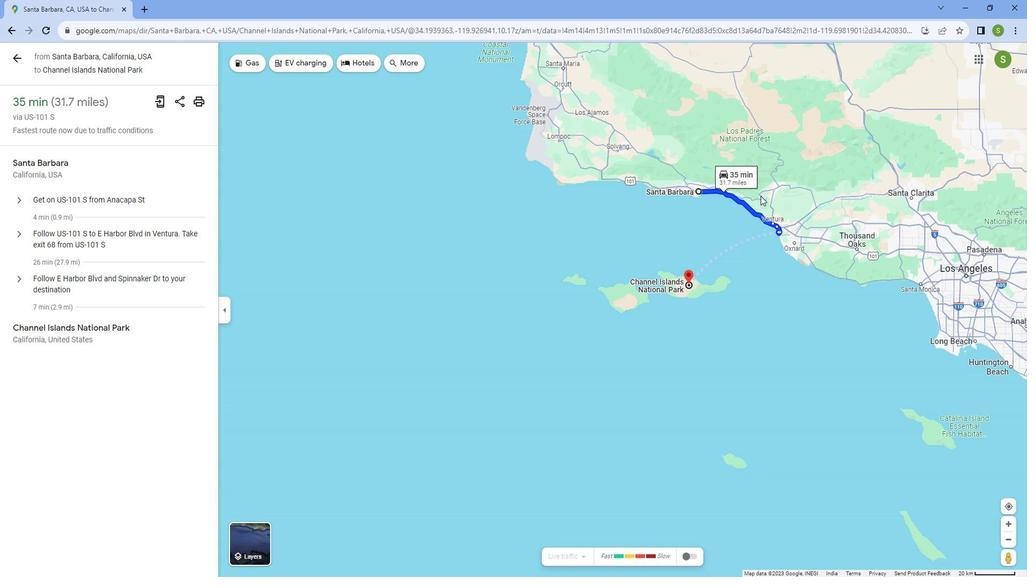 
Action: Mouse scrolled (766, 193) with delta (0, 0)
Screenshot: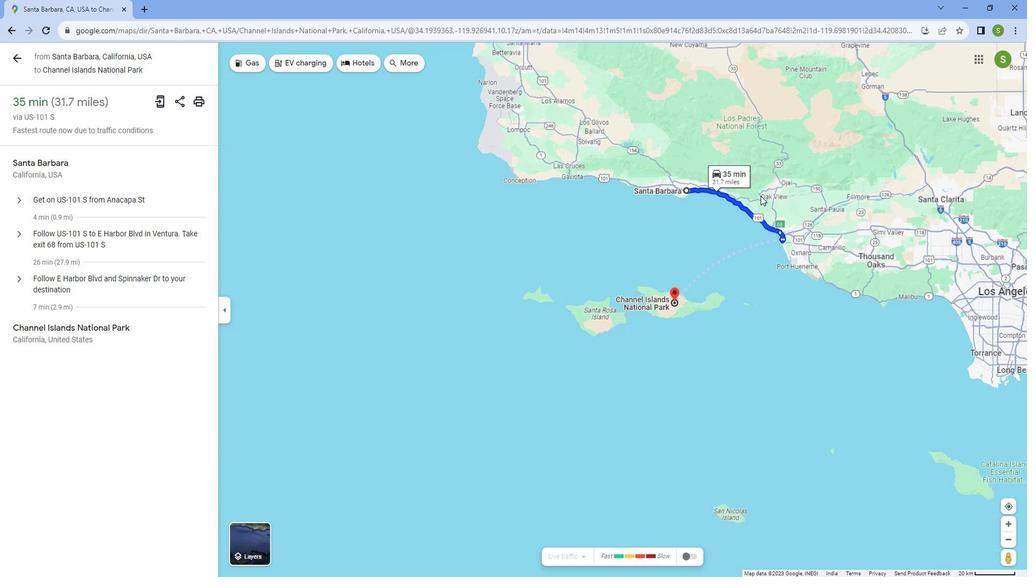
Action: Mouse moved to (607, 371)
Screenshot: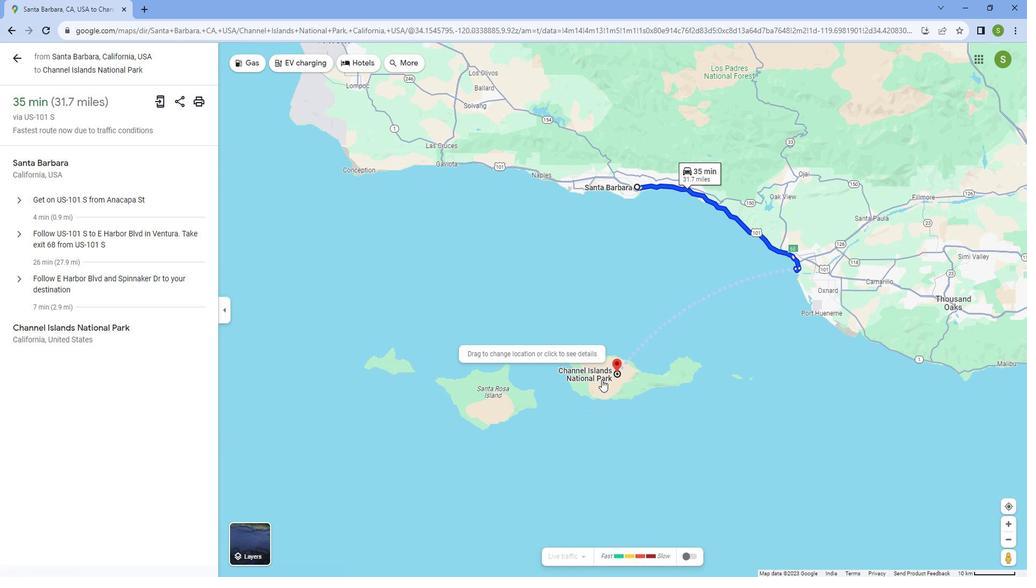 
Action: Mouse scrolled (607, 371) with delta (0, 0)
Screenshot: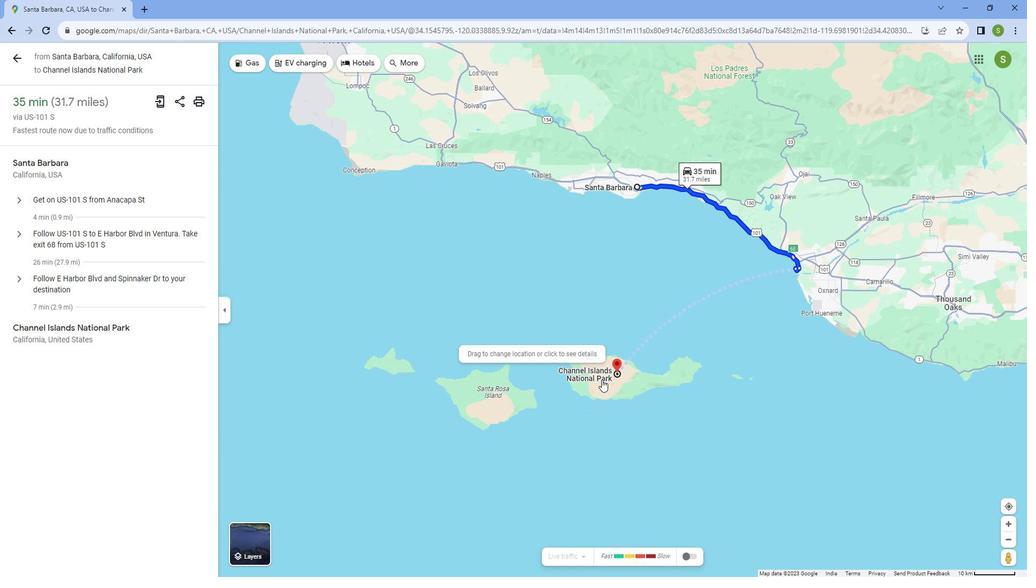 
Action: Mouse scrolled (607, 371) with delta (0, 0)
Screenshot: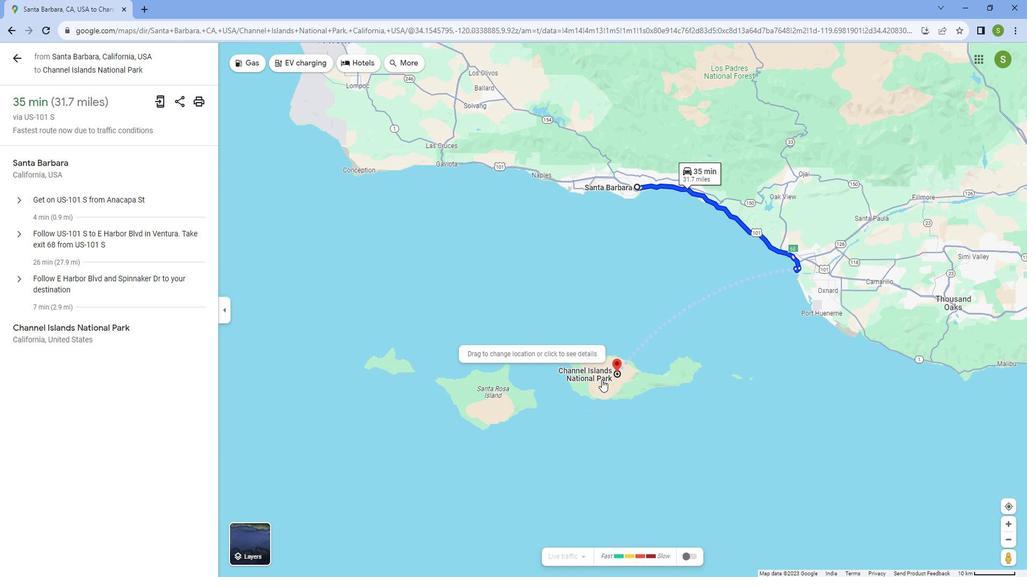 
Action: Mouse scrolled (607, 371) with delta (0, 0)
Screenshot: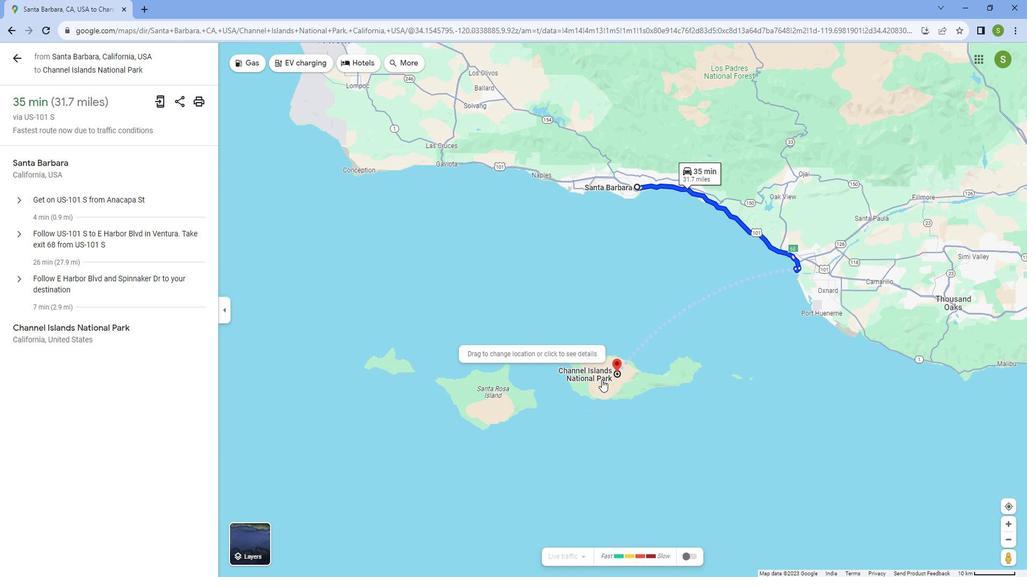 
Action: Mouse scrolled (607, 371) with delta (0, 0)
Screenshot: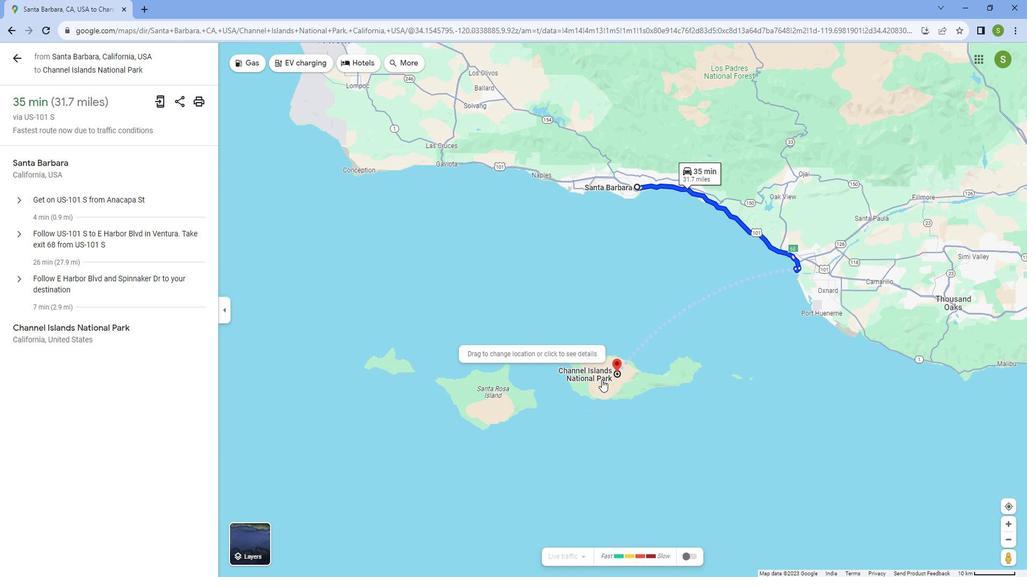 
Action: Mouse scrolled (607, 371) with delta (0, 0)
Screenshot: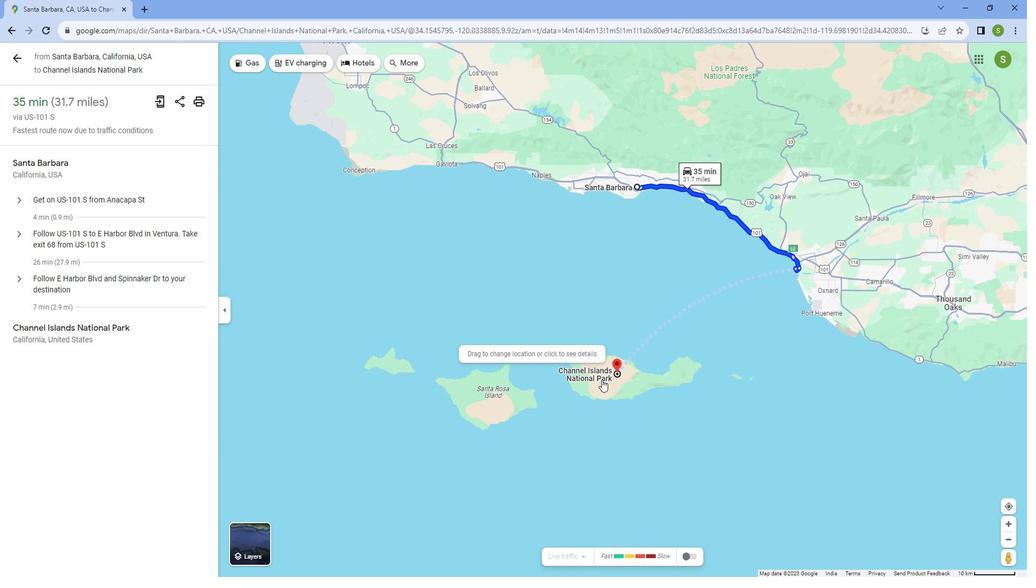 
Action: Mouse scrolled (607, 371) with delta (0, 0)
Screenshot: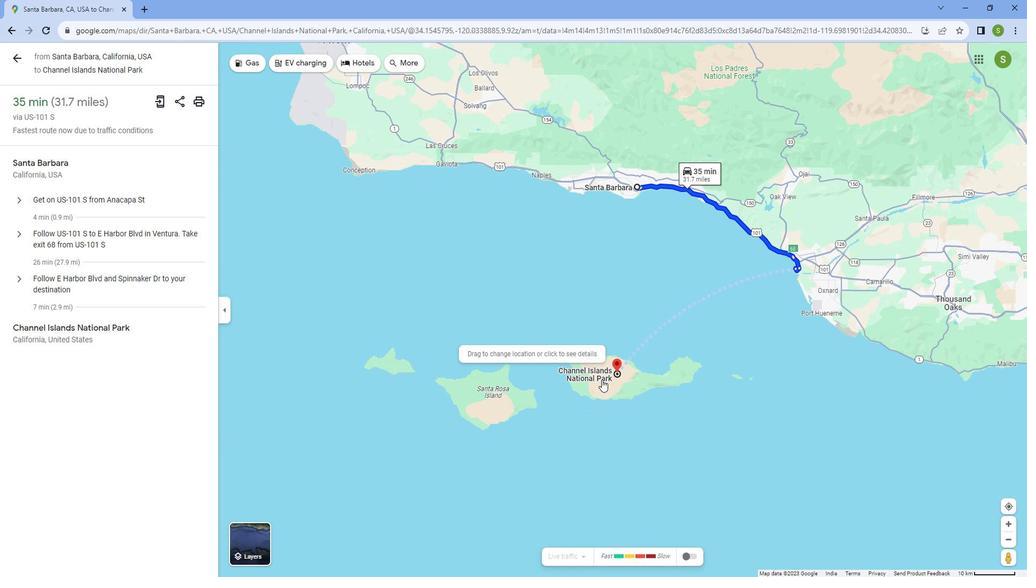 
Action: Mouse moved to (601, 362)
Screenshot: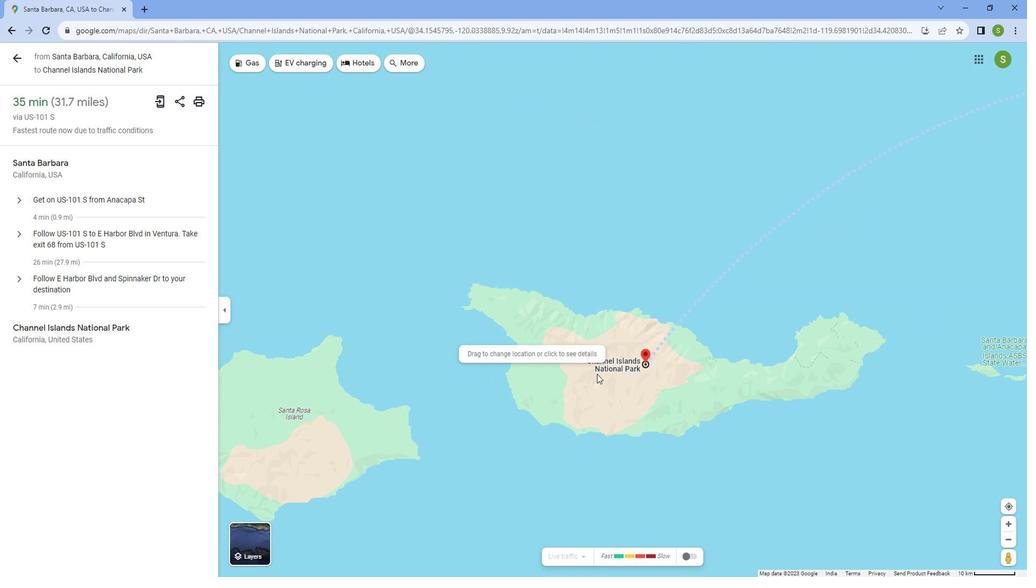 
Action: Mouse scrolled (601, 362) with delta (0, 0)
Screenshot: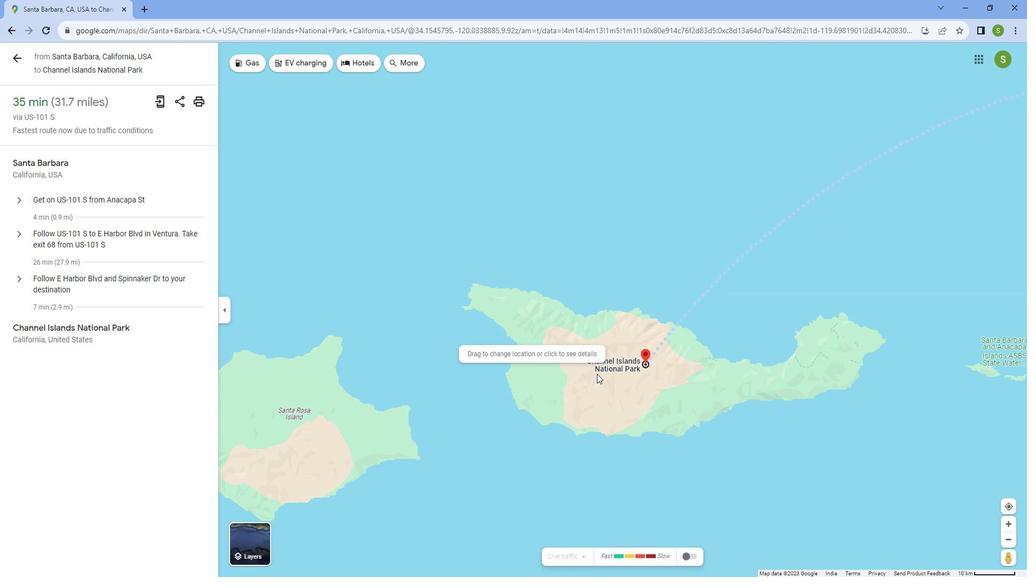 
Action: Mouse scrolled (601, 362) with delta (0, 0)
Screenshot: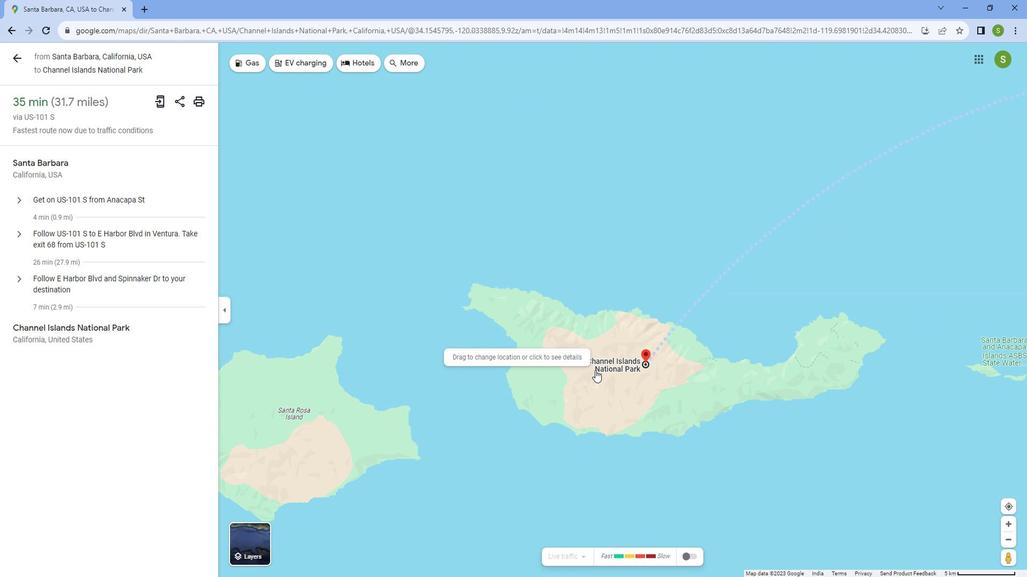 
Action: Mouse scrolled (601, 362) with delta (0, 0)
Screenshot: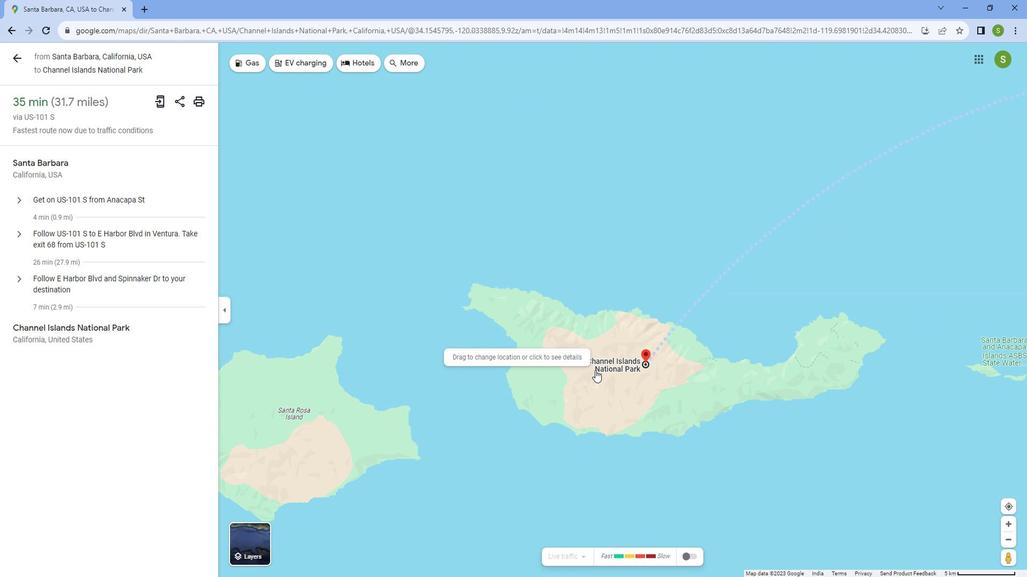 
Action: Mouse scrolled (601, 362) with delta (0, 0)
Screenshot: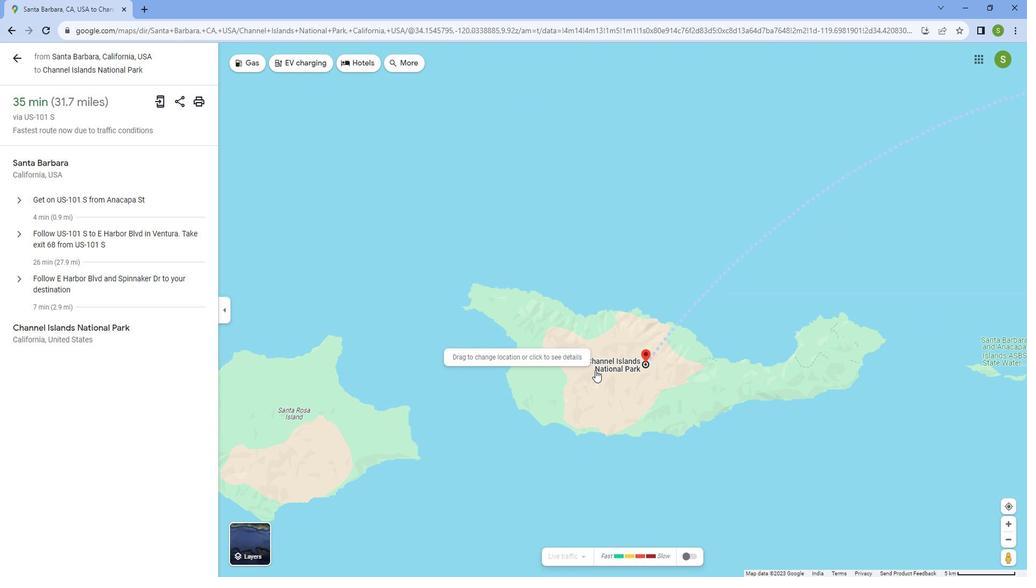 
Action: Mouse scrolled (601, 361) with delta (0, 0)
Screenshot: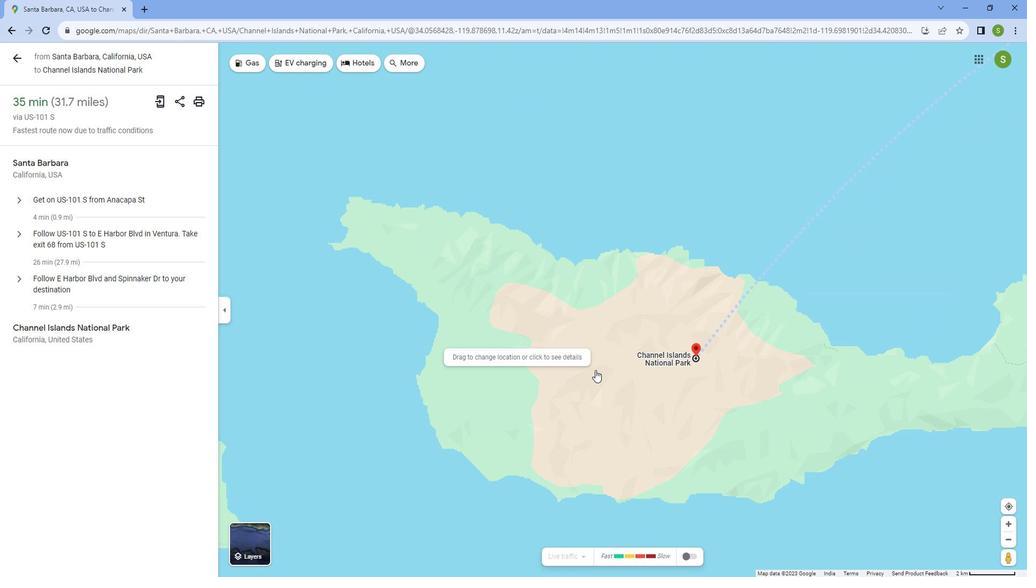 
Action: Mouse scrolled (601, 361) with delta (0, 0)
Screenshot: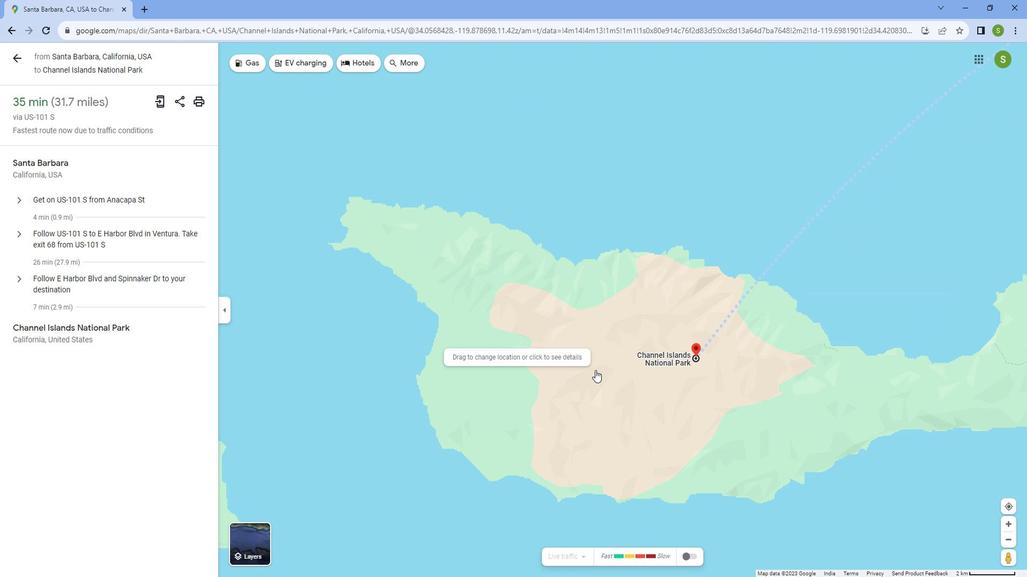 
Action: Mouse scrolled (601, 361) with delta (0, 0)
Screenshot: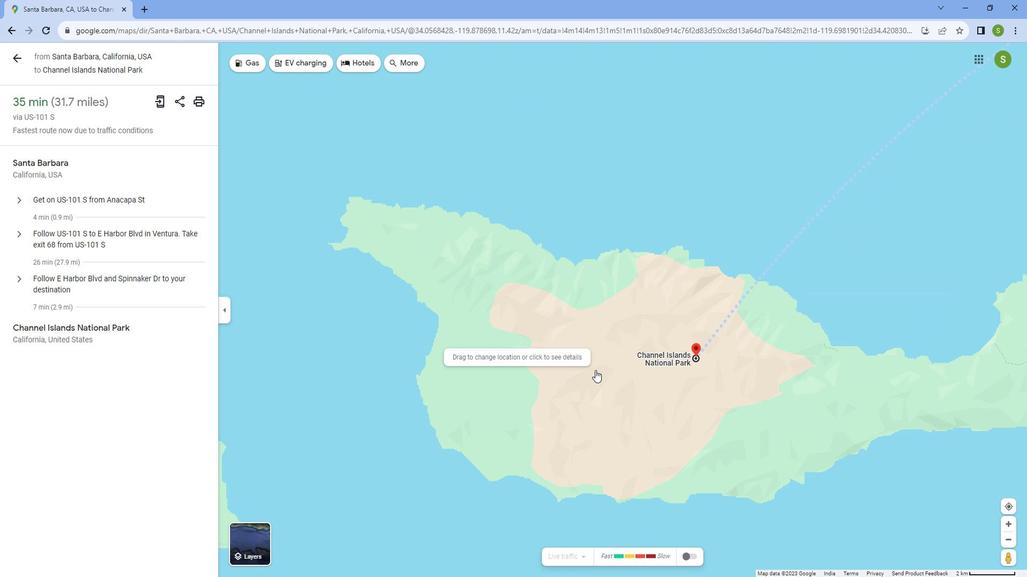 
Action: Mouse scrolled (601, 361) with delta (0, 0)
Screenshot: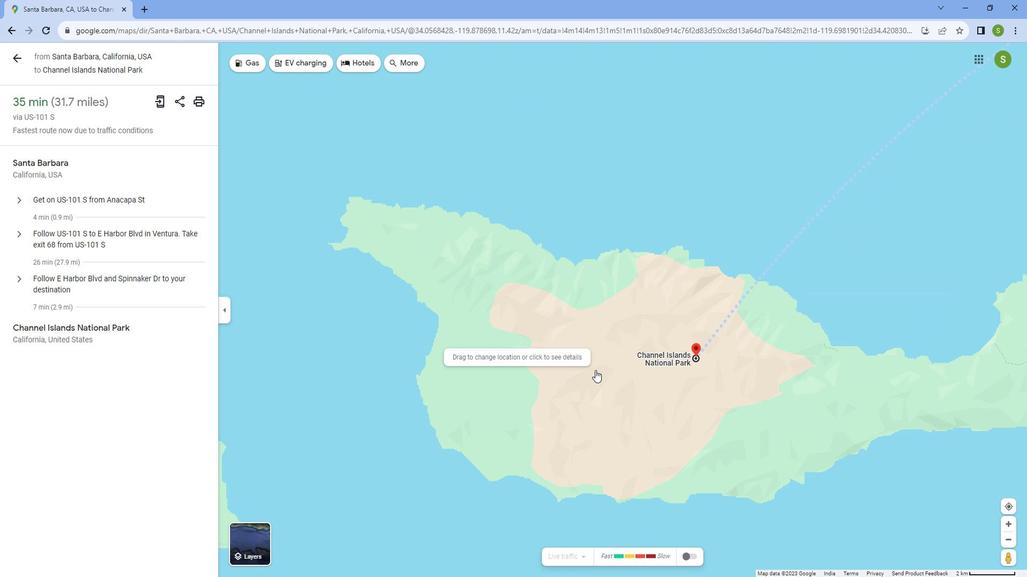 
Action: Mouse scrolled (601, 361) with delta (0, 0)
Screenshot: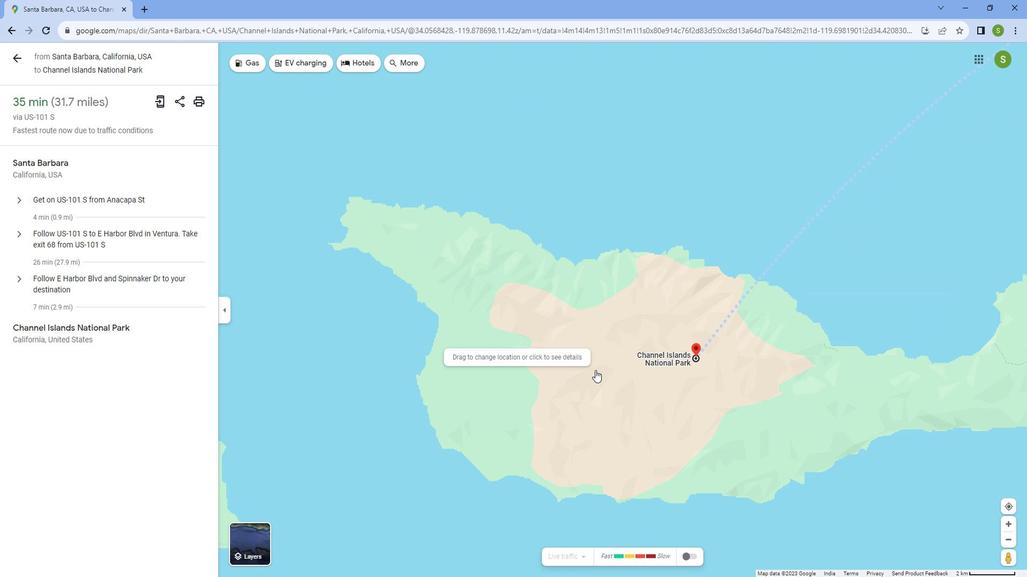 
Action: Mouse scrolled (601, 361) with delta (0, 0)
Screenshot: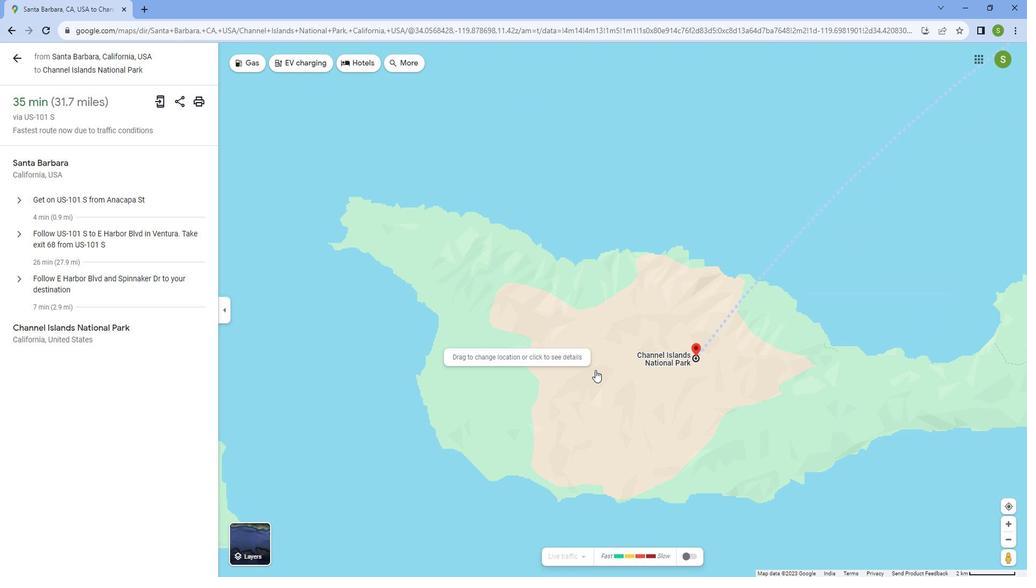 
Action: Mouse scrolled (601, 361) with delta (0, 0)
Screenshot: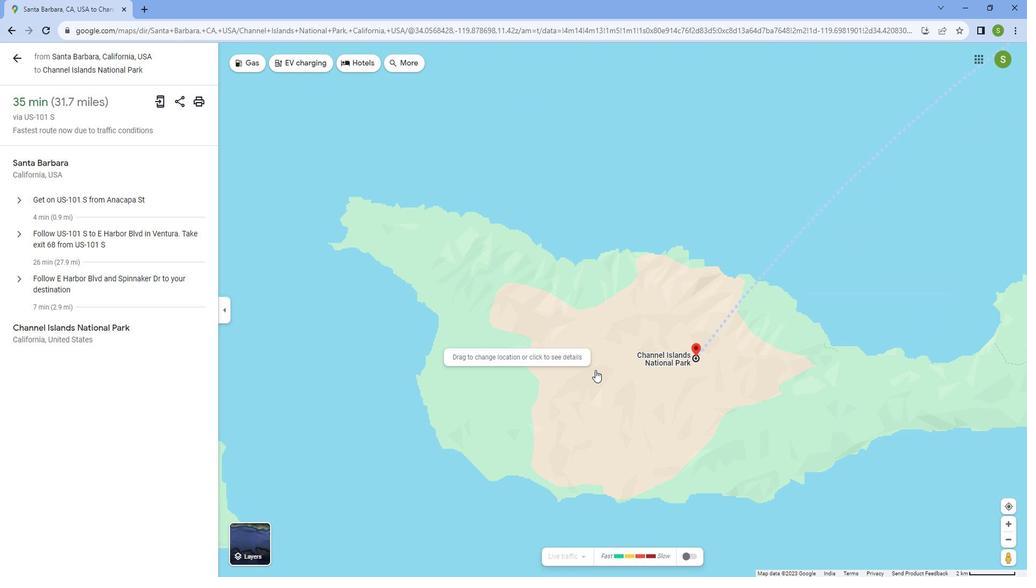 
Action: Mouse moved to (597, 354)
Screenshot: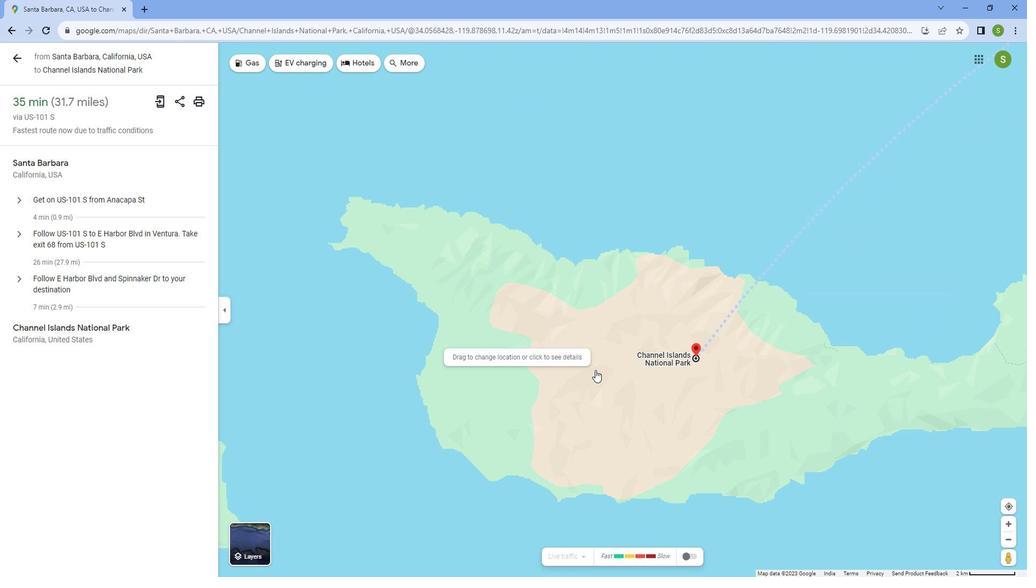 
Action: Mouse scrolled (597, 353) with delta (0, 0)
Screenshot: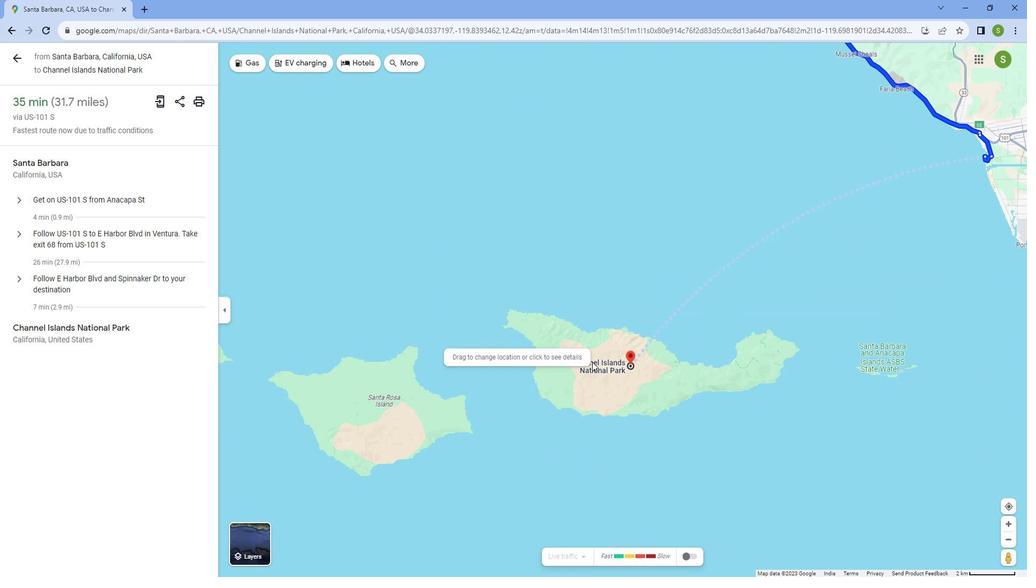 
Action: Mouse scrolled (597, 353) with delta (0, 0)
Screenshot: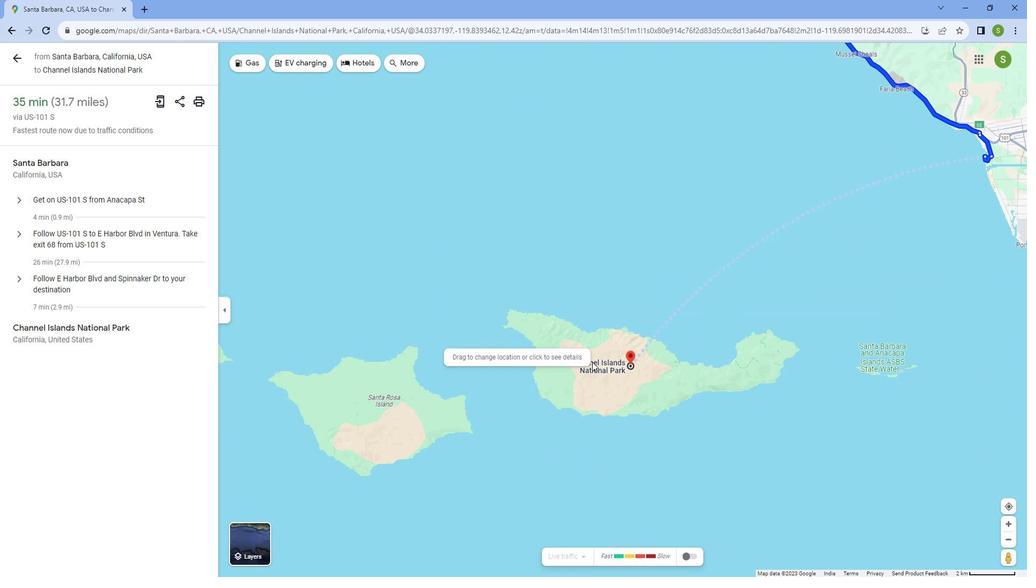 
Action: Mouse scrolled (597, 353) with delta (0, 0)
Screenshot: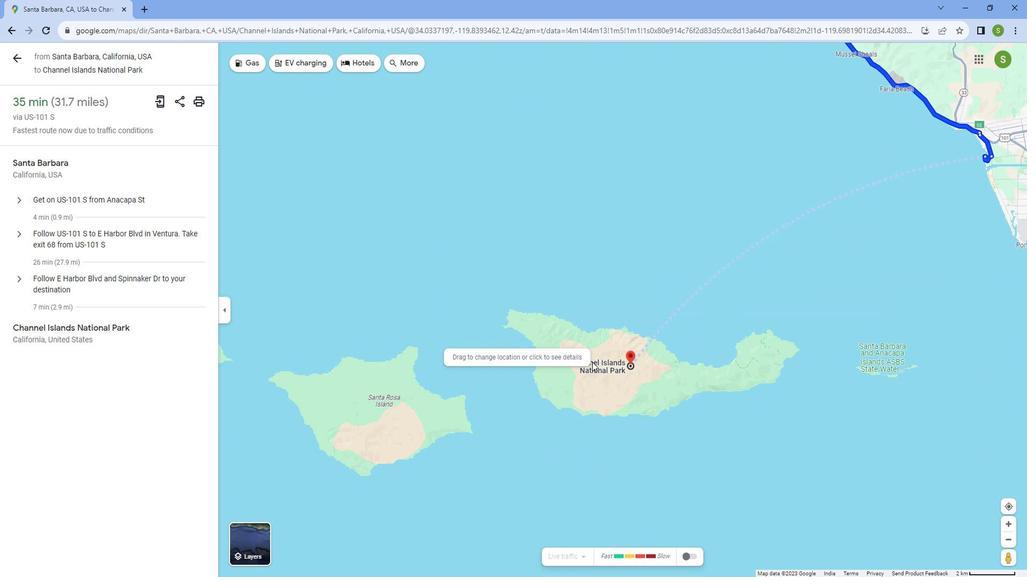 
Action: Mouse scrolled (597, 353) with delta (0, 0)
Screenshot: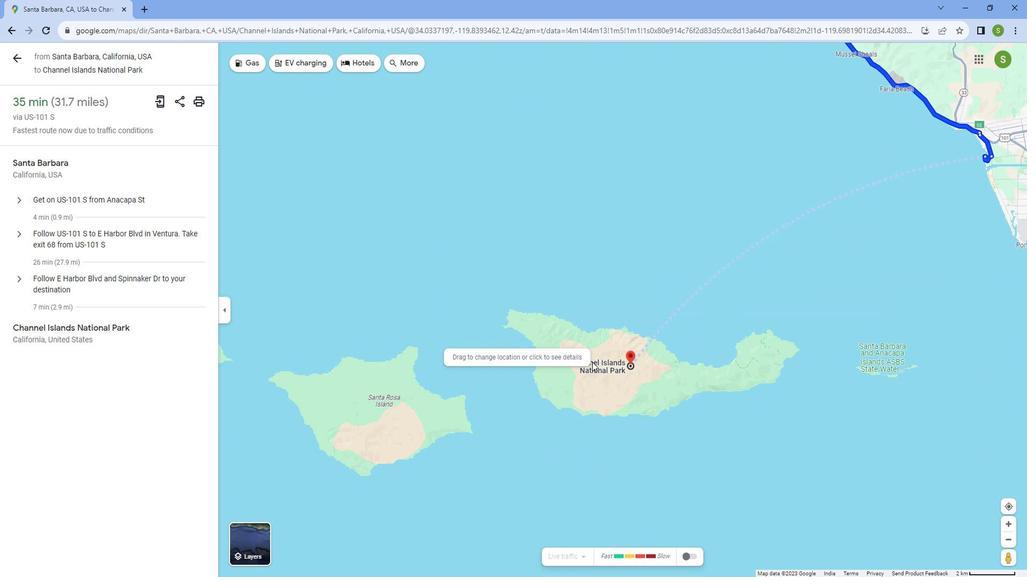
Action: Mouse scrolled (597, 353) with delta (0, 0)
Screenshot: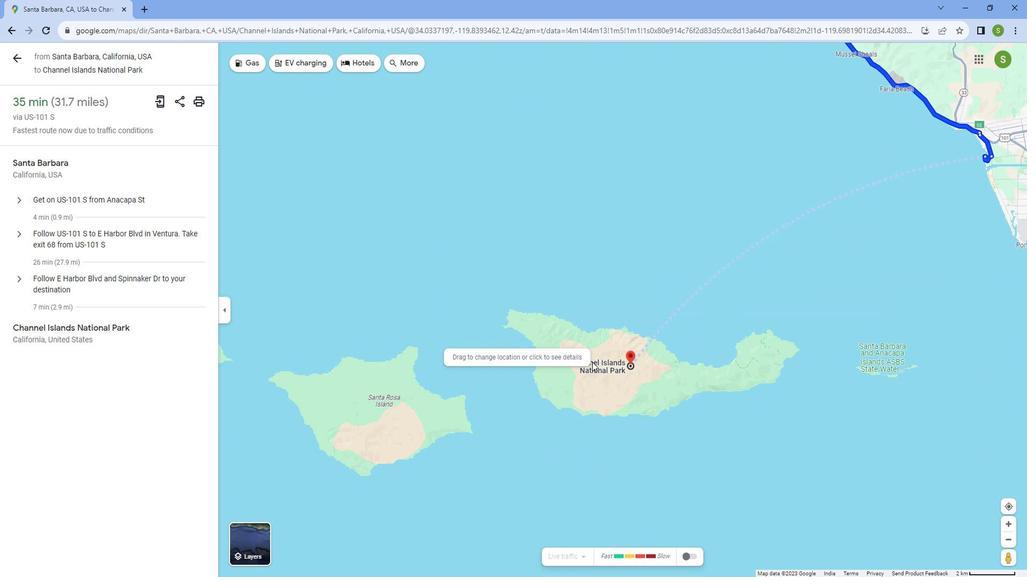 
Action: Mouse scrolled (597, 353) with delta (0, 0)
Screenshot: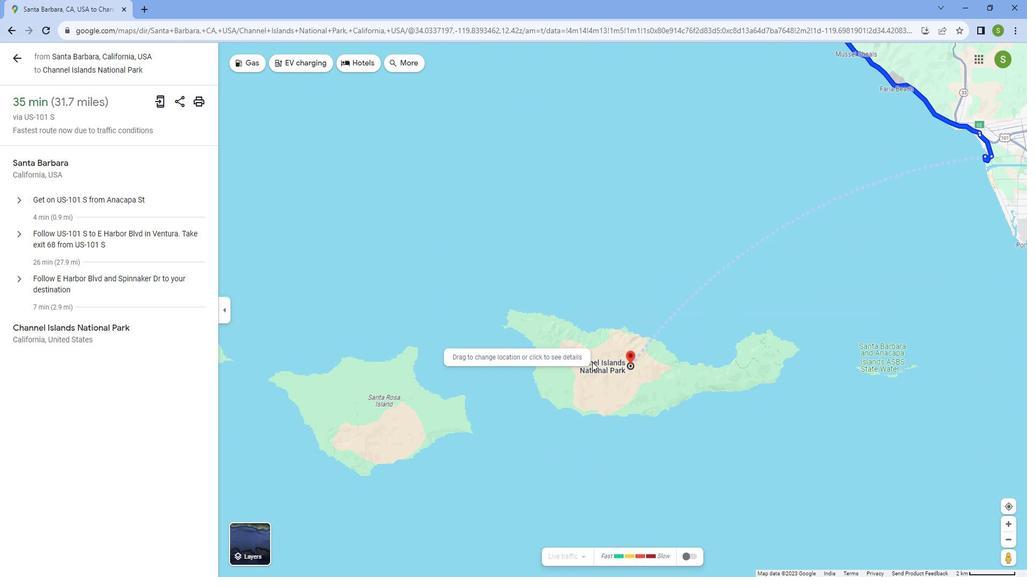 
Action: Mouse scrolled (597, 353) with delta (0, 0)
Screenshot: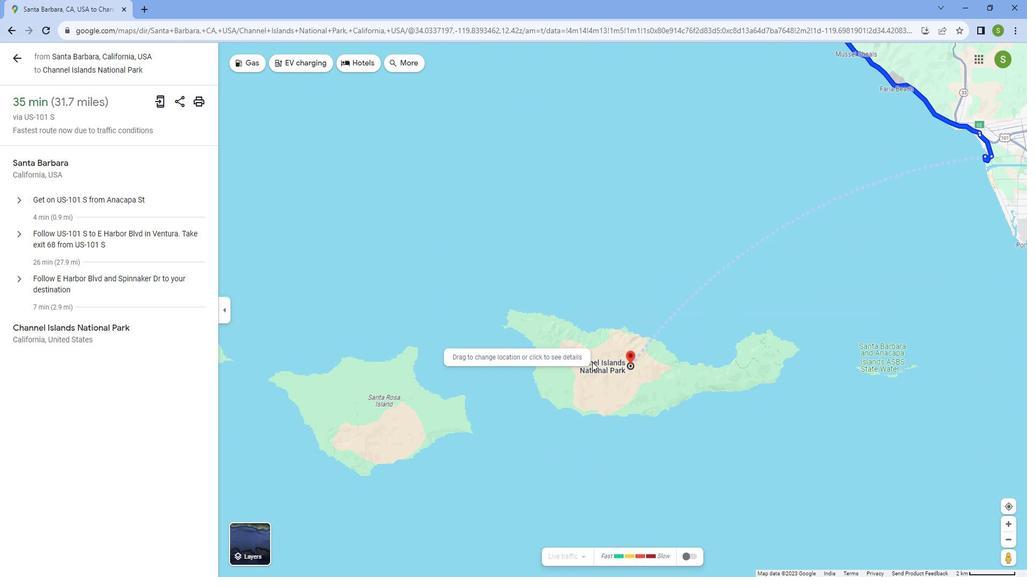 
Action: Mouse scrolled (597, 353) with delta (0, 0)
Screenshot: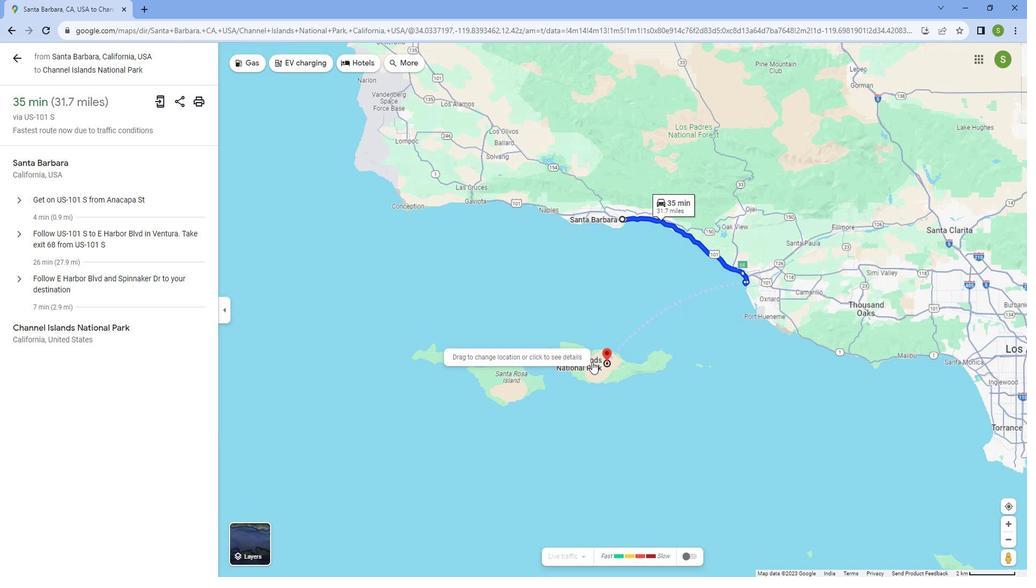 
Action: Mouse scrolled (597, 353) with delta (0, 0)
Screenshot: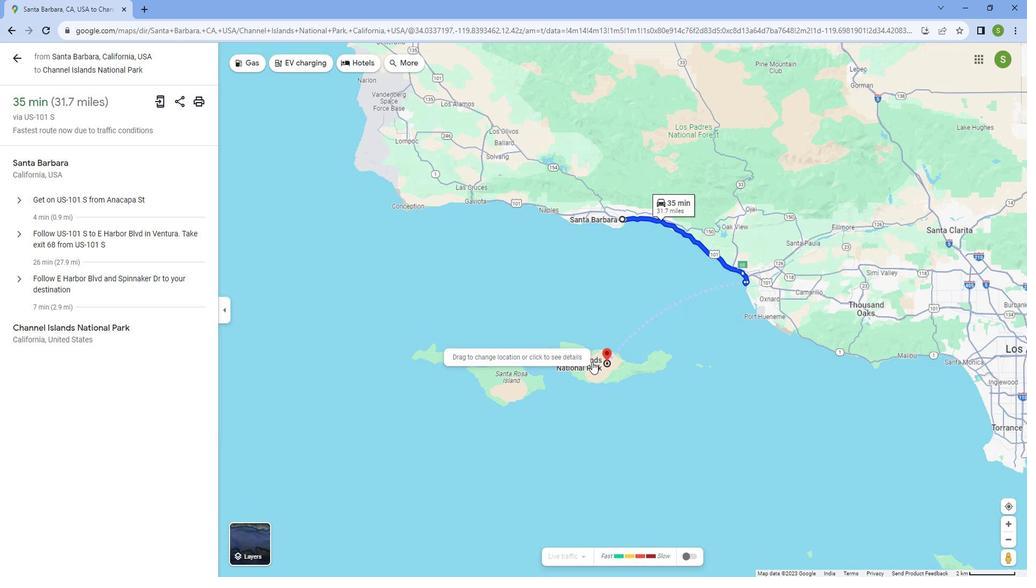 
Action: Mouse scrolled (597, 353) with delta (0, 0)
Screenshot: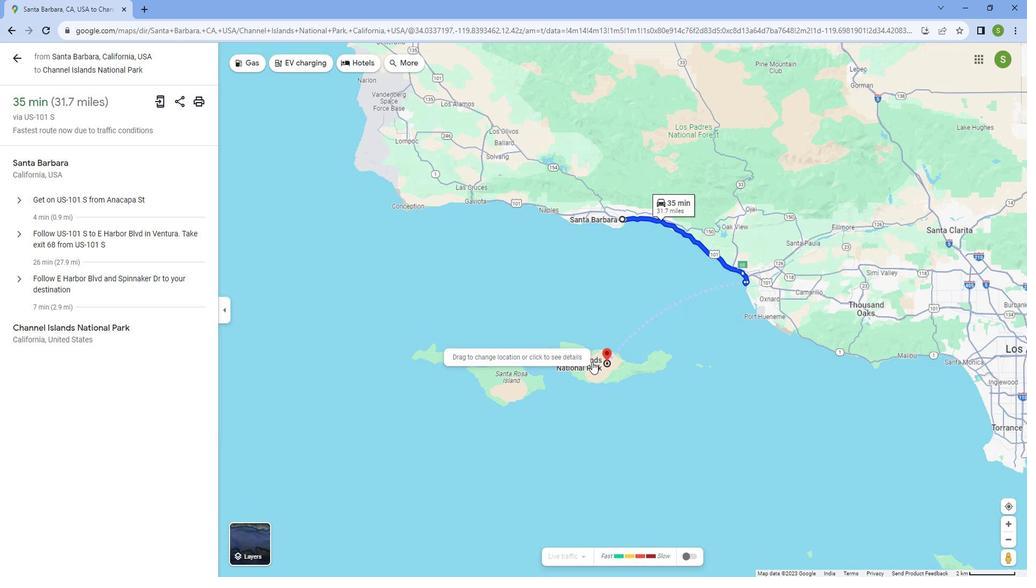 
Action: Mouse scrolled (597, 353) with delta (0, 0)
Screenshot: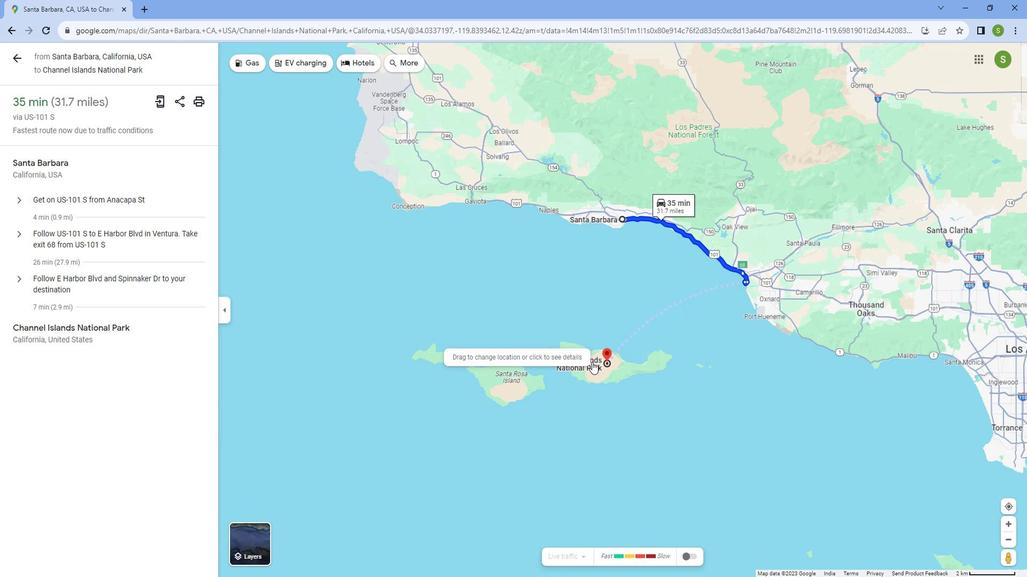 
Action: Mouse scrolled (597, 353) with delta (0, 0)
Screenshot: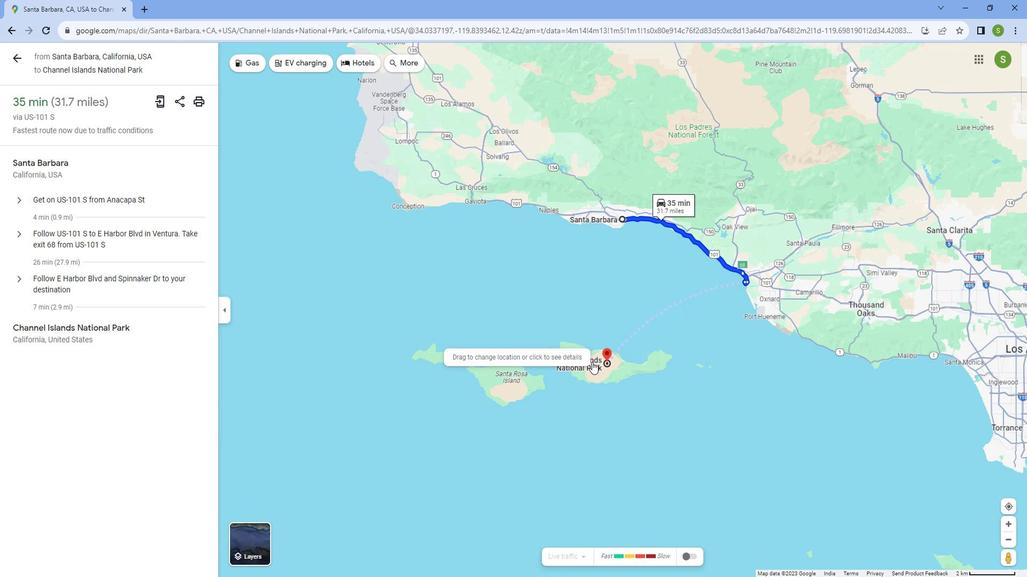 
Action: Mouse moved to (603, 347)
Screenshot: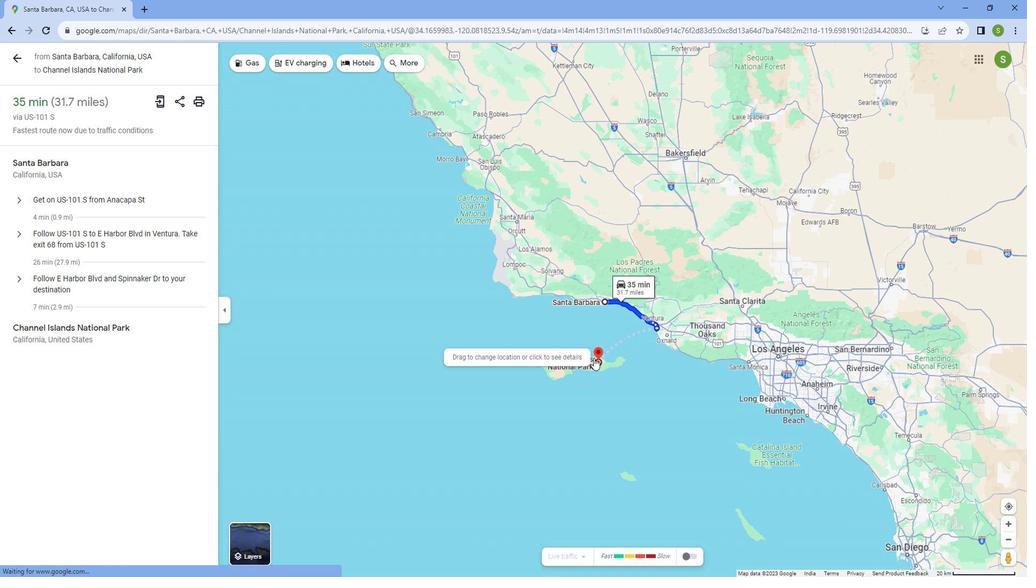 
Action: Mouse scrolled (603, 347) with delta (0, 0)
Screenshot: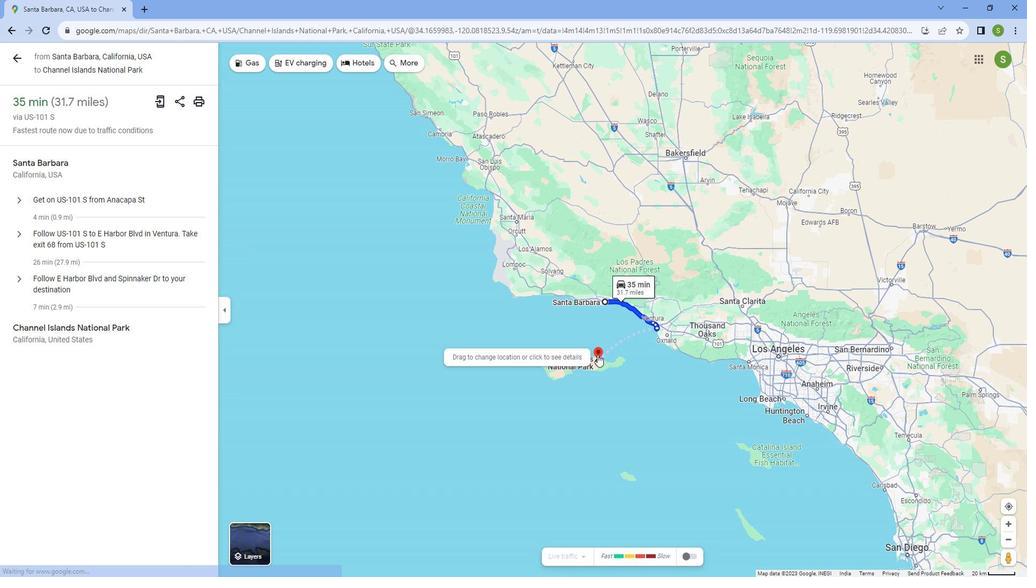 
Action: Mouse scrolled (603, 347) with delta (0, 0)
Screenshot: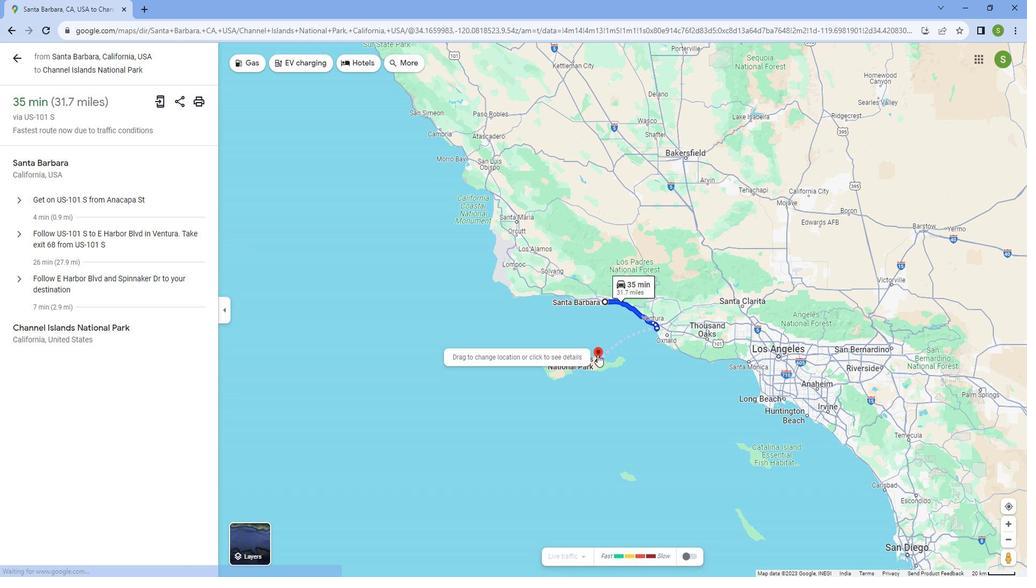 
Action: Mouse scrolled (603, 347) with delta (0, 0)
Screenshot: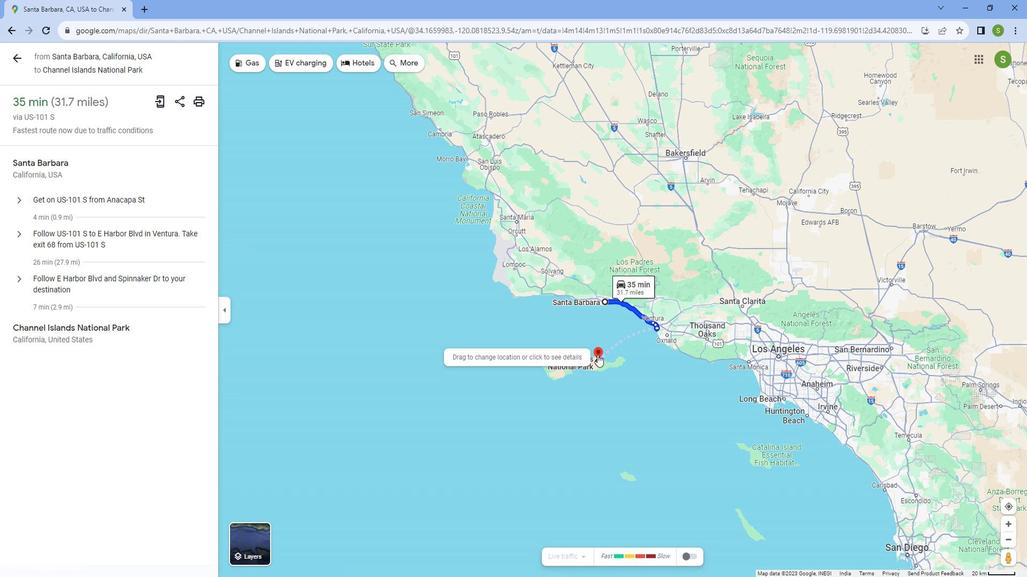 
Action: Mouse scrolled (603, 347) with delta (0, 0)
Screenshot: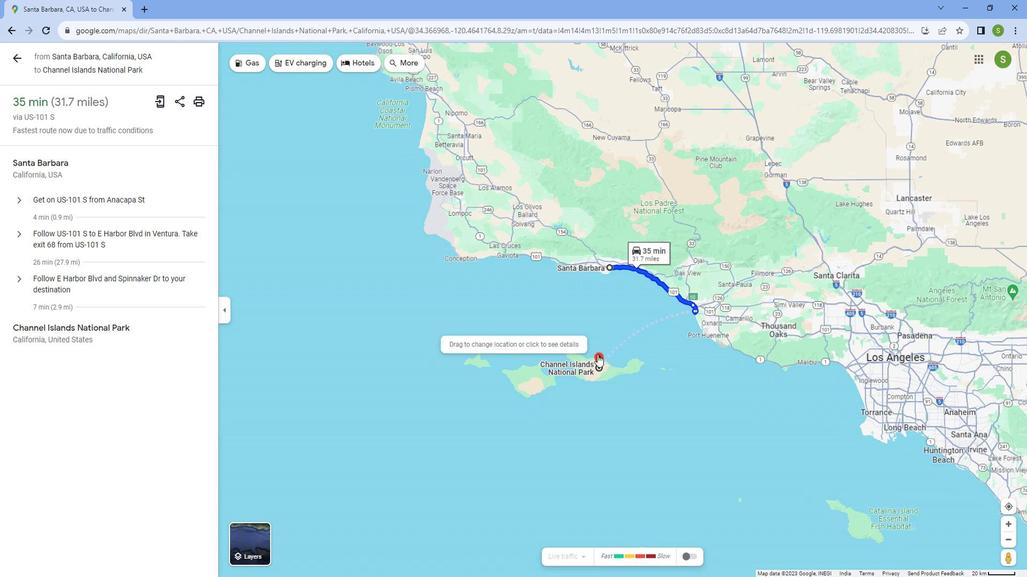 
Action: Mouse scrolled (603, 347) with delta (0, 0)
Screenshot: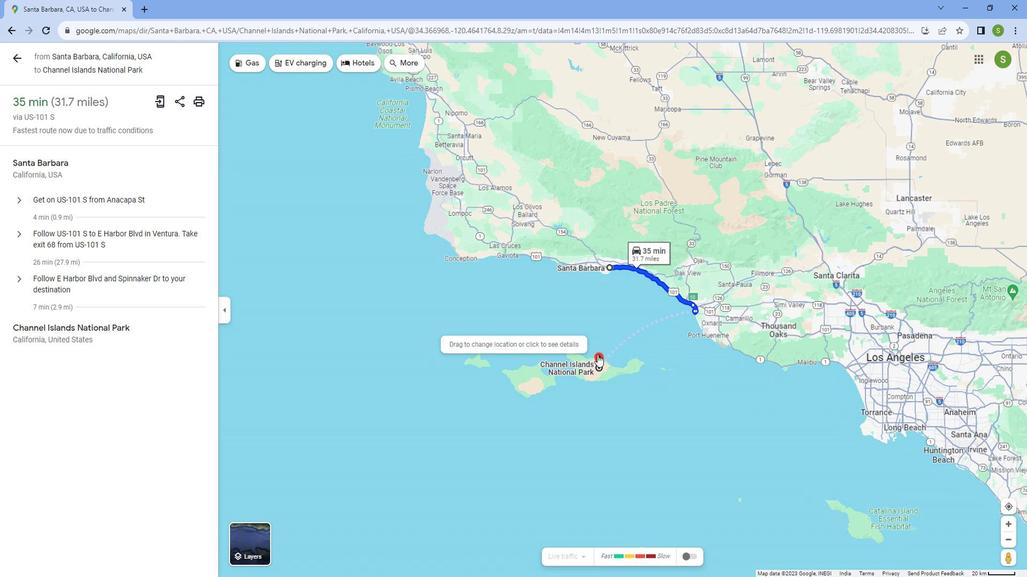 
Action: Mouse scrolled (603, 347) with delta (0, 0)
Screenshot: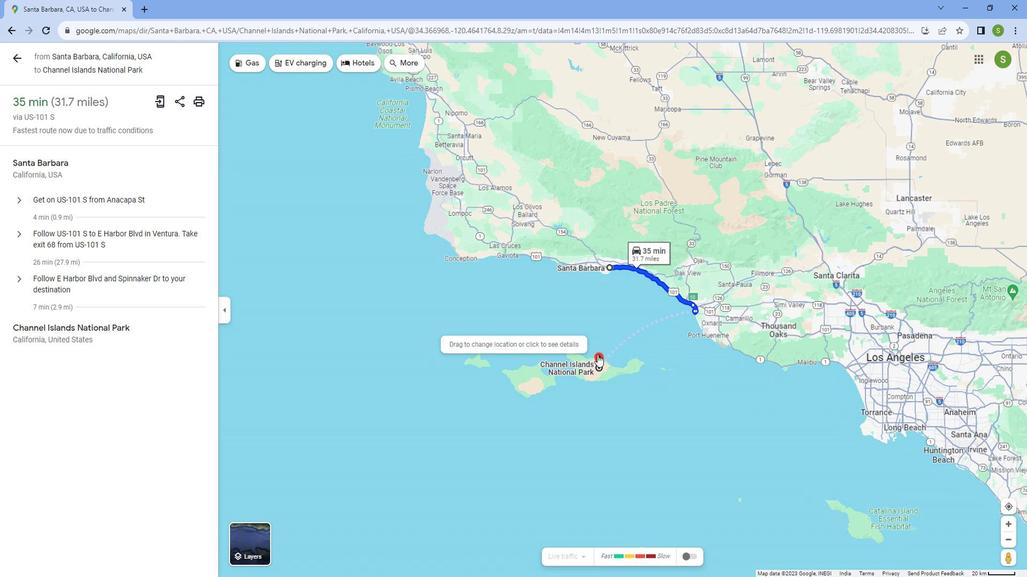 
Action: Mouse scrolled (603, 347) with delta (0, 0)
Screenshot: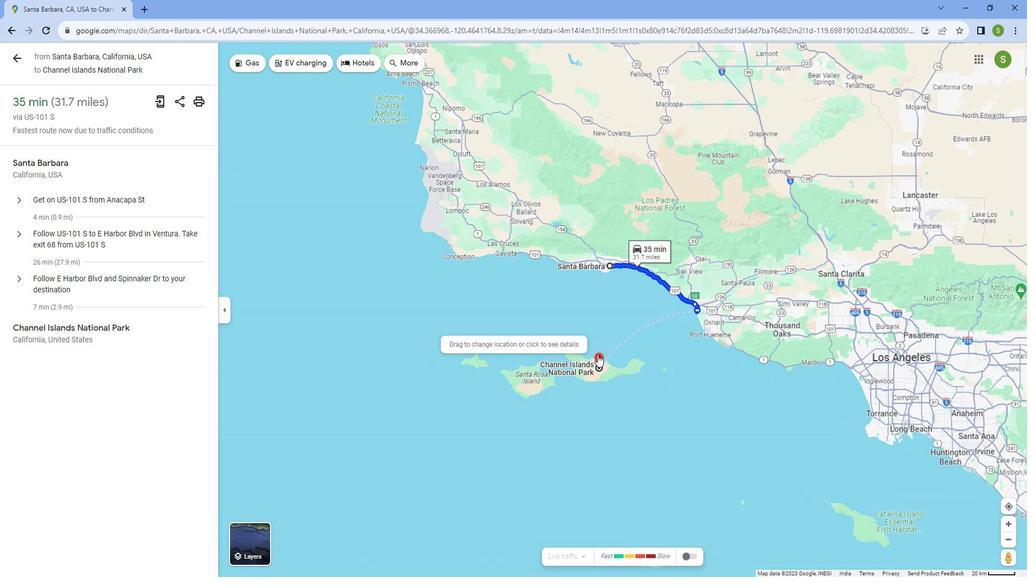 
Action: Mouse scrolled (603, 347) with delta (0, 0)
Screenshot: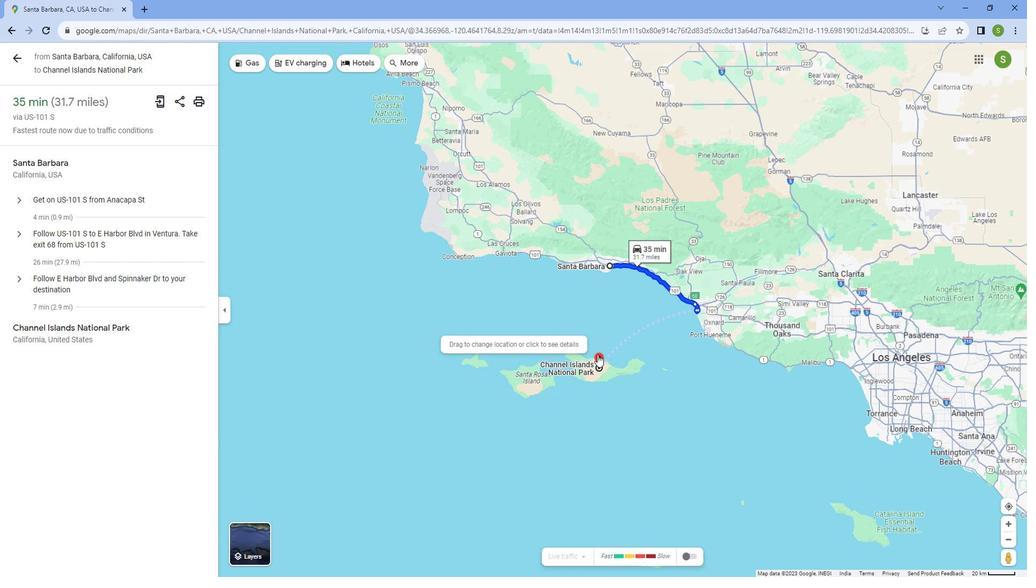 
Action: Mouse scrolled (603, 346) with delta (0, 0)
Screenshot: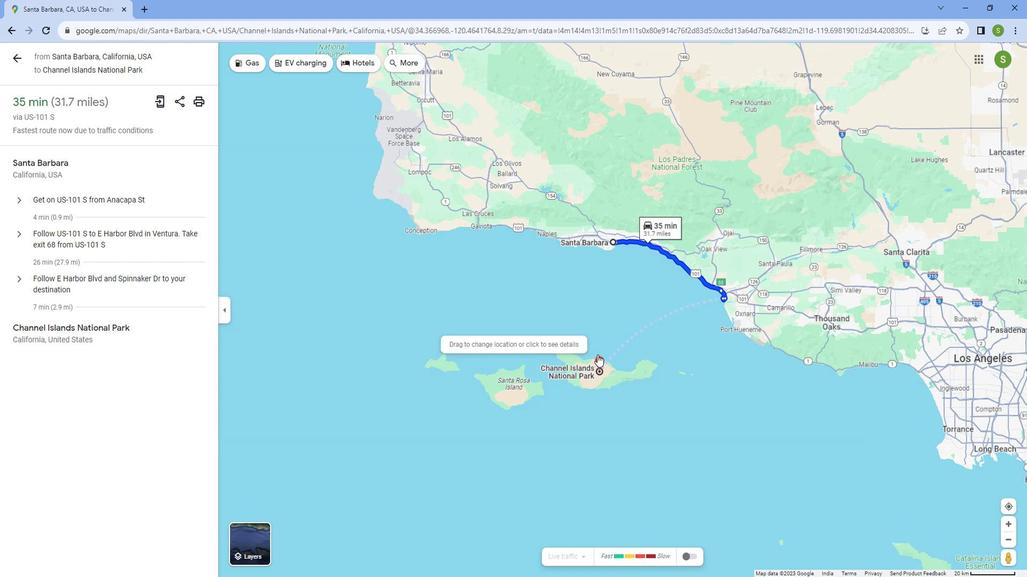 
Action: Mouse moved to (599, 322)
Screenshot: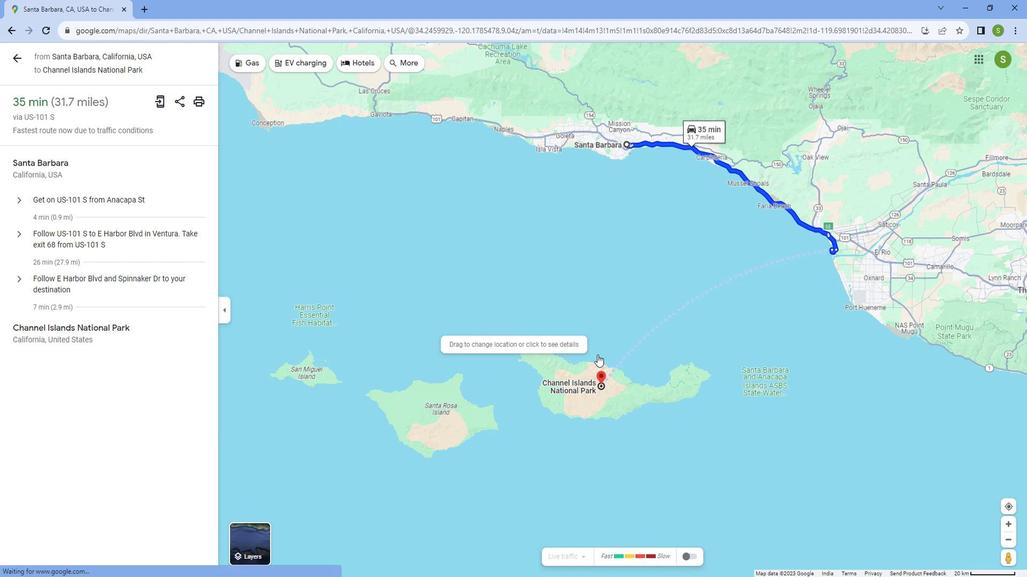 
